 Task: Search one way flight ticket for 1 adult, 6 children, 1 infant in seat and 1 infant on lap in business from Friday Harbor: Friday Harbor Airport to Rock Springs: Southwest Wyoming Regional Airport (rock Springs Sweetwater County Airport) on 8-5-2023. Choice of flights is Alaska. Number of bags: 8 checked bags. Price is upto 45000. Outbound departure time preference is 23:00.
Action: Mouse moved to (376, 355)
Screenshot: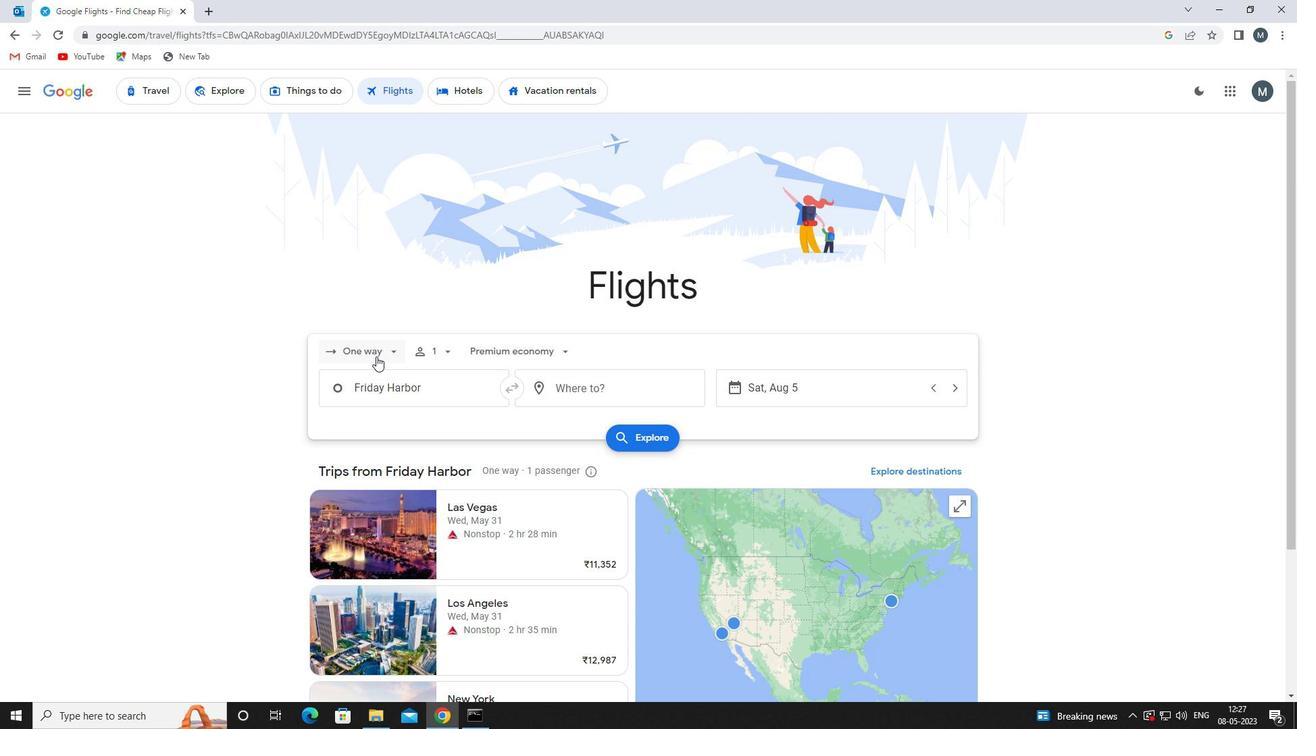 
Action: Mouse pressed left at (376, 355)
Screenshot: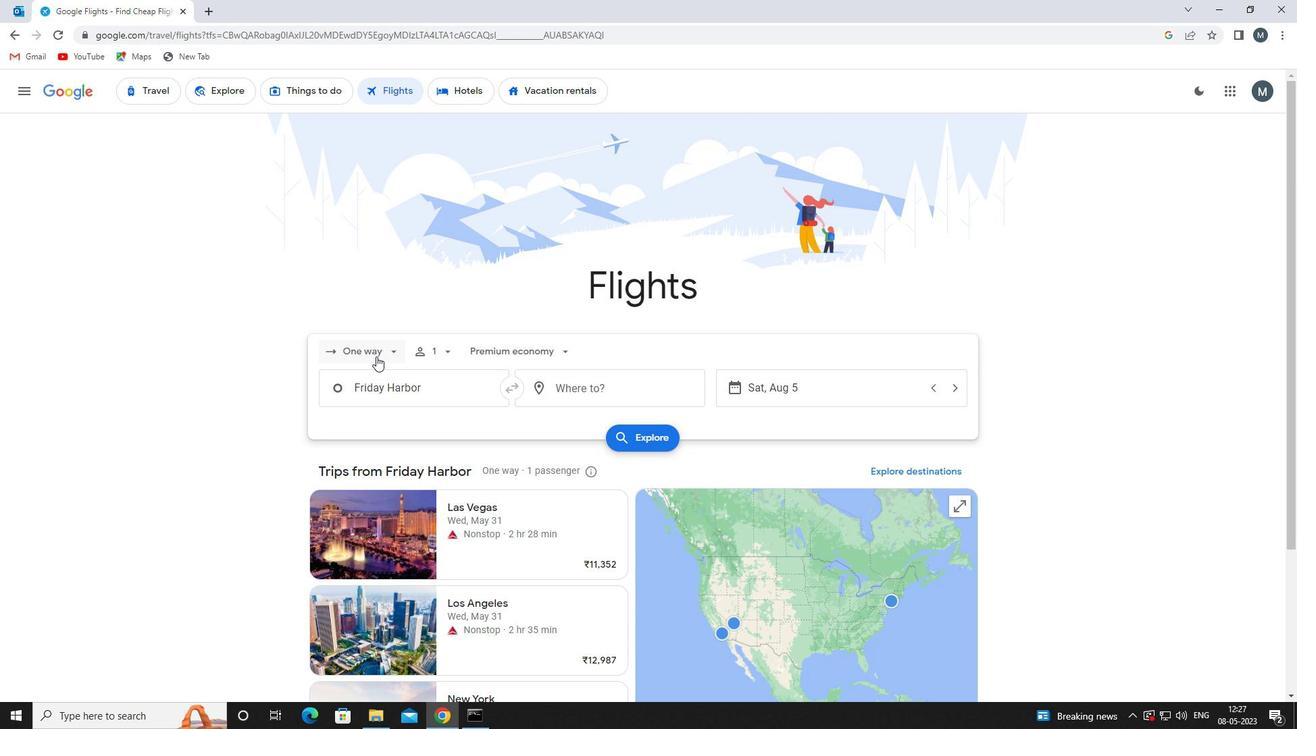 
Action: Mouse moved to (381, 414)
Screenshot: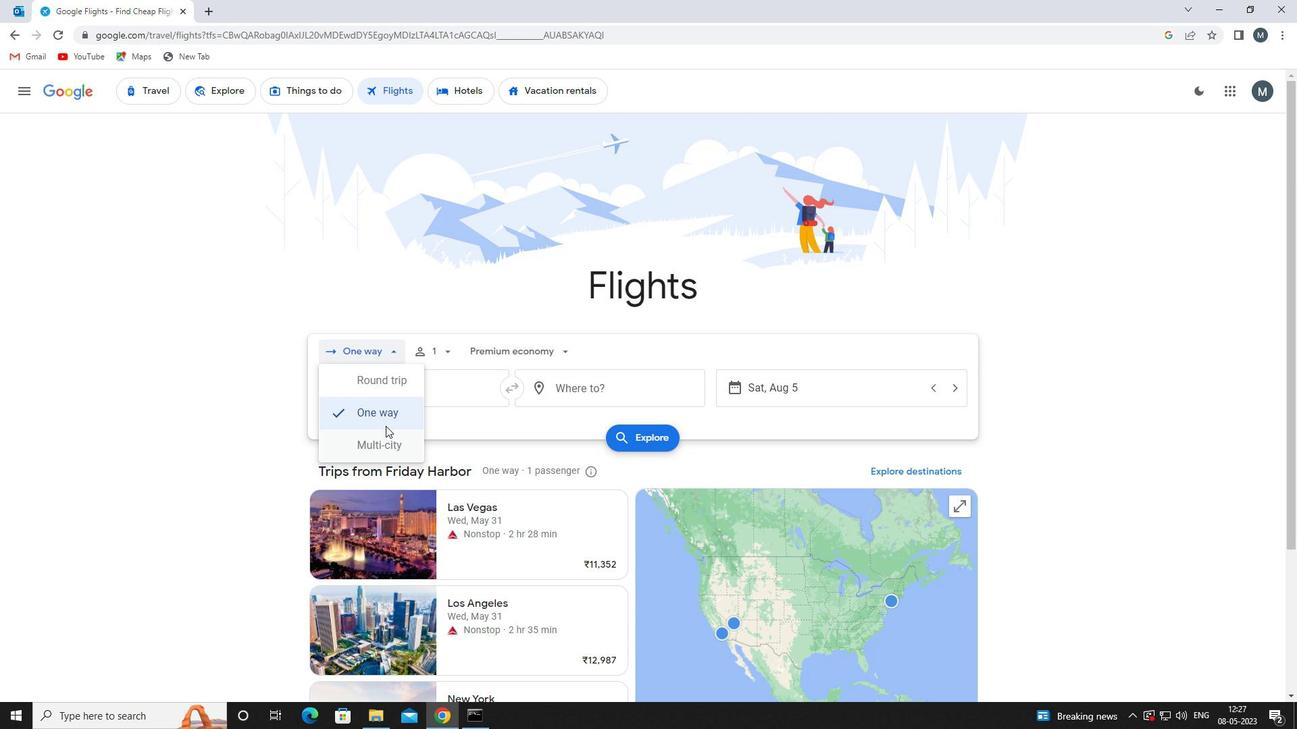 
Action: Mouse pressed left at (381, 414)
Screenshot: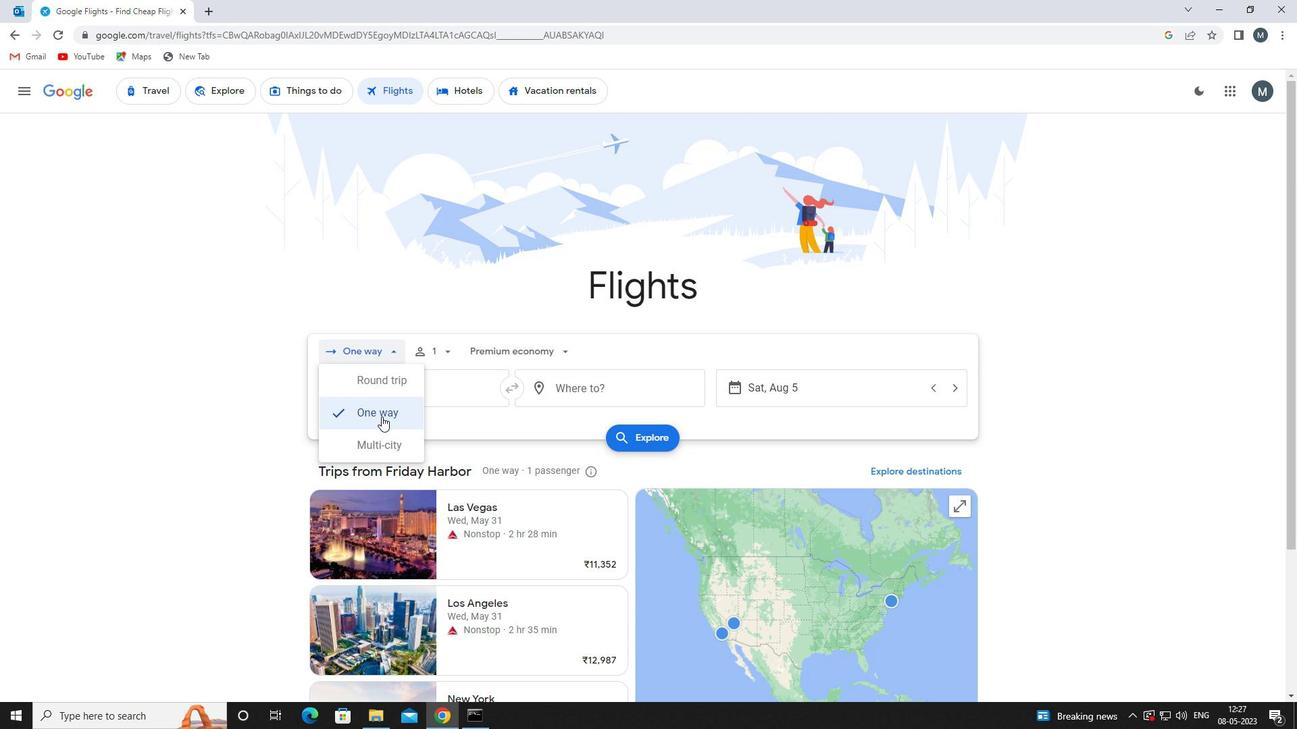 
Action: Mouse moved to (434, 345)
Screenshot: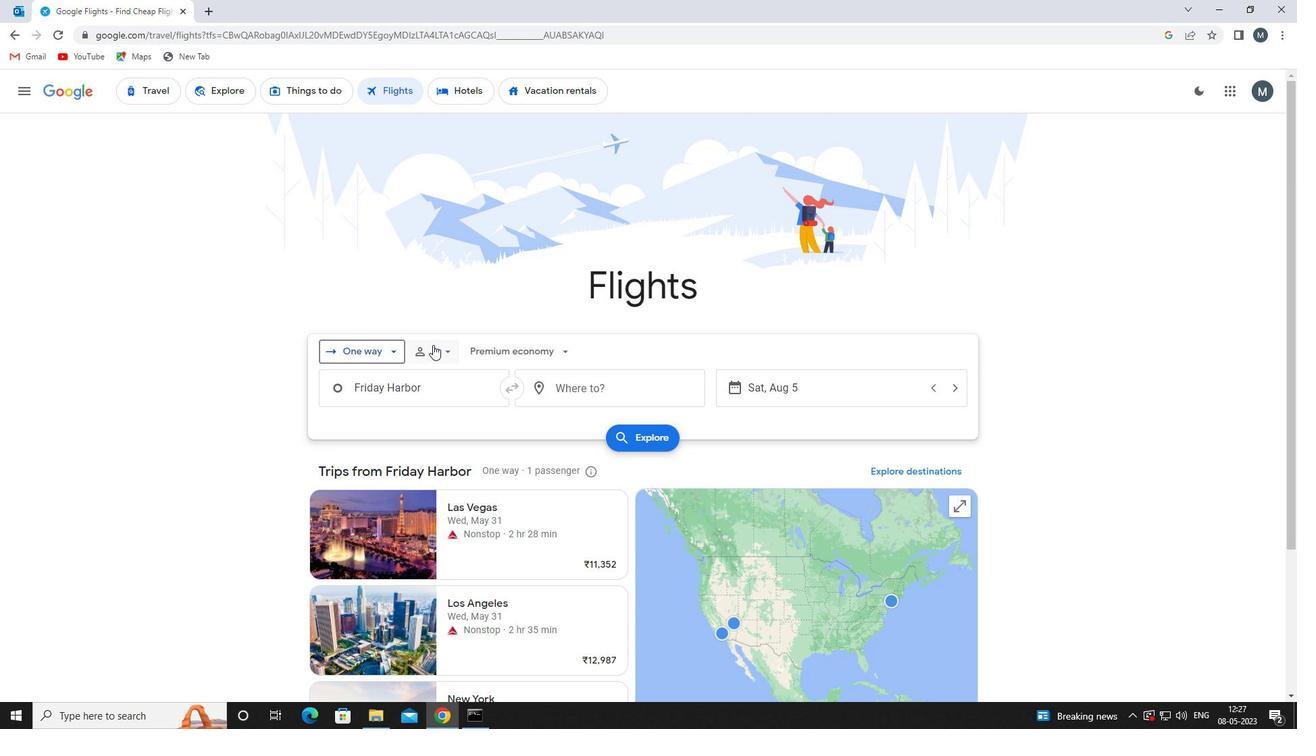 
Action: Mouse pressed left at (434, 345)
Screenshot: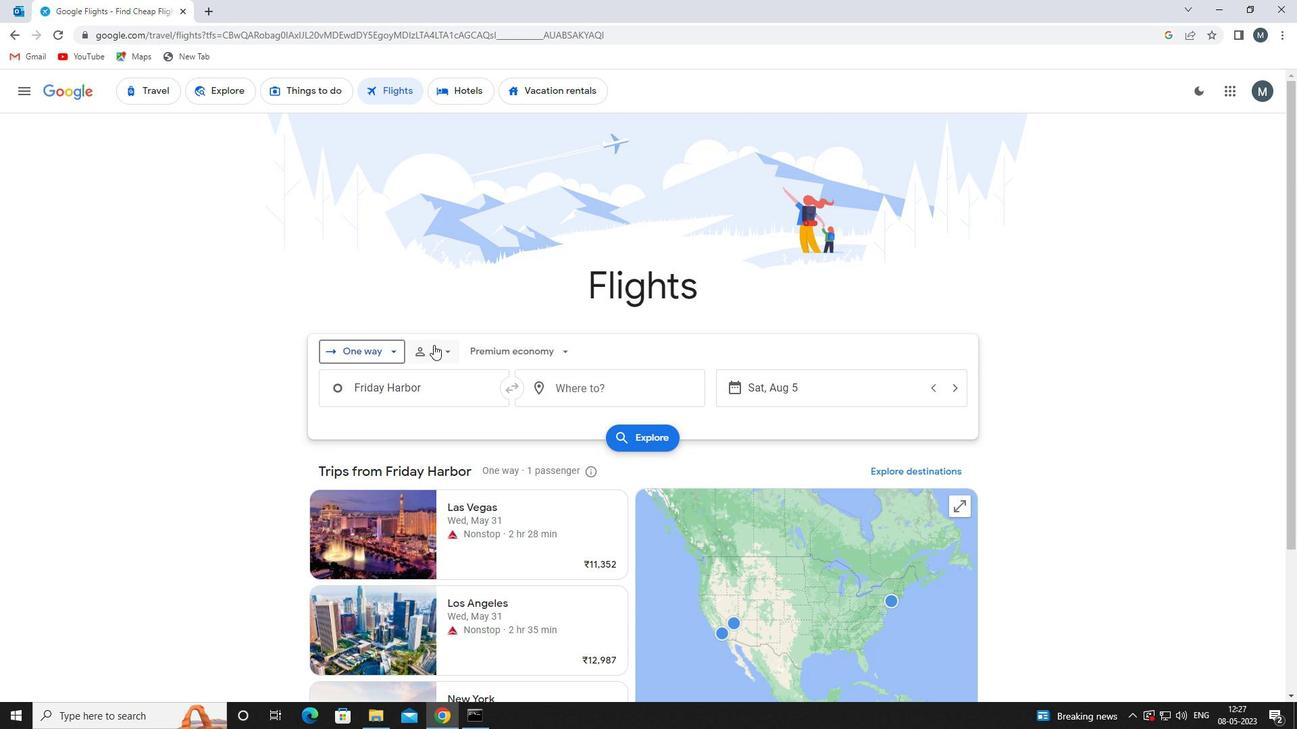
Action: Mouse moved to (558, 418)
Screenshot: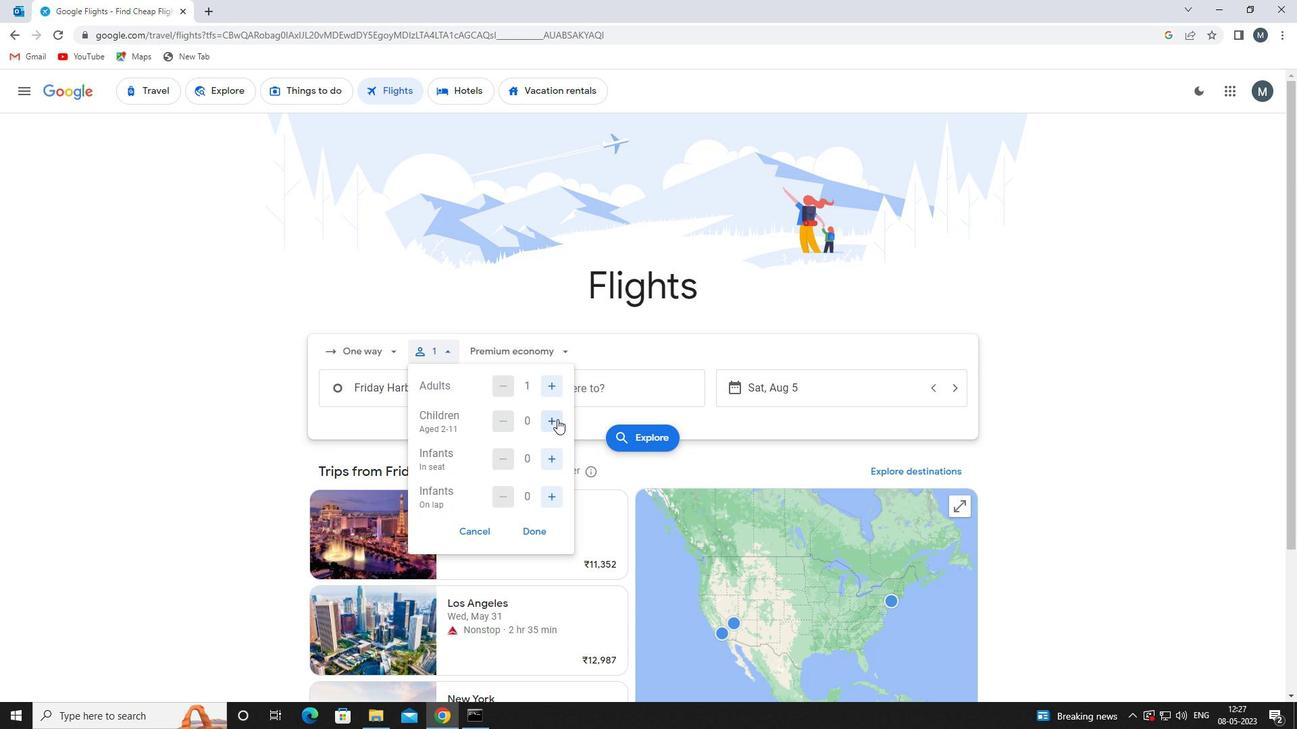
Action: Mouse pressed left at (558, 418)
Screenshot: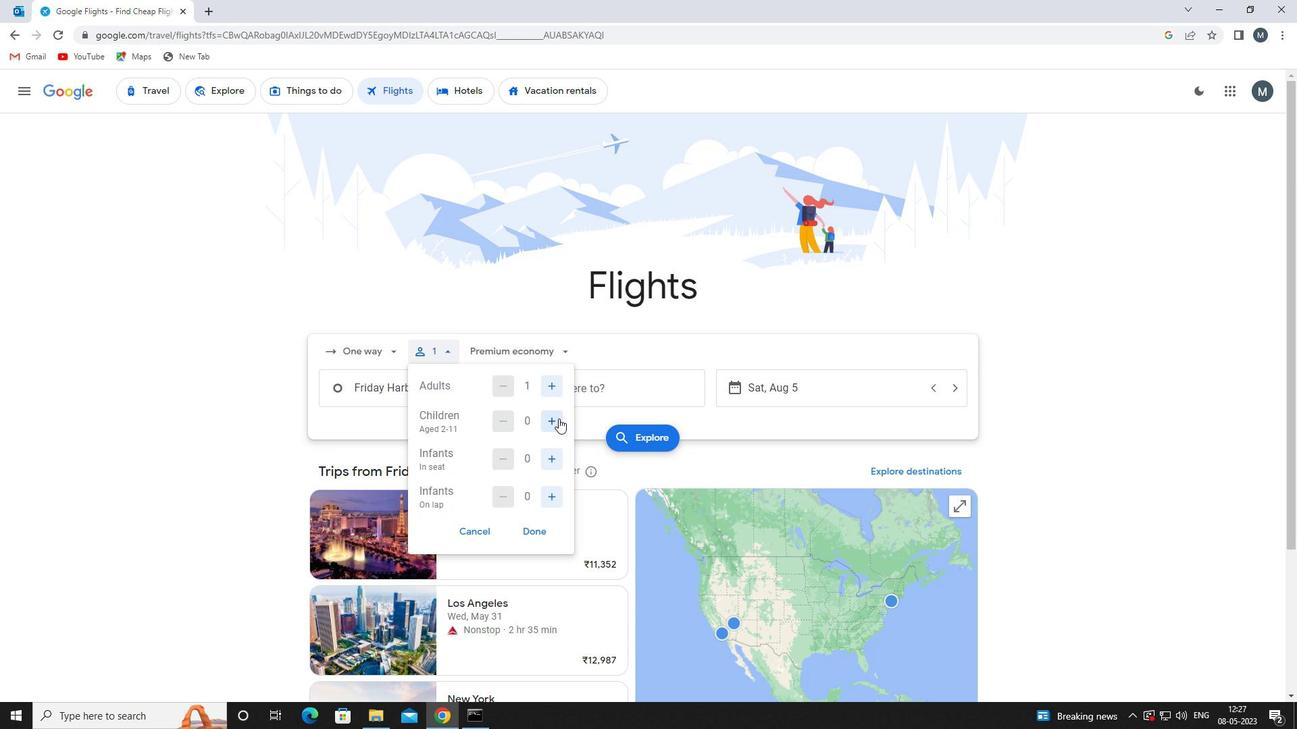 
Action: Mouse pressed left at (558, 418)
Screenshot: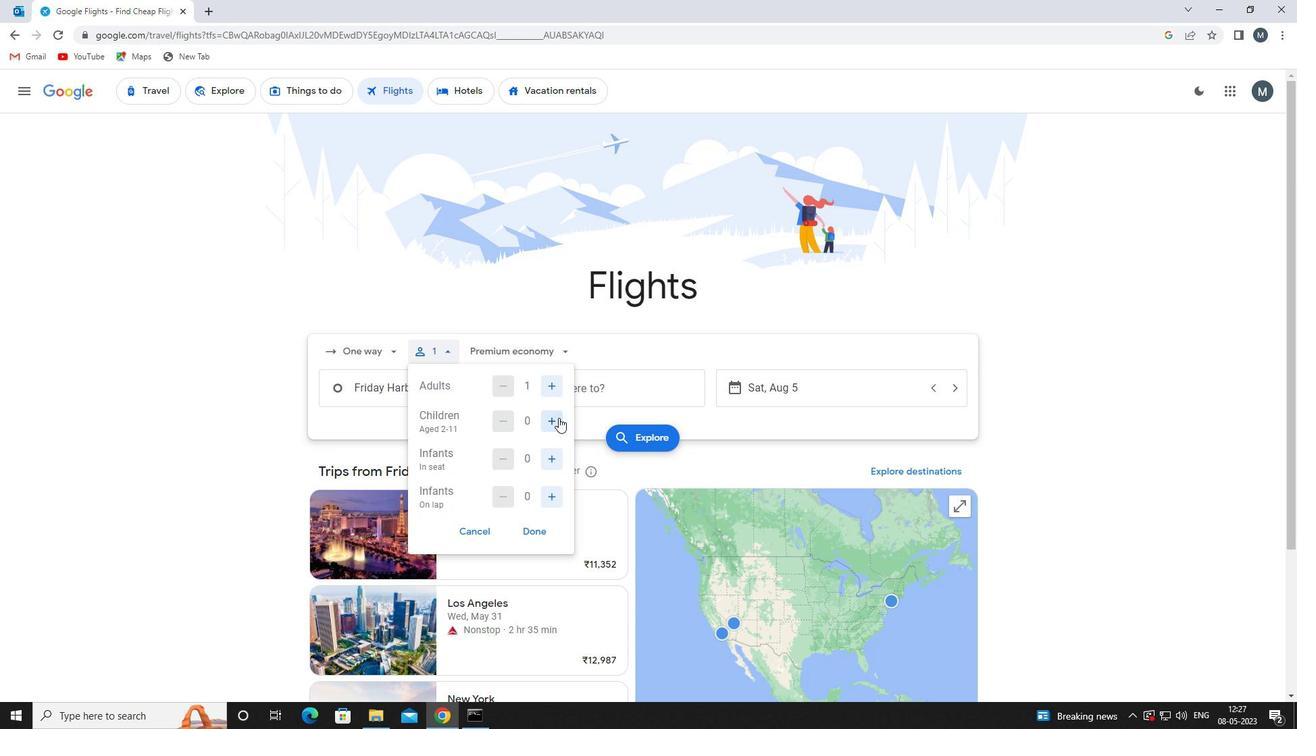 
Action: Mouse pressed left at (558, 418)
Screenshot: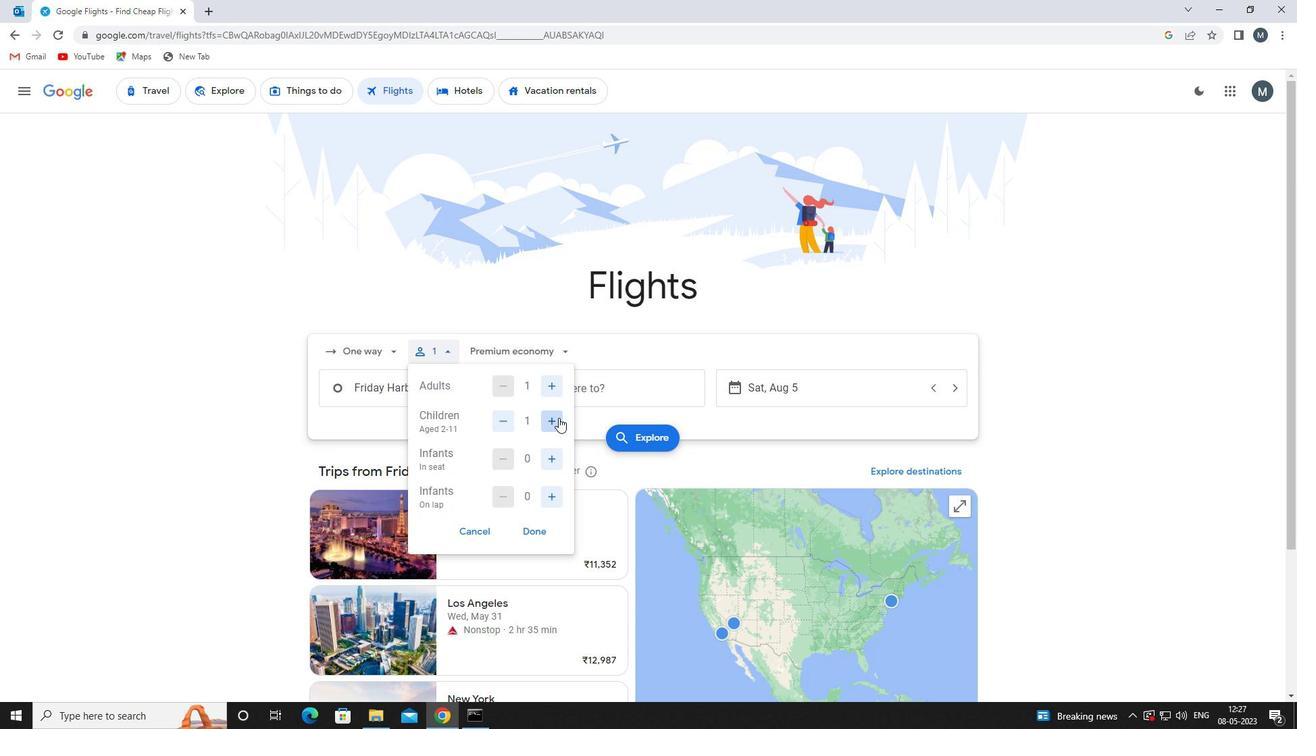 
Action: Mouse pressed left at (558, 418)
Screenshot: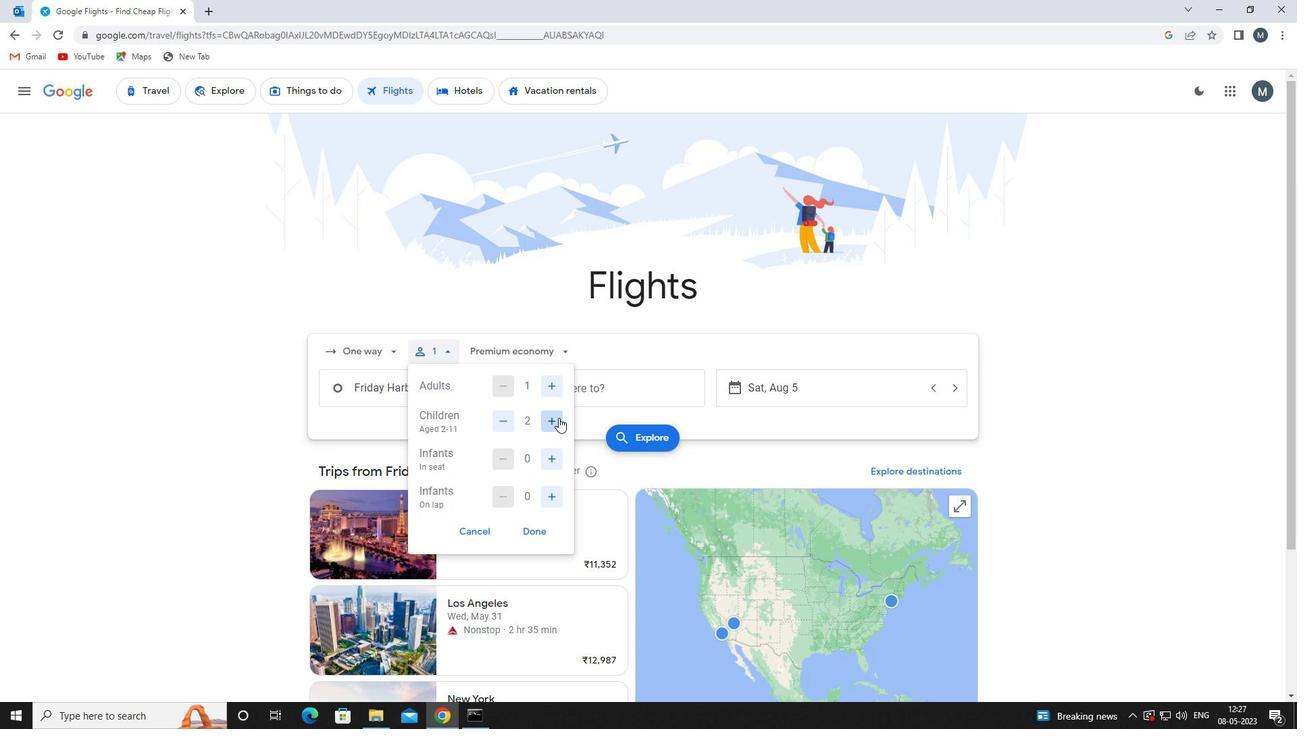 
Action: Mouse pressed left at (558, 418)
Screenshot: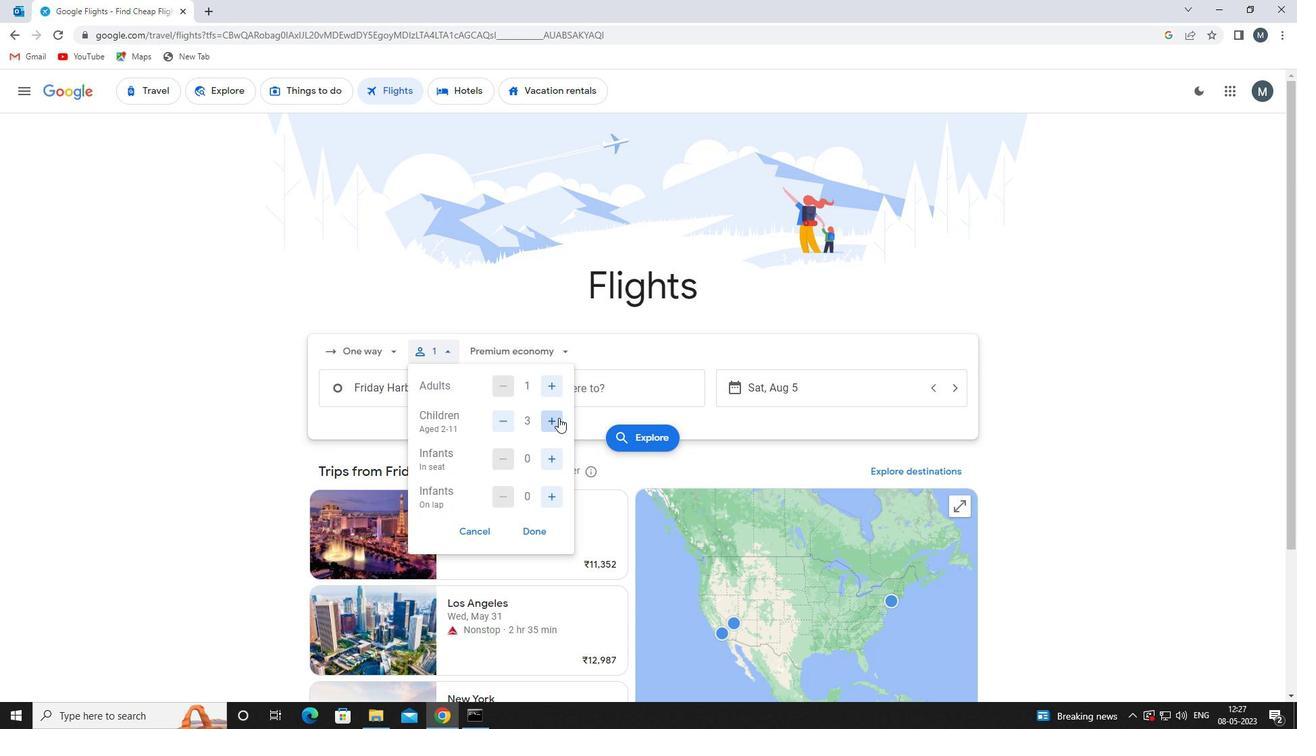 
Action: Mouse pressed left at (558, 418)
Screenshot: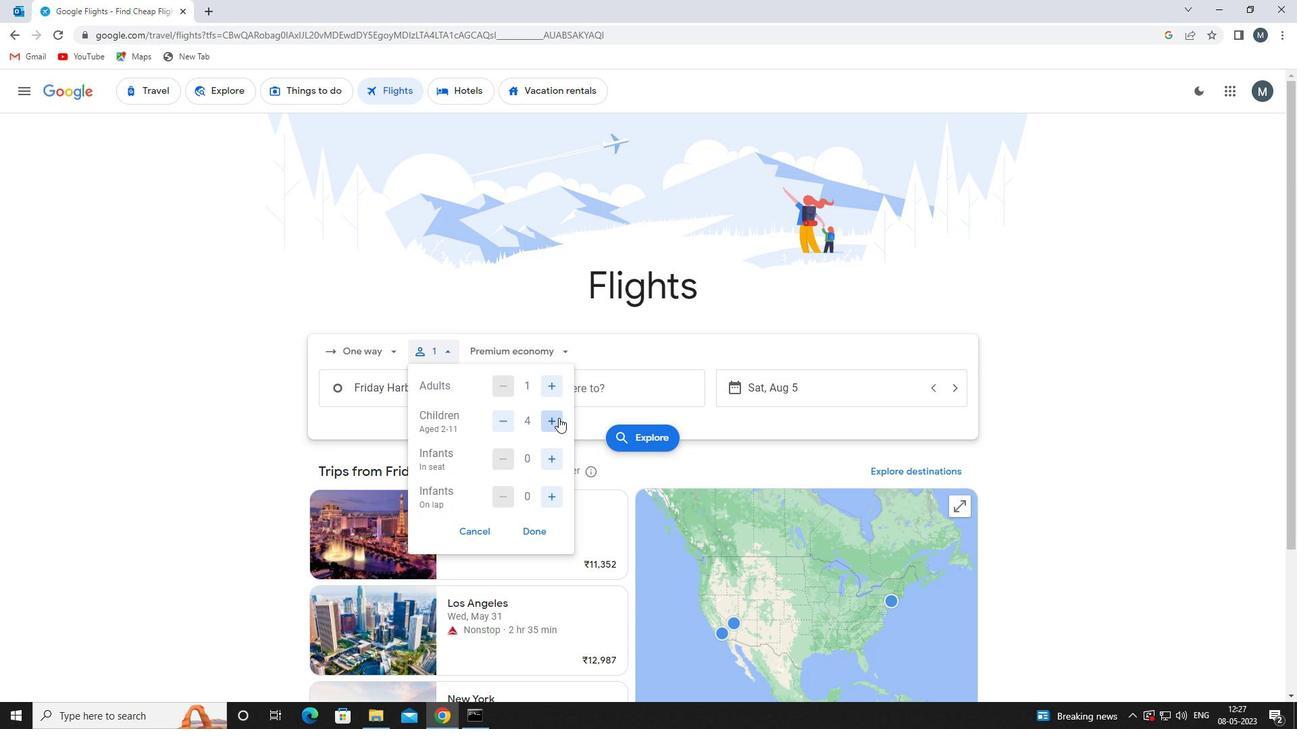 
Action: Mouse moved to (559, 460)
Screenshot: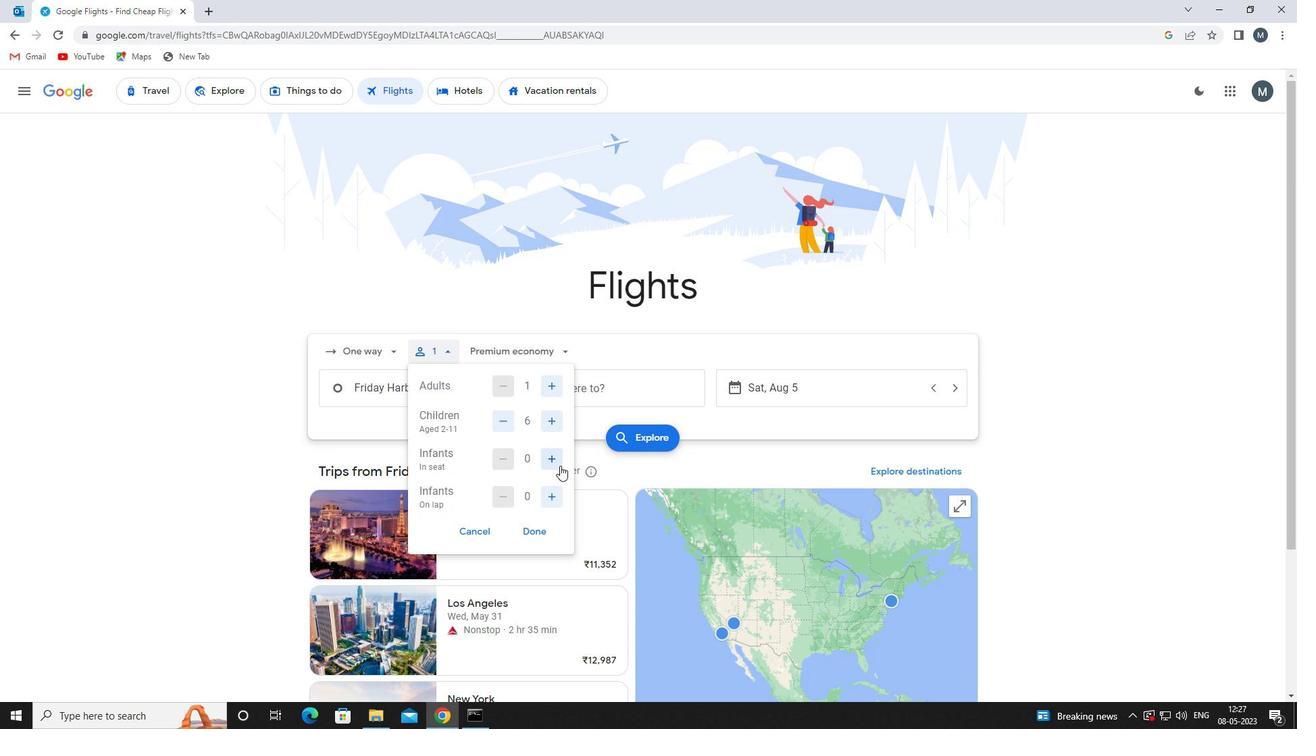 
Action: Mouse pressed left at (559, 460)
Screenshot: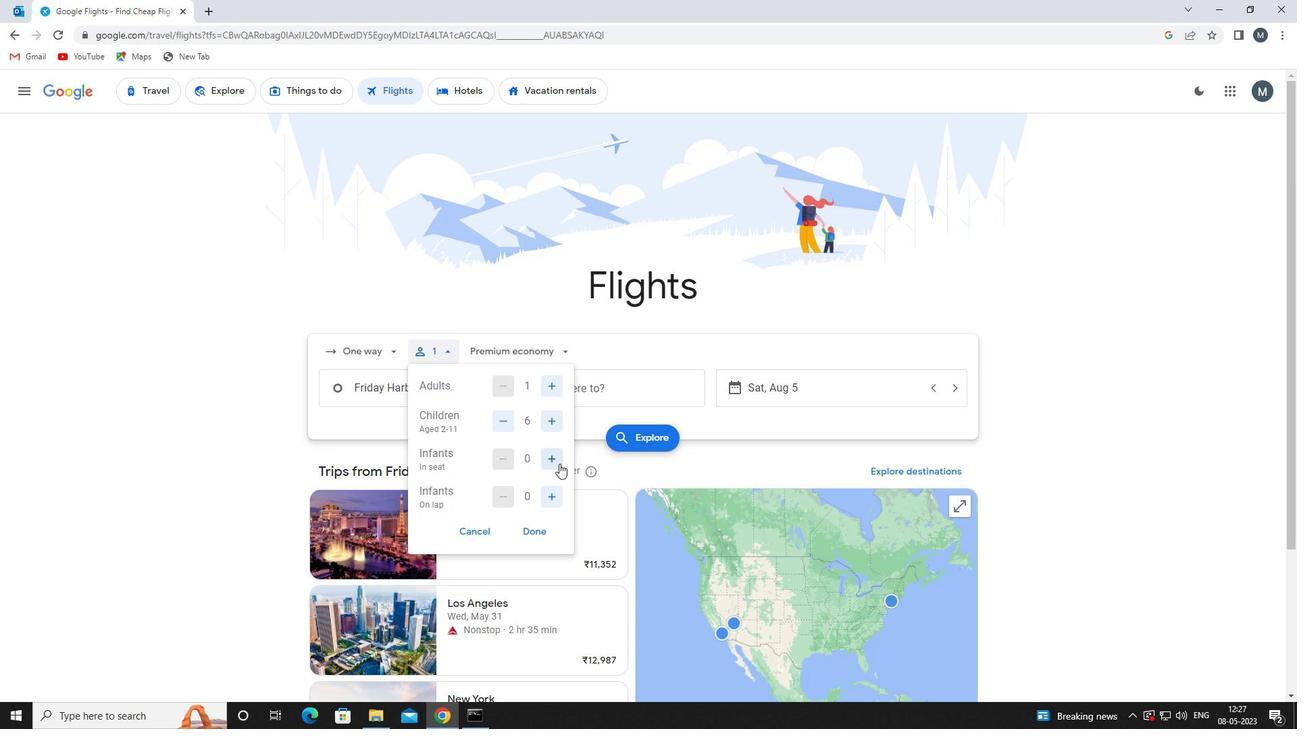
Action: Mouse moved to (555, 506)
Screenshot: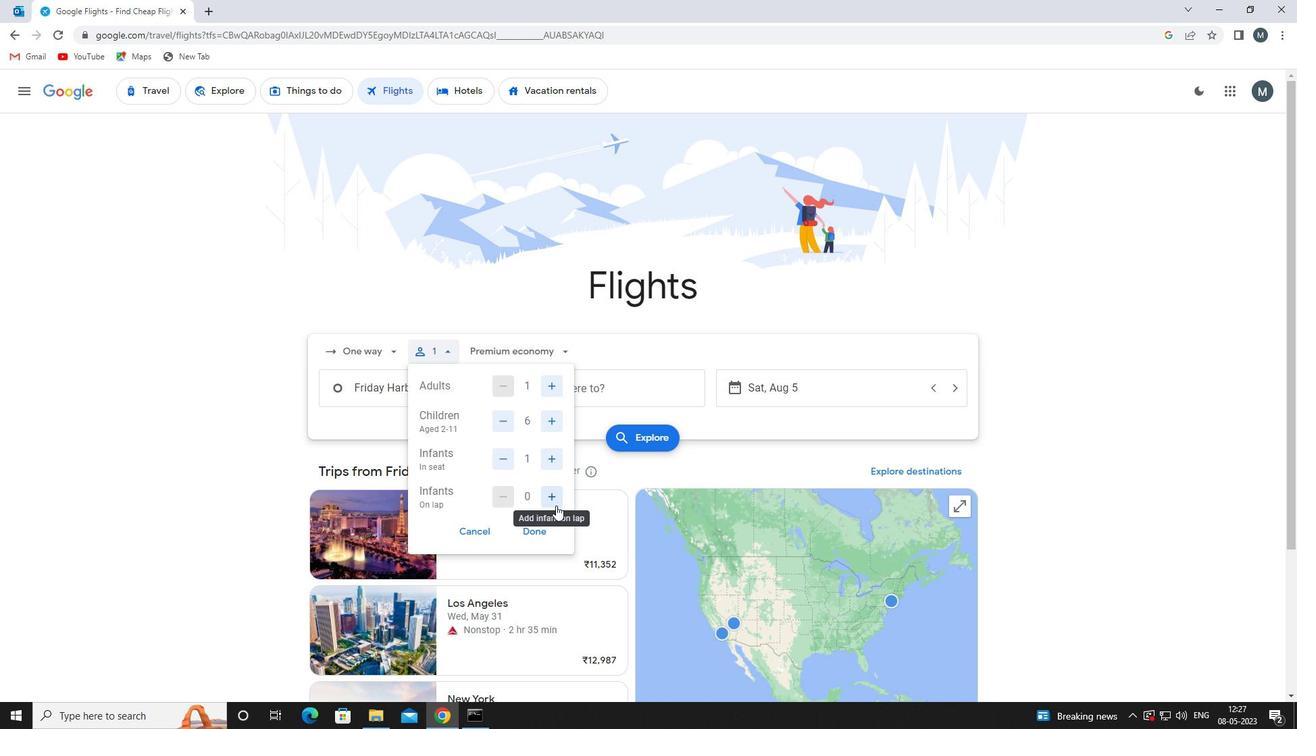 
Action: Mouse pressed left at (555, 506)
Screenshot: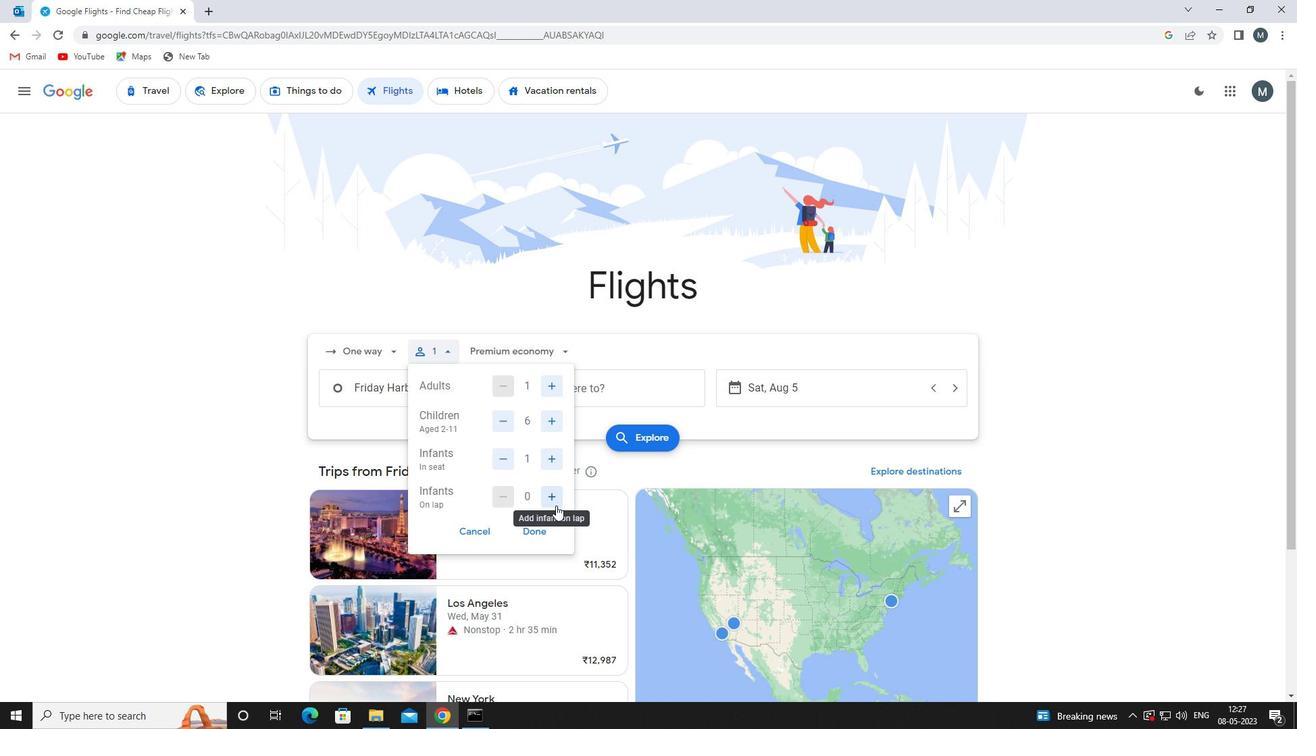 
Action: Mouse moved to (543, 532)
Screenshot: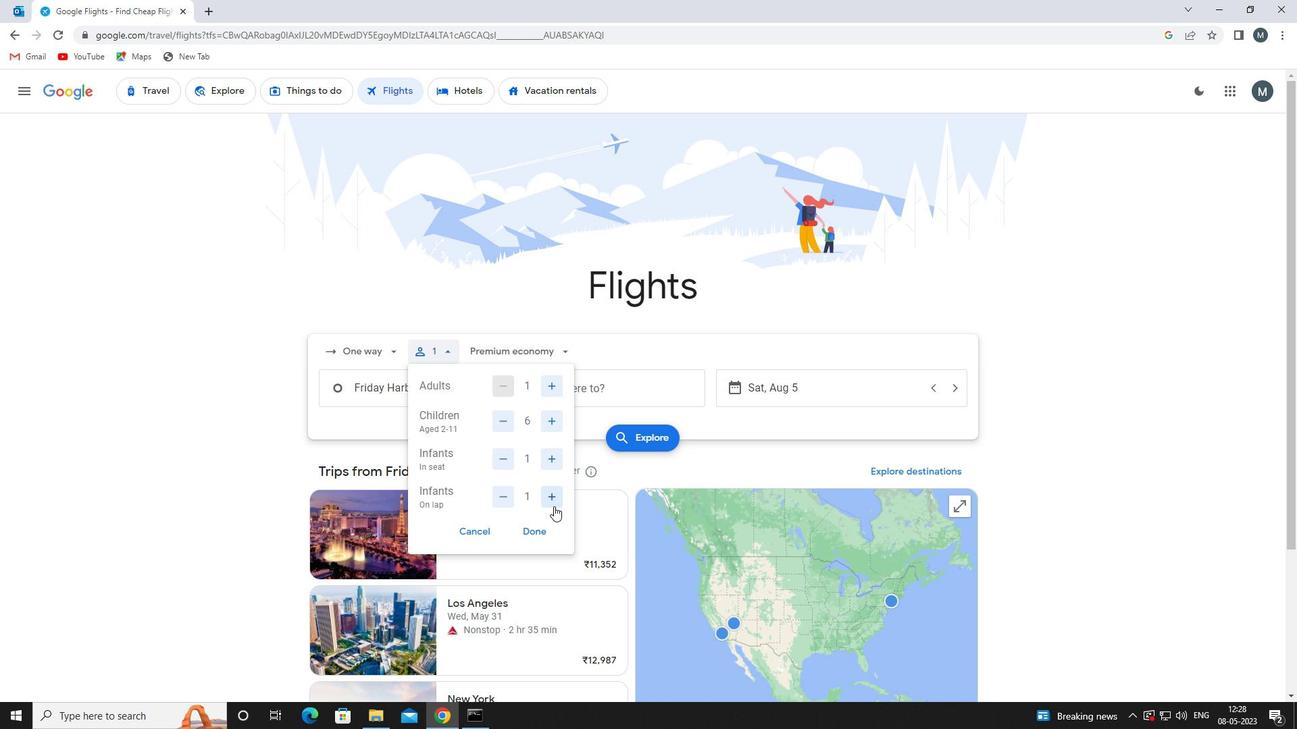 
Action: Mouse pressed left at (543, 532)
Screenshot: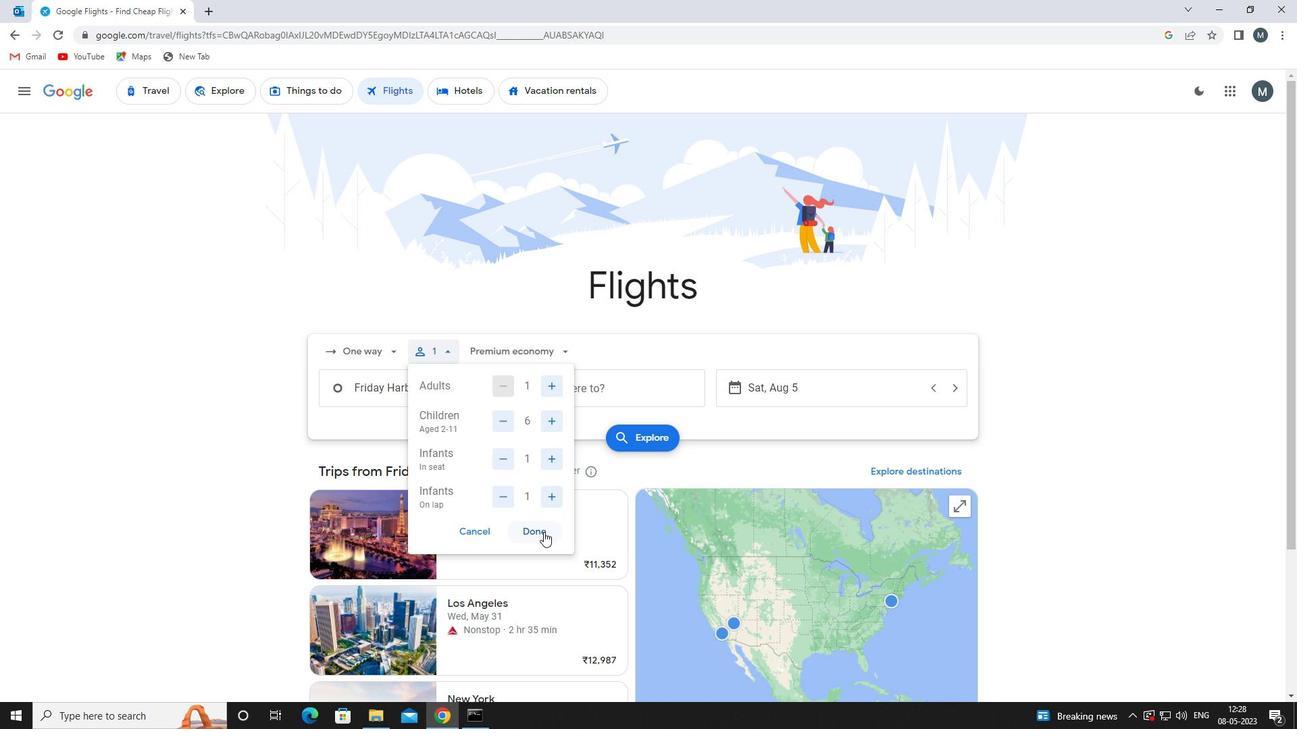 
Action: Mouse moved to (507, 352)
Screenshot: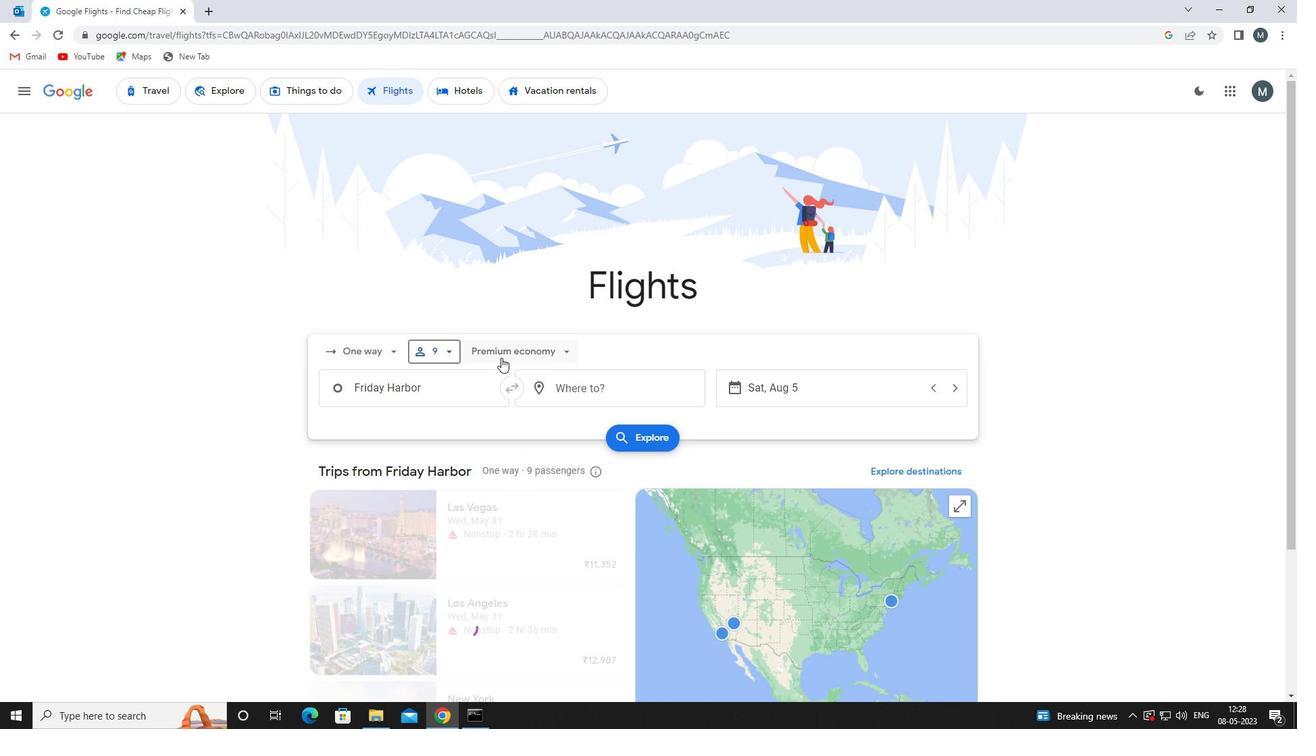 
Action: Mouse pressed left at (507, 352)
Screenshot: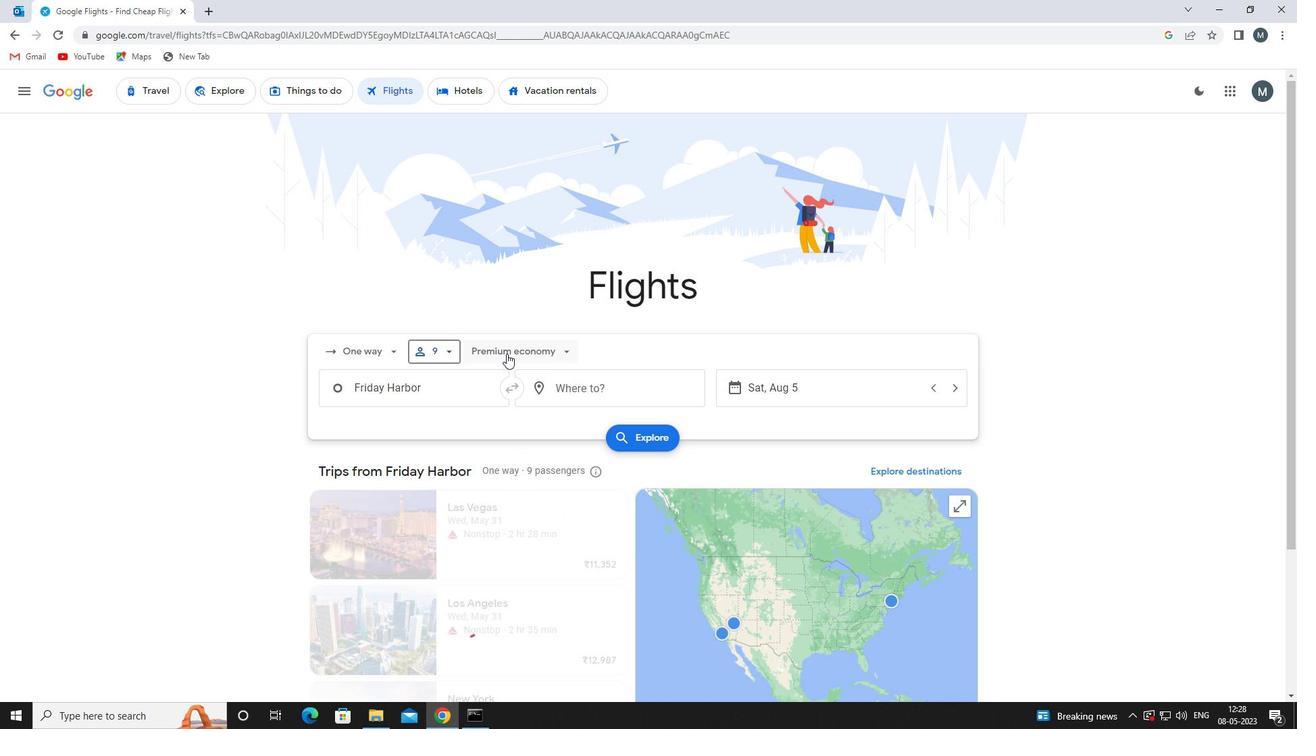 
Action: Mouse moved to (518, 440)
Screenshot: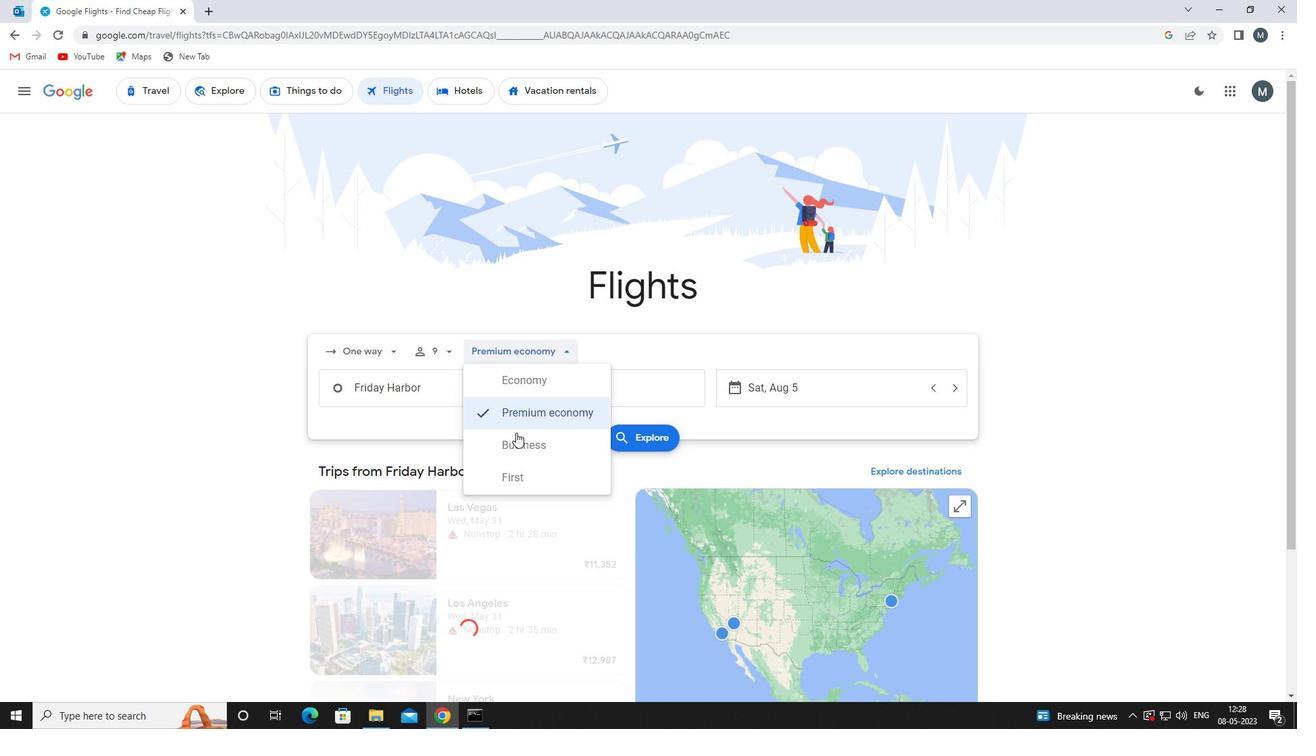 
Action: Mouse pressed left at (518, 440)
Screenshot: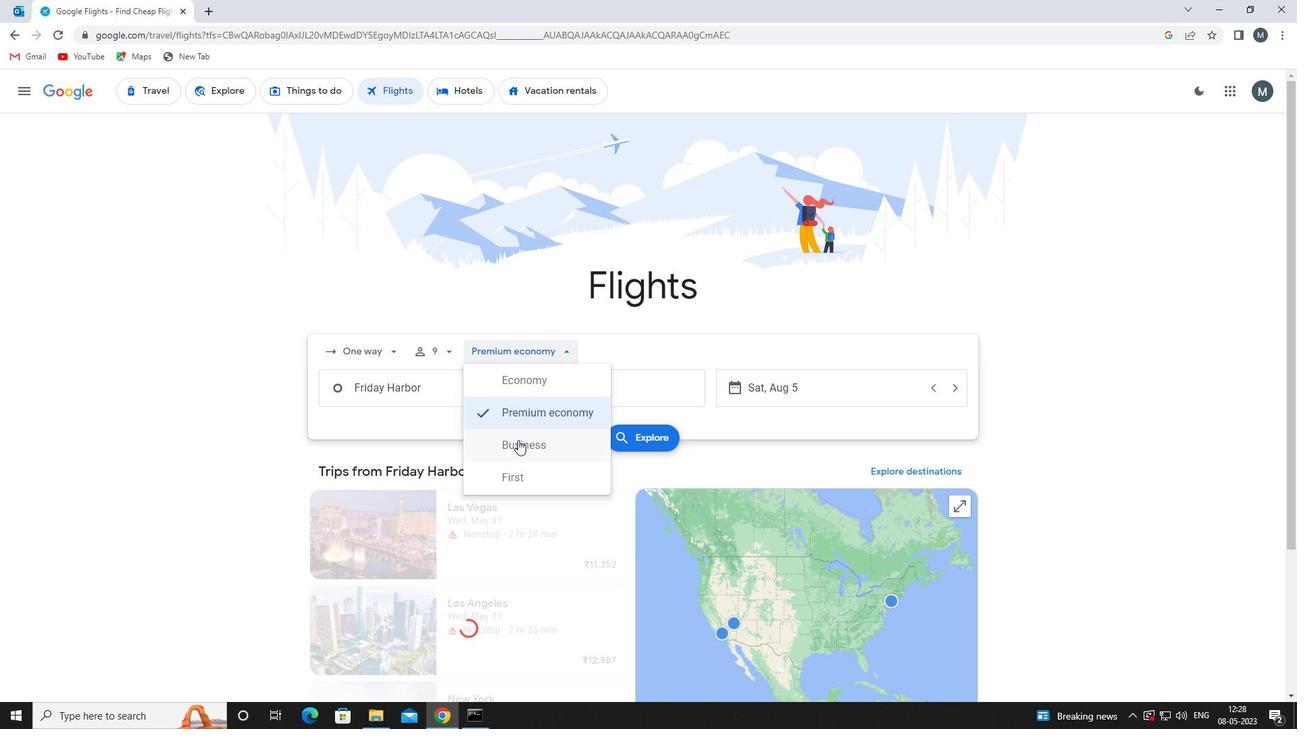 
Action: Mouse moved to (433, 390)
Screenshot: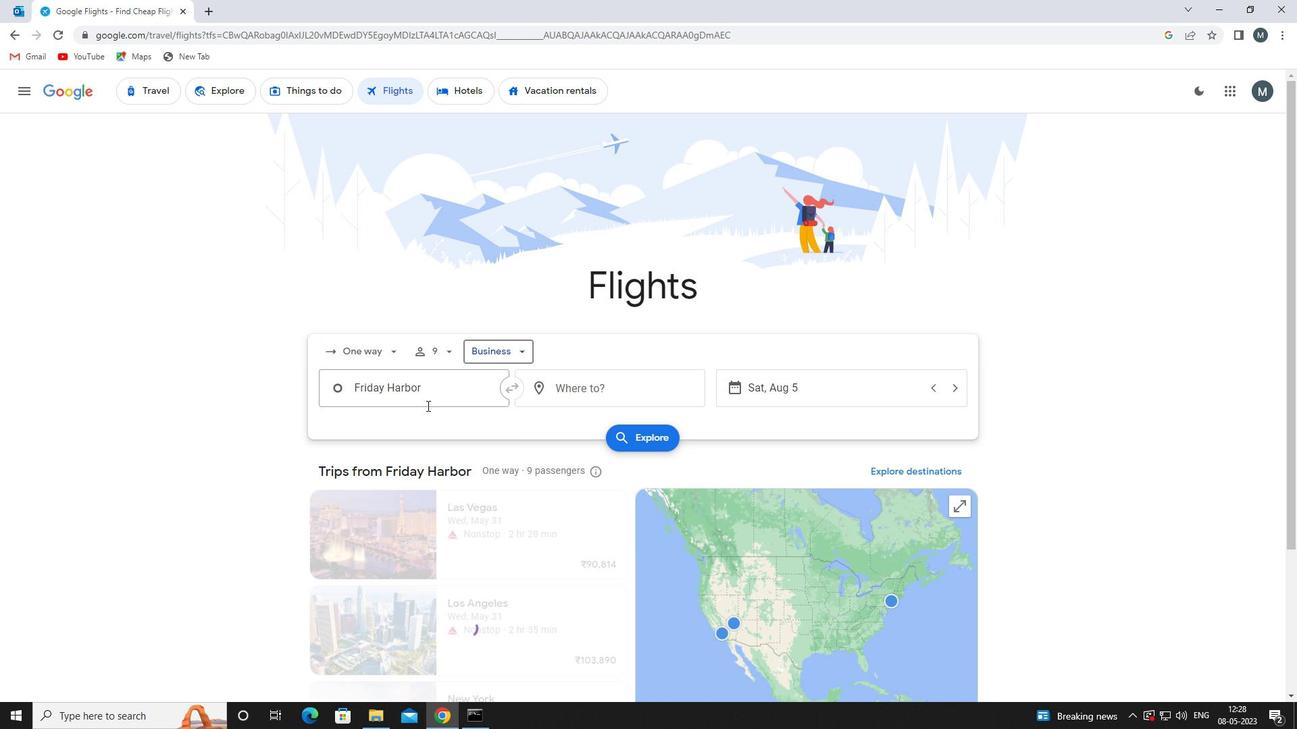 
Action: Mouse pressed left at (433, 390)
Screenshot: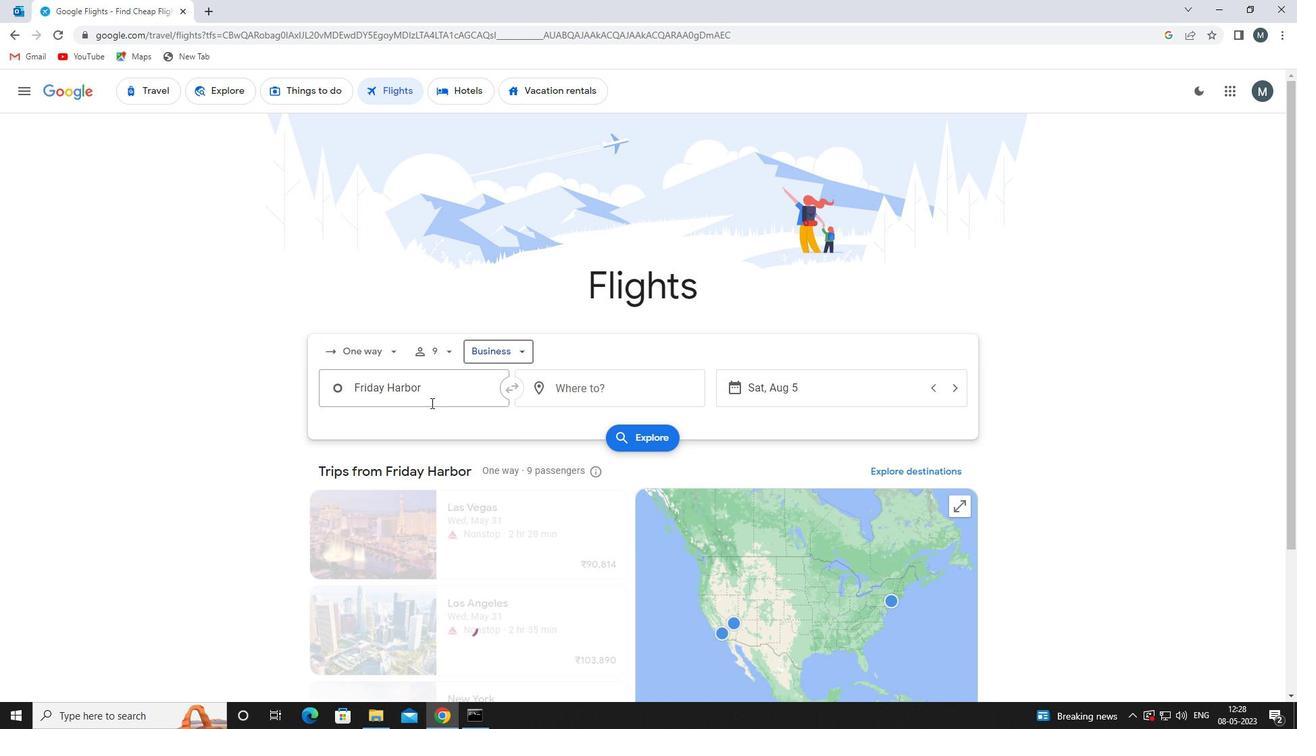 
Action: Mouse moved to (450, 424)
Screenshot: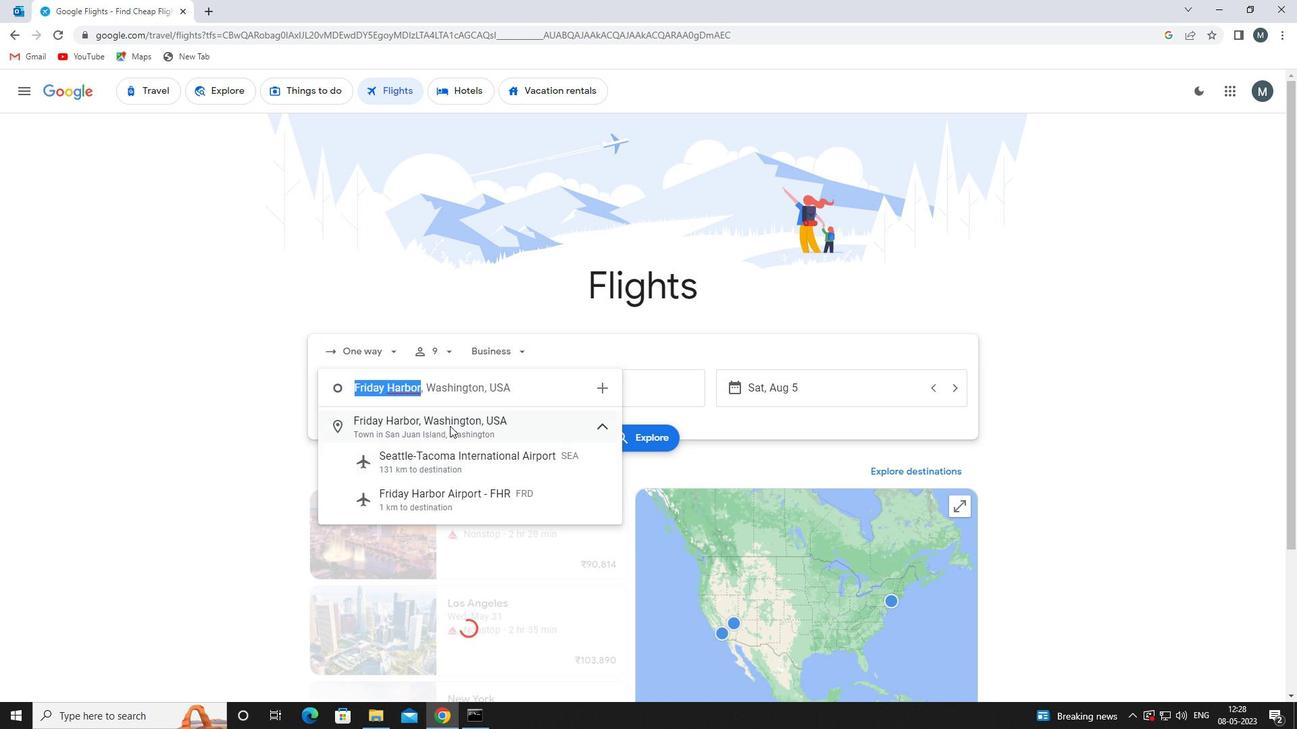 
Action: Mouse pressed left at (450, 424)
Screenshot: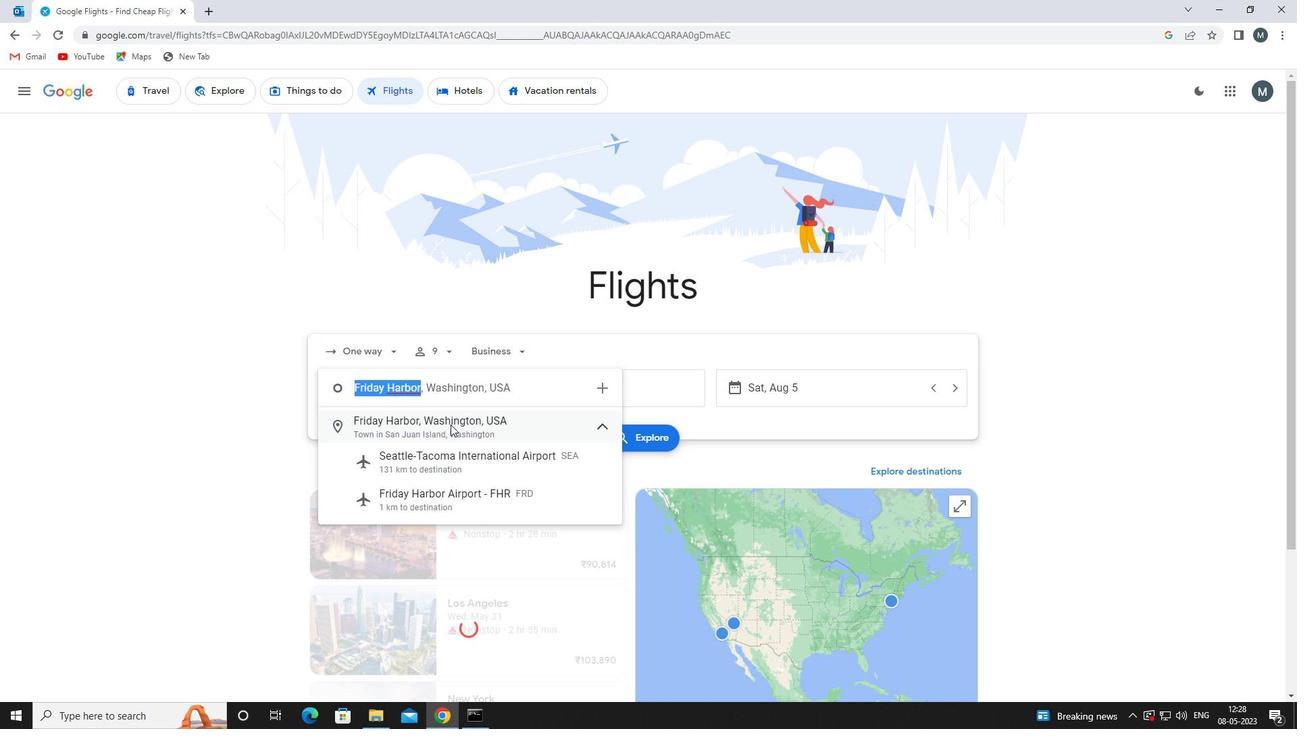 
Action: Mouse moved to (566, 381)
Screenshot: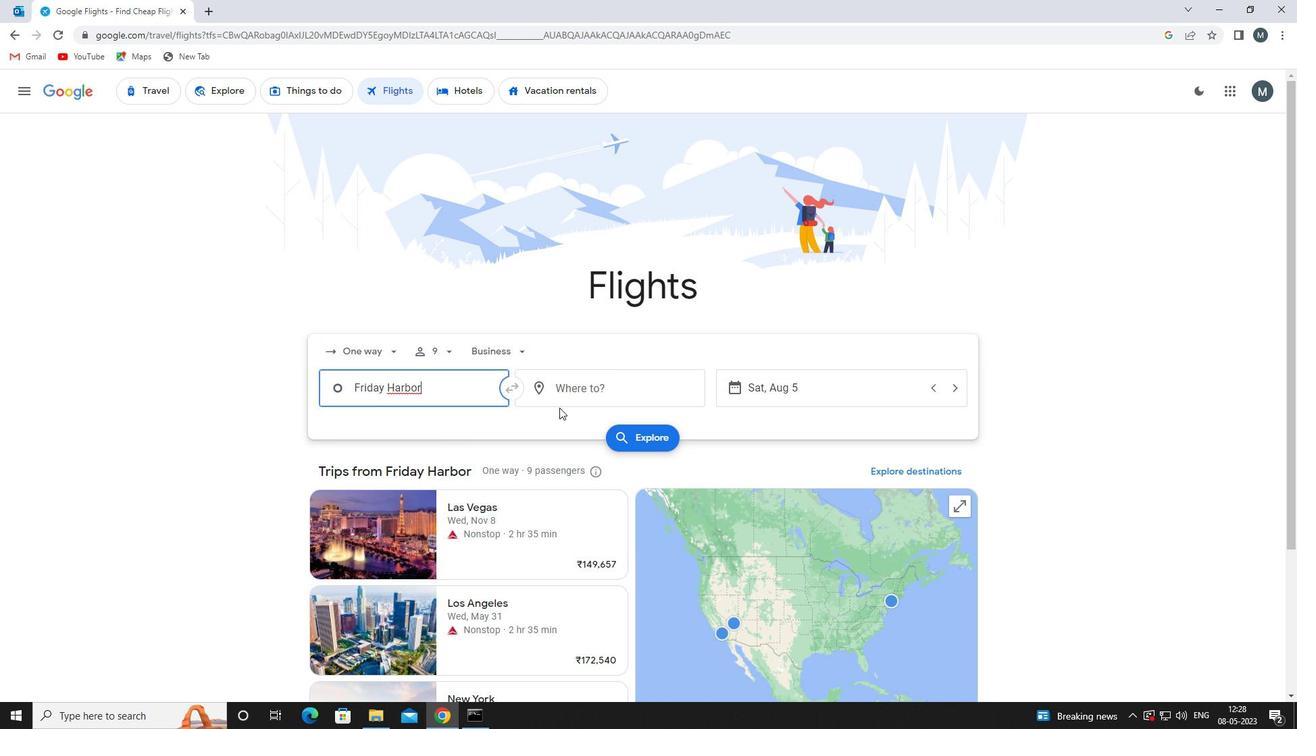 
Action: Mouse pressed left at (566, 381)
Screenshot: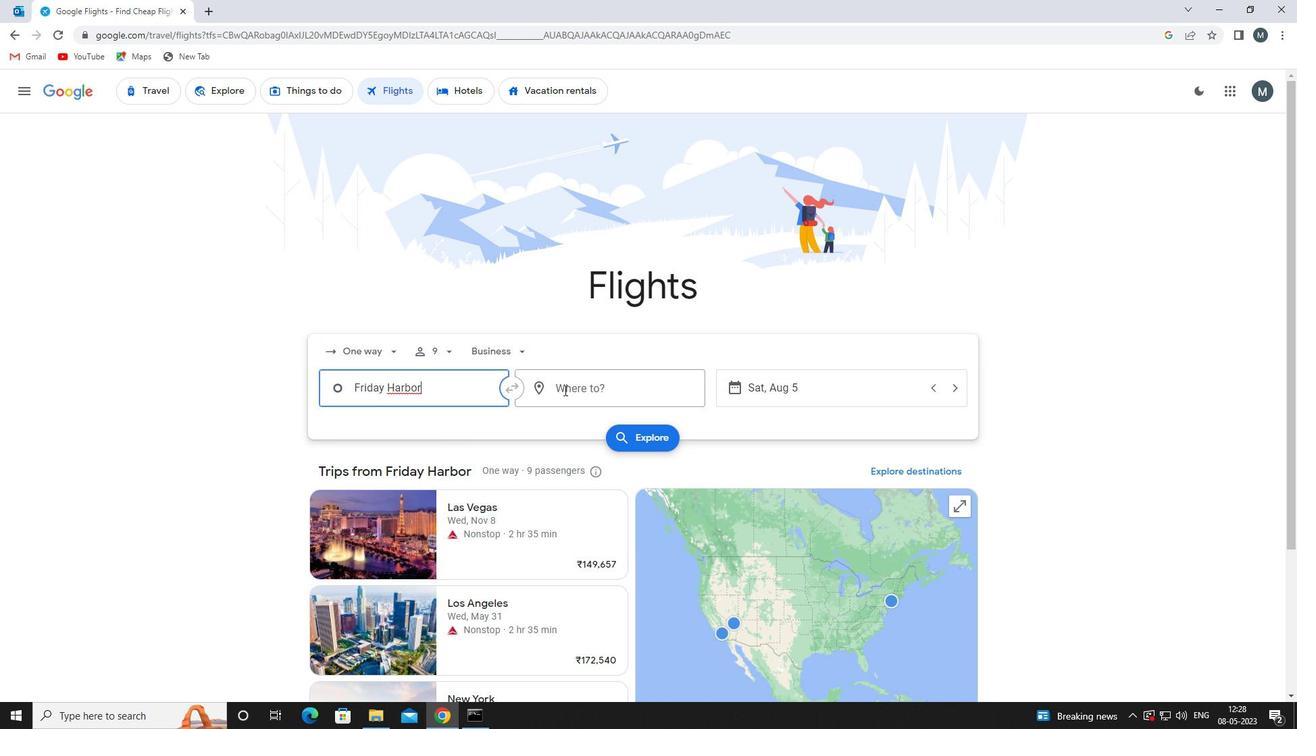 
Action: Mouse moved to (564, 387)
Screenshot: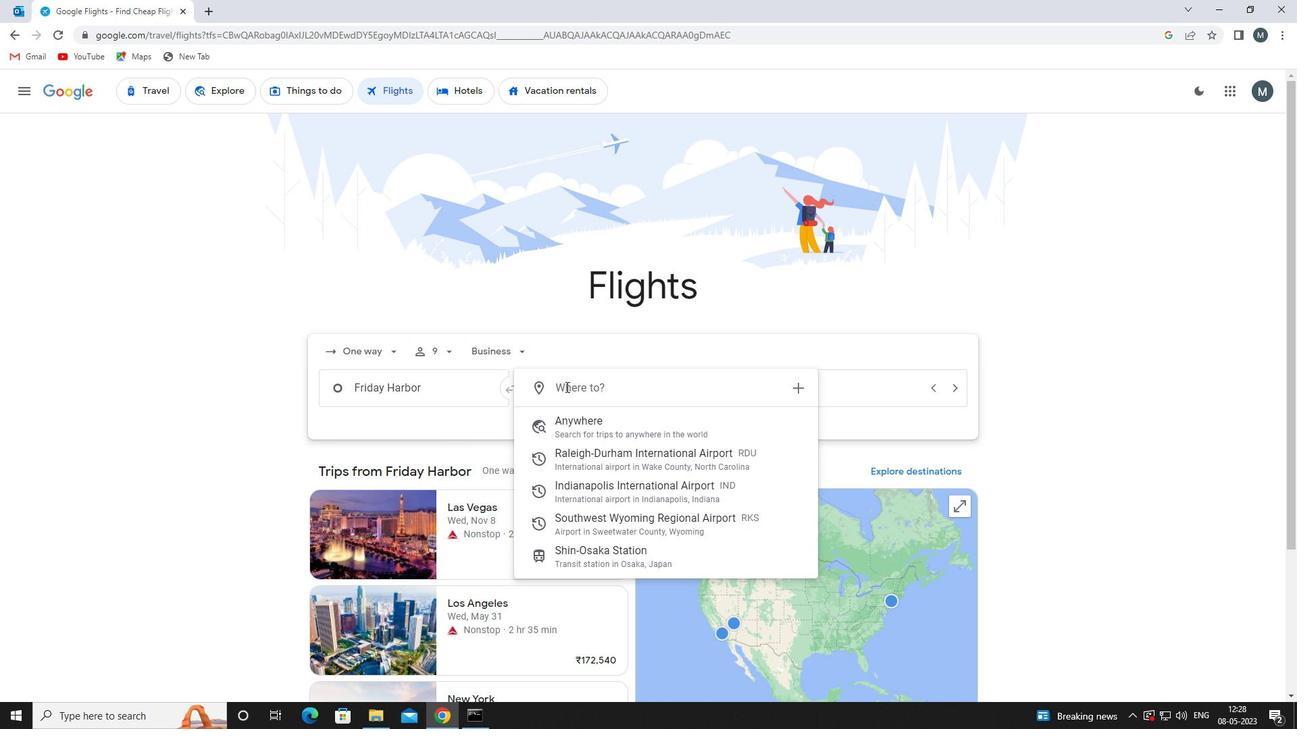 
Action: Key pressed r
Screenshot: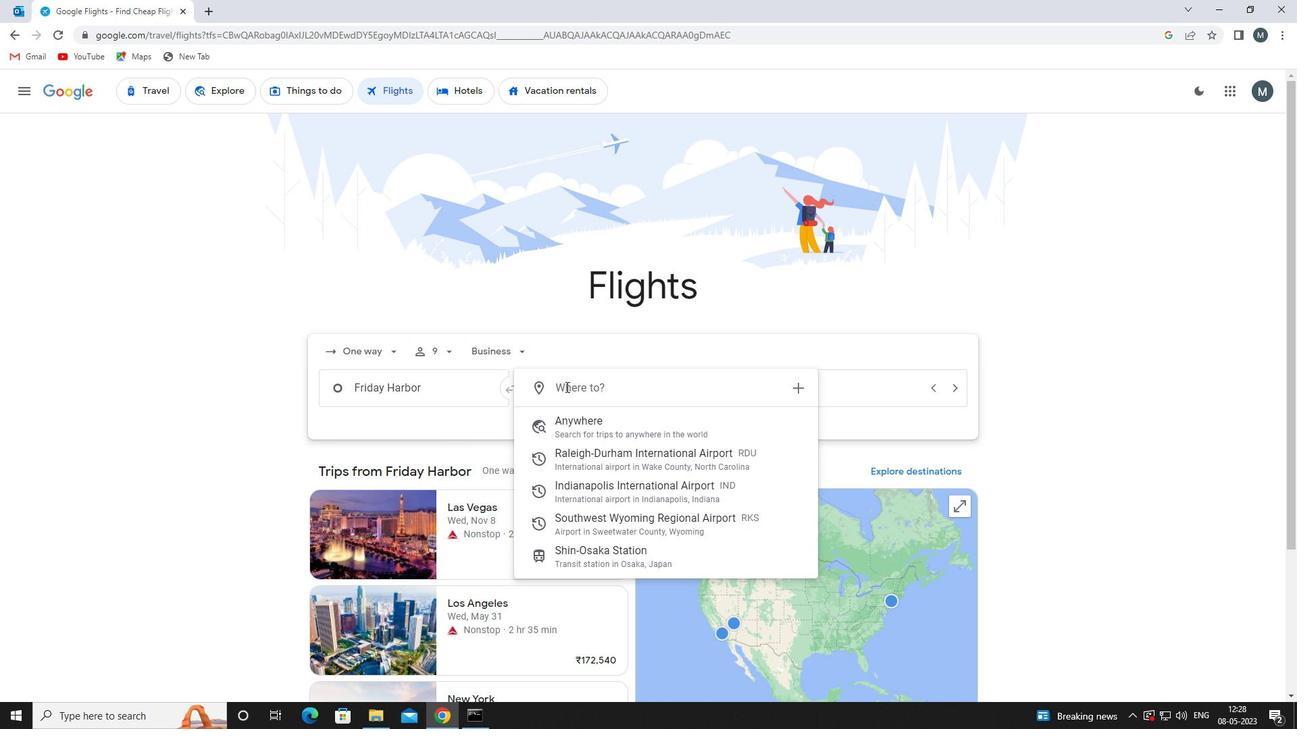 
Action: Mouse moved to (562, 389)
Screenshot: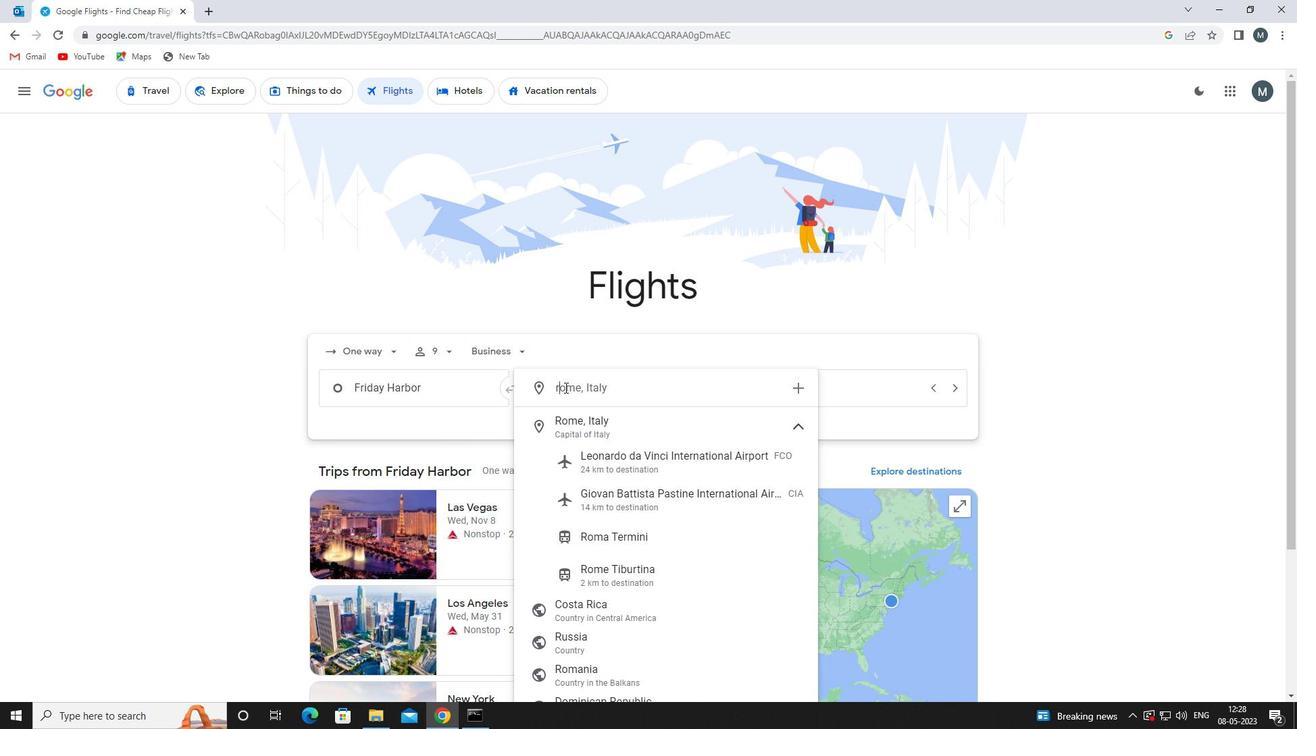 
Action: Key pressed k
Screenshot: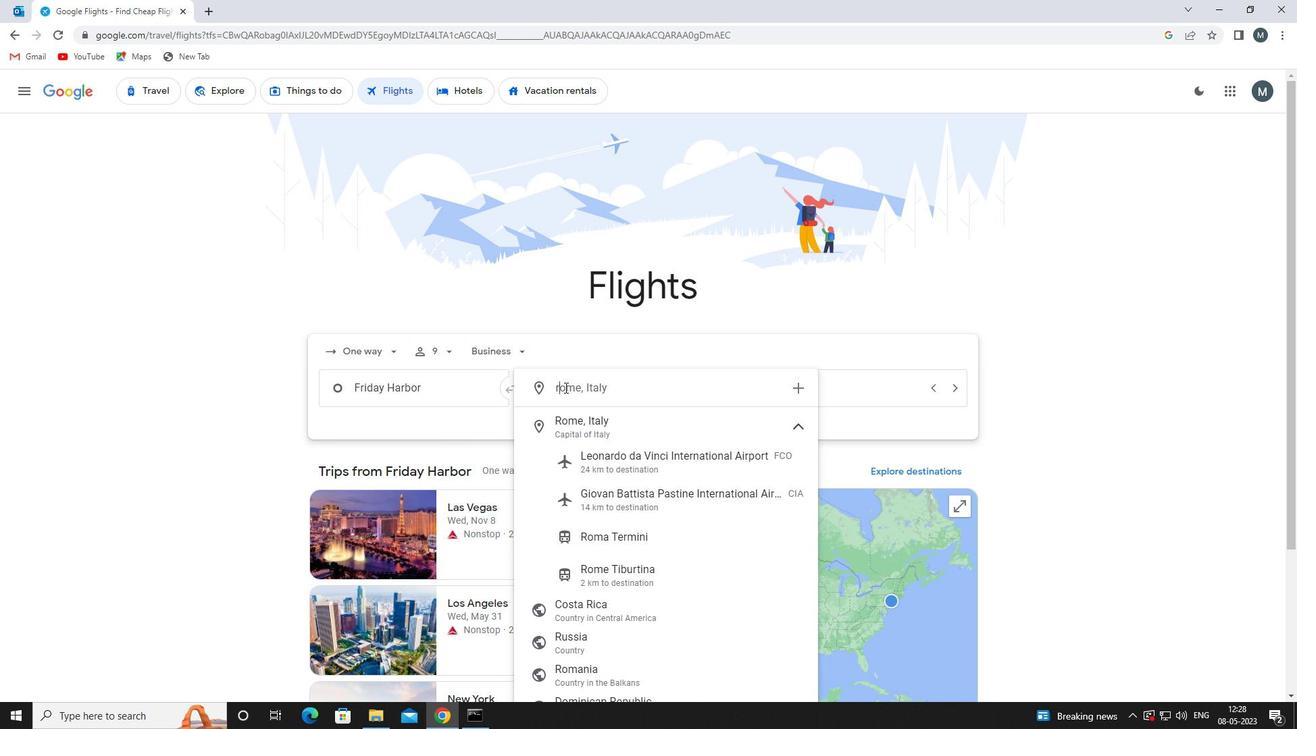 
Action: Mouse moved to (562, 389)
Screenshot: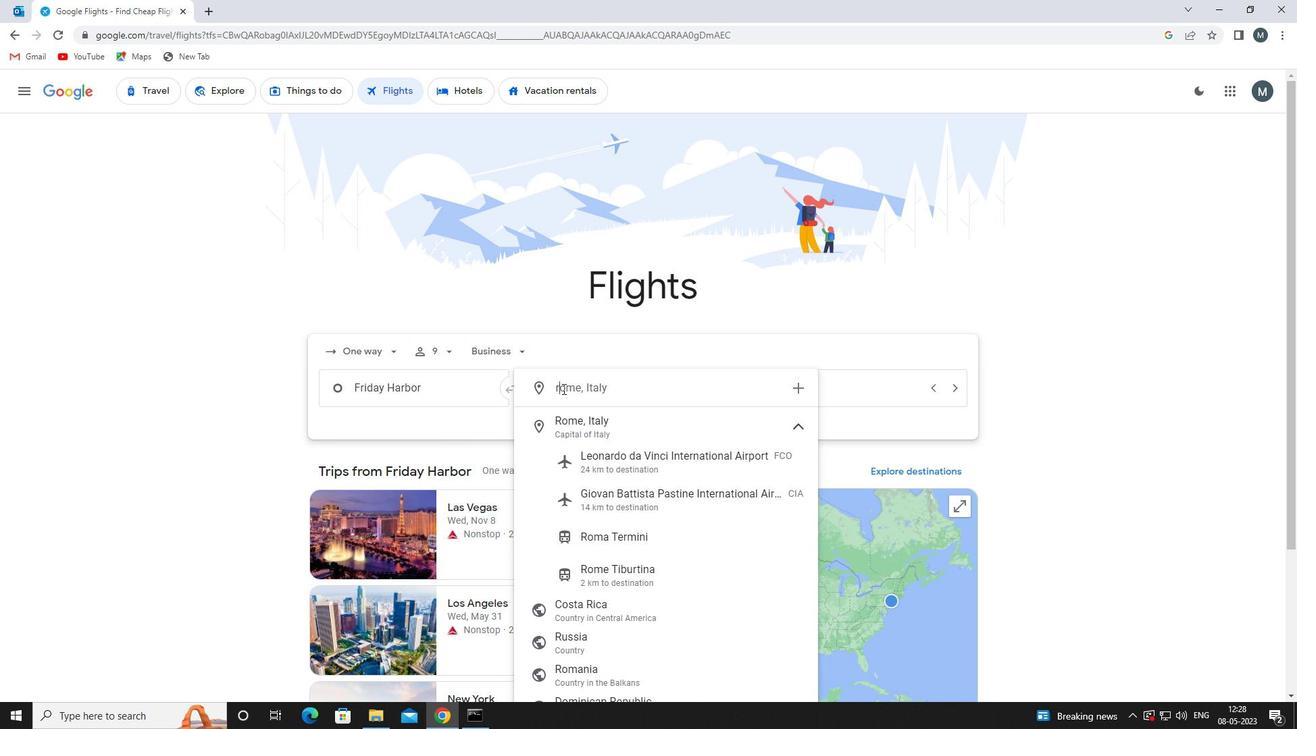 
Action: Key pressed s
Screenshot: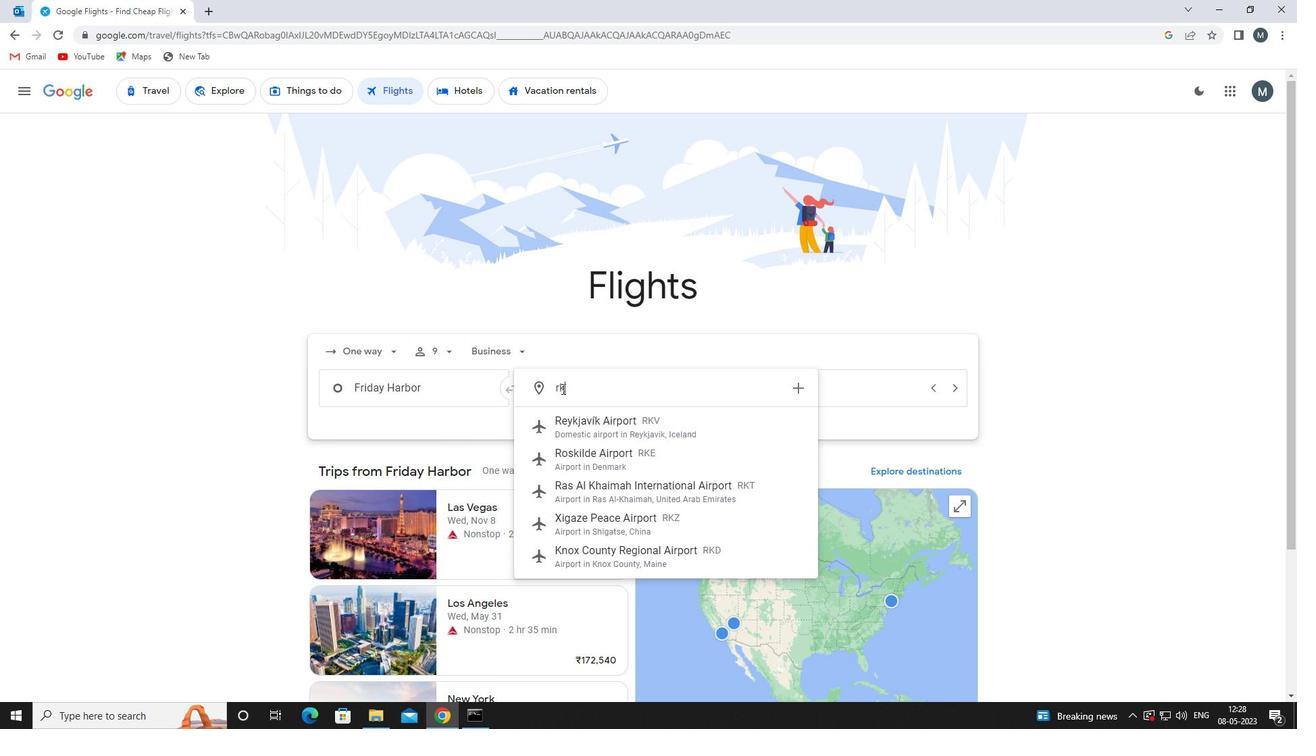 
Action: Mouse moved to (583, 422)
Screenshot: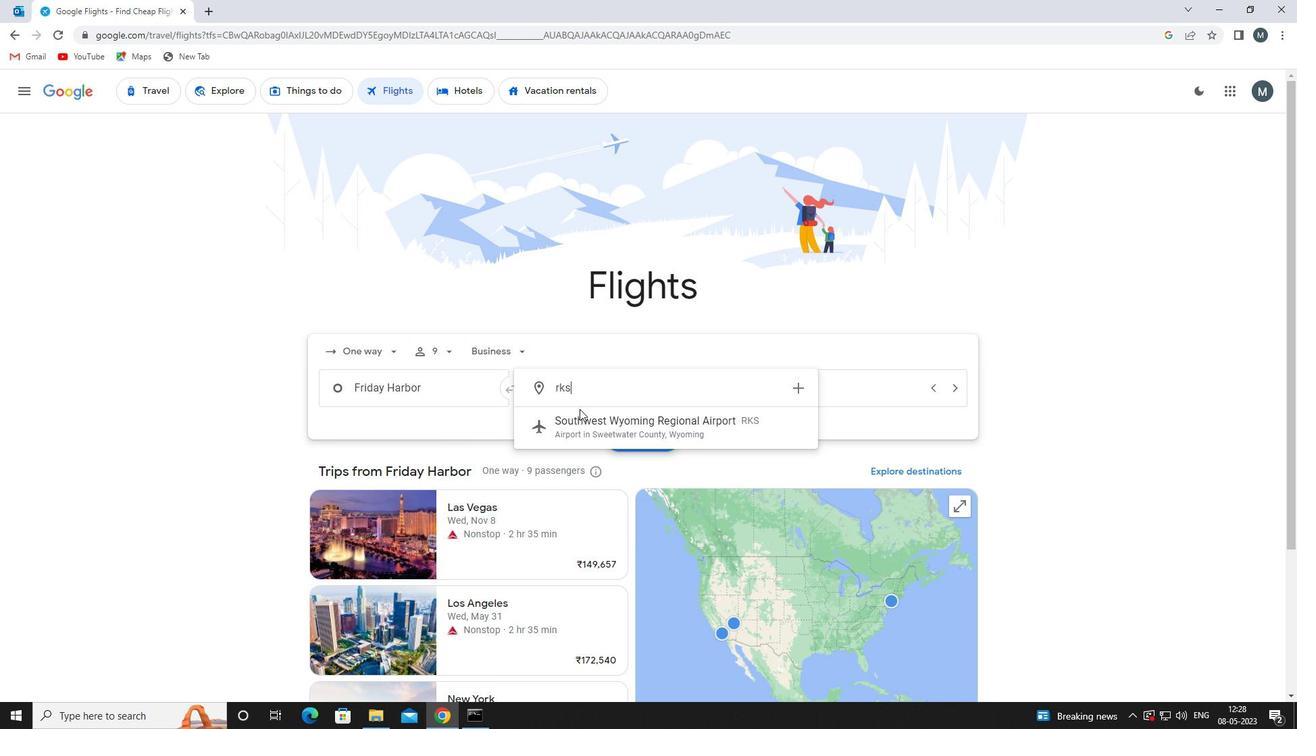 
Action: Mouse pressed left at (583, 422)
Screenshot: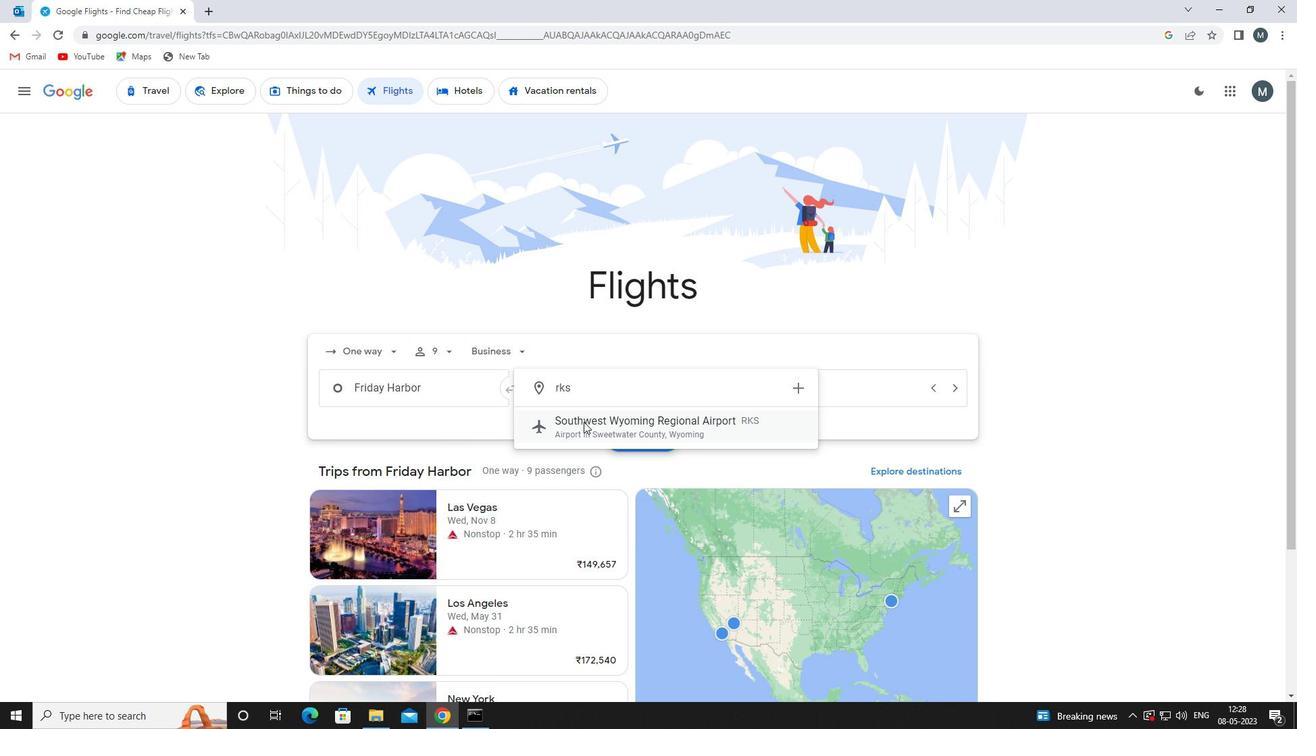 
Action: Mouse moved to (747, 385)
Screenshot: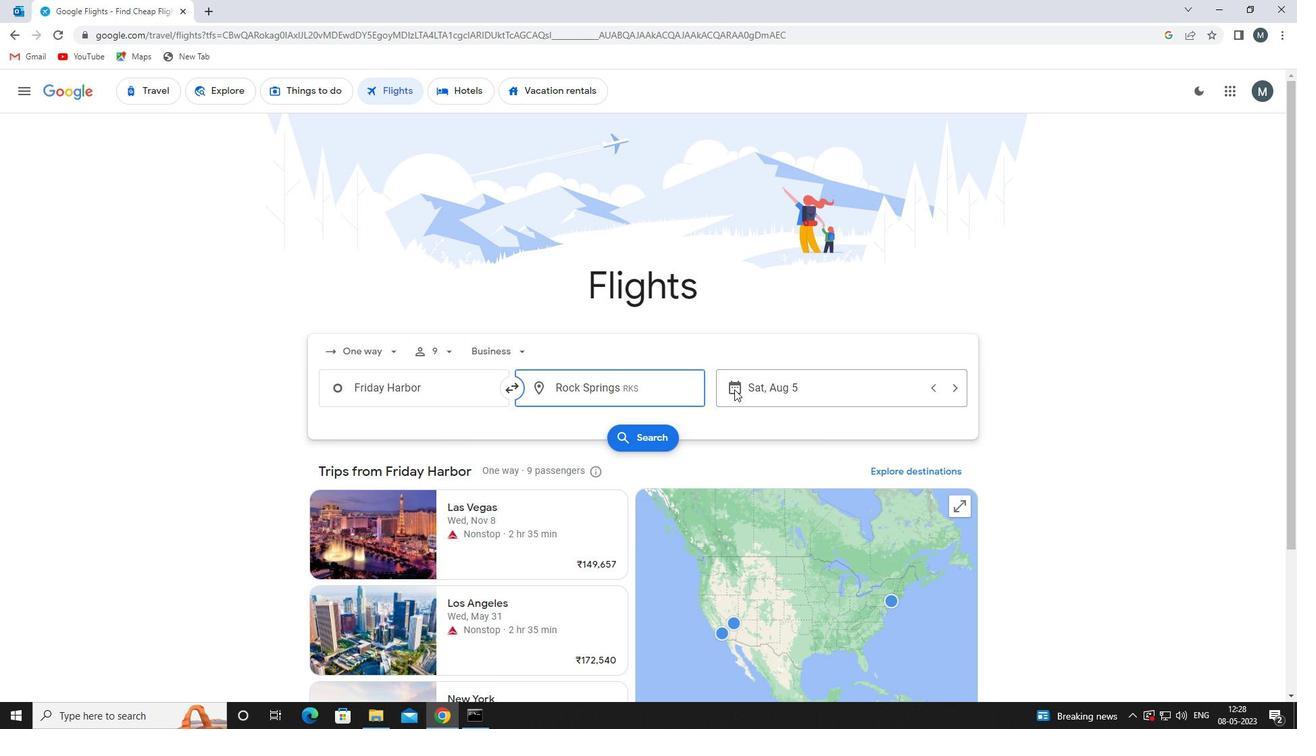 
Action: Mouse pressed left at (747, 385)
Screenshot: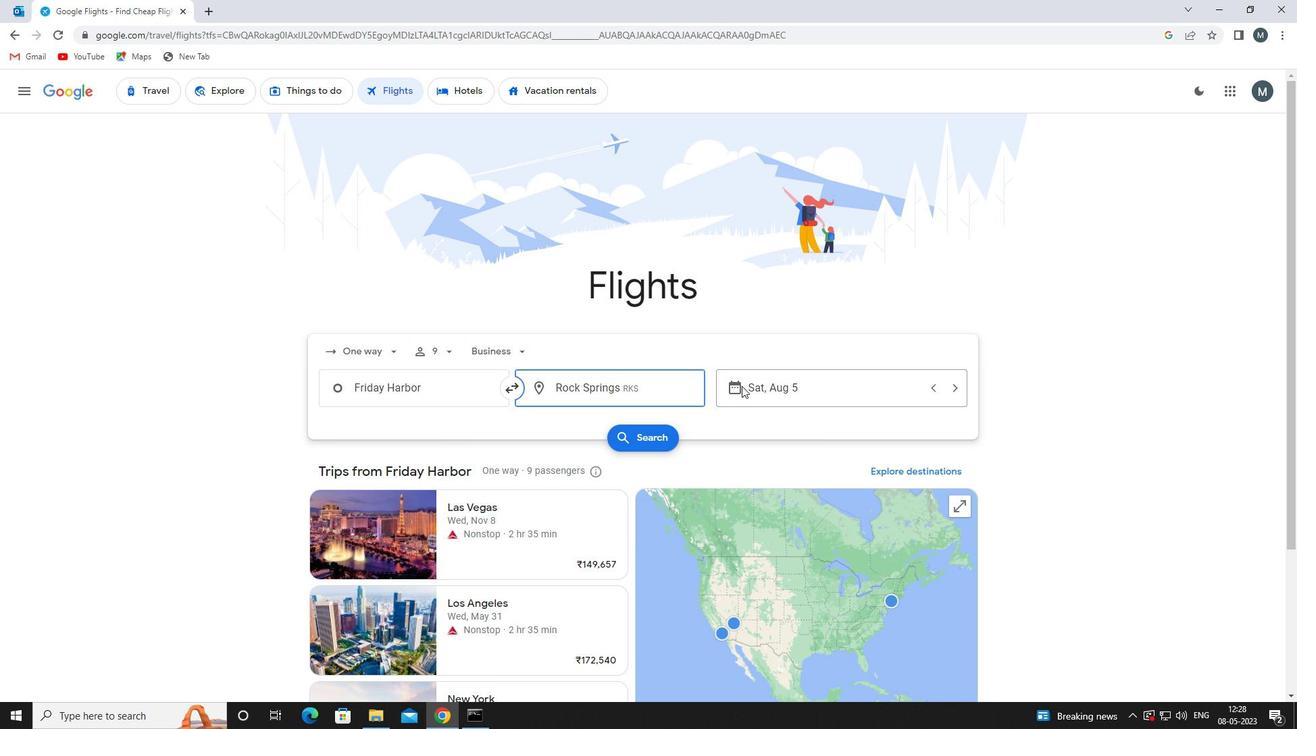 
Action: Mouse moved to (691, 462)
Screenshot: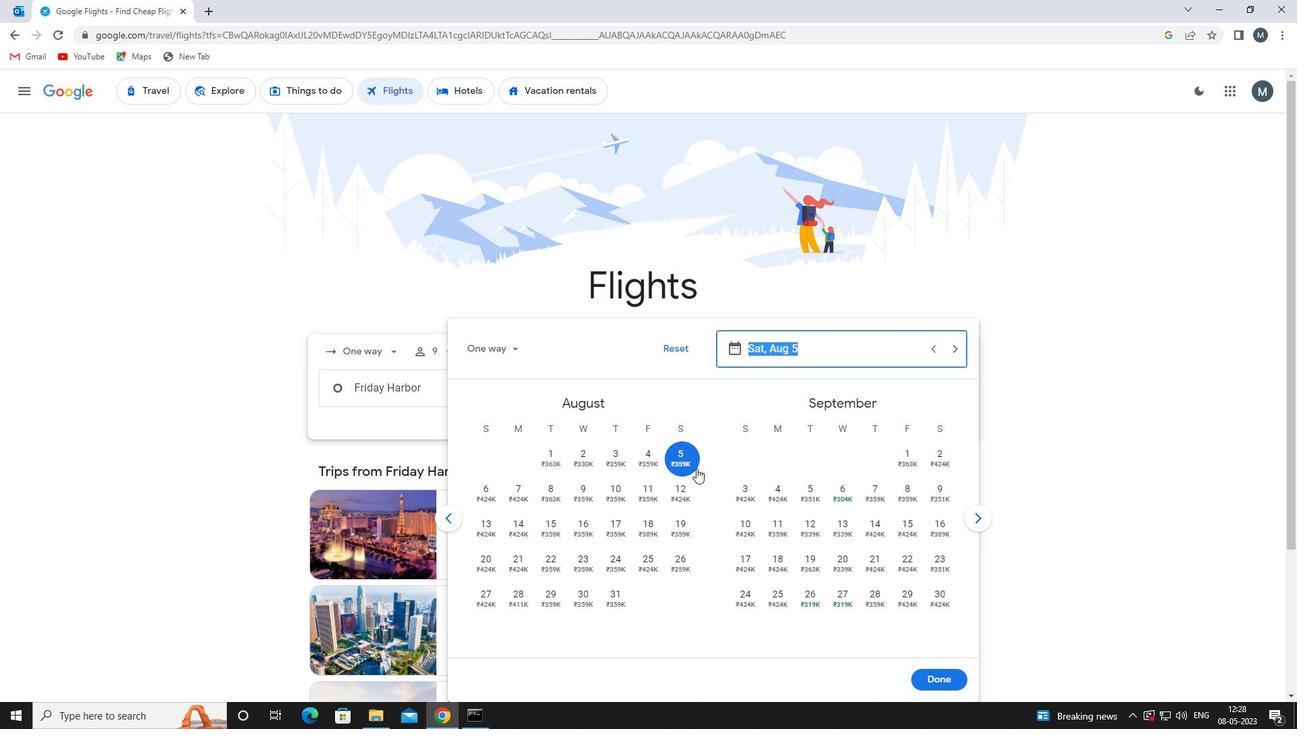 
Action: Mouse pressed left at (691, 462)
Screenshot: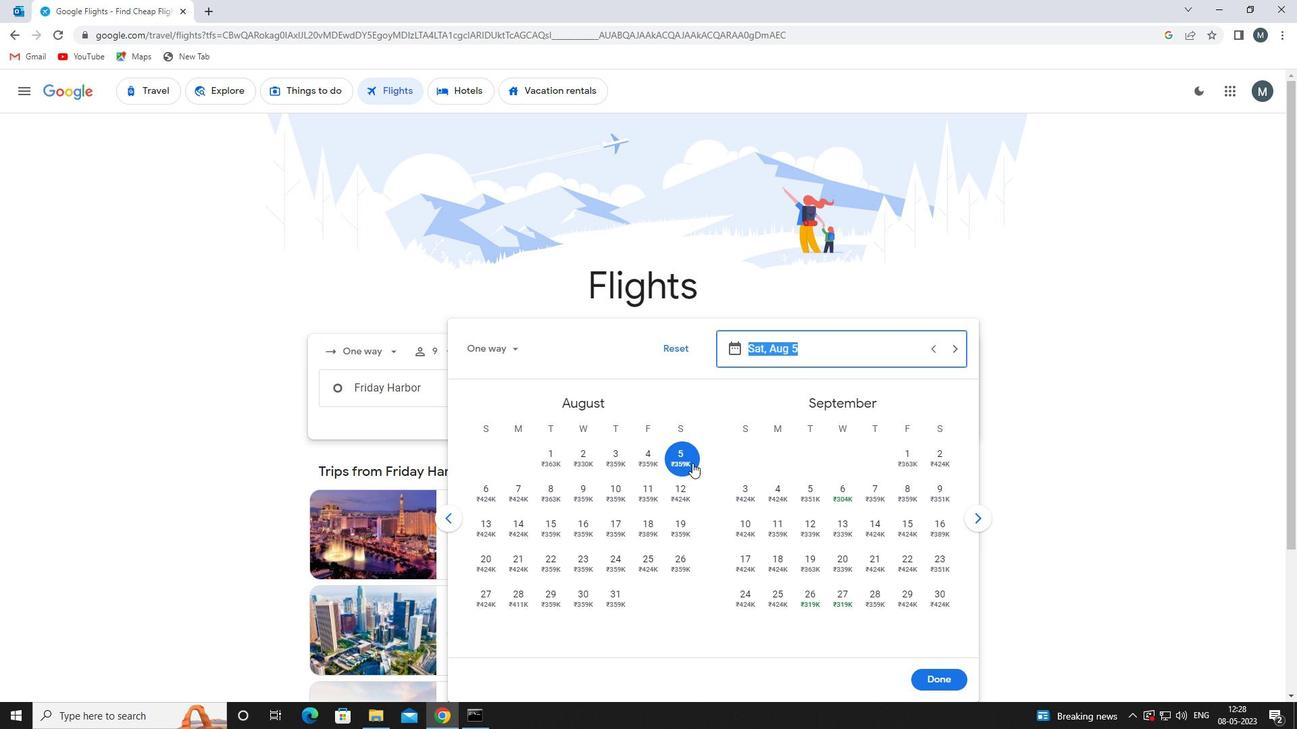 
Action: Mouse moved to (939, 682)
Screenshot: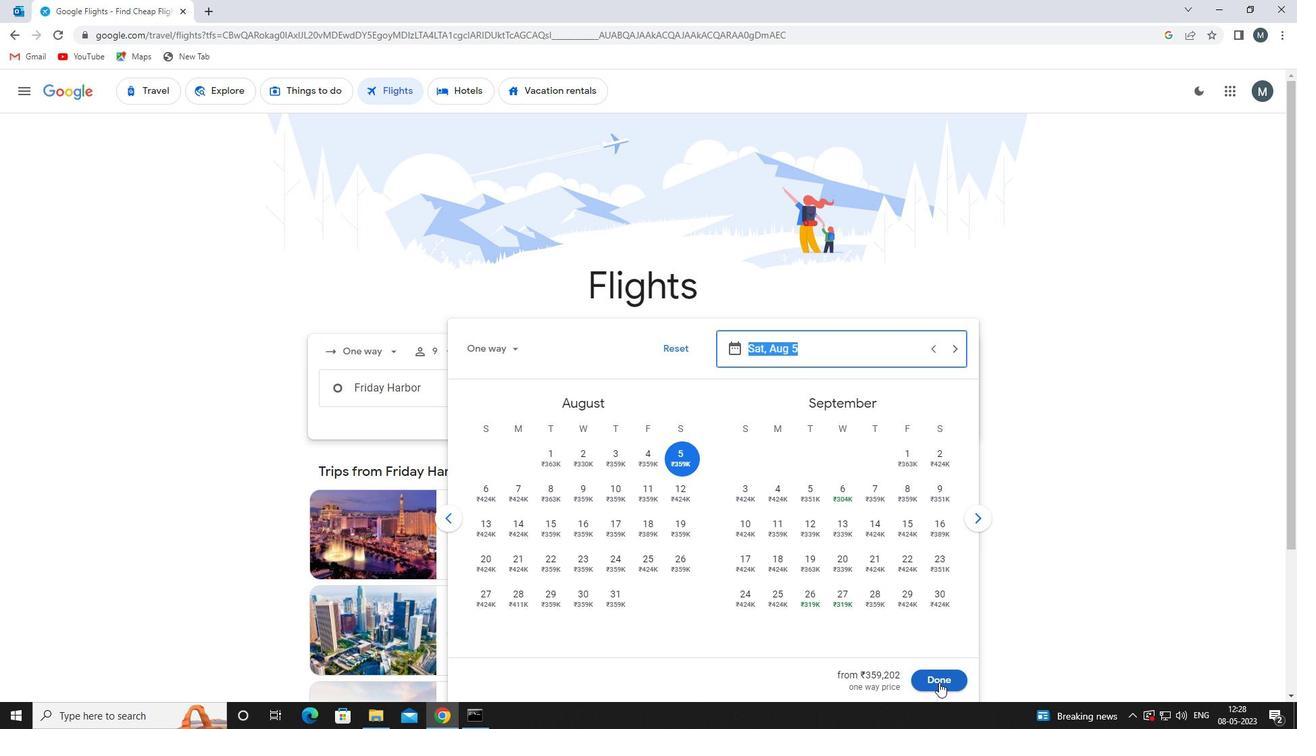 
Action: Mouse pressed left at (939, 682)
Screenshot: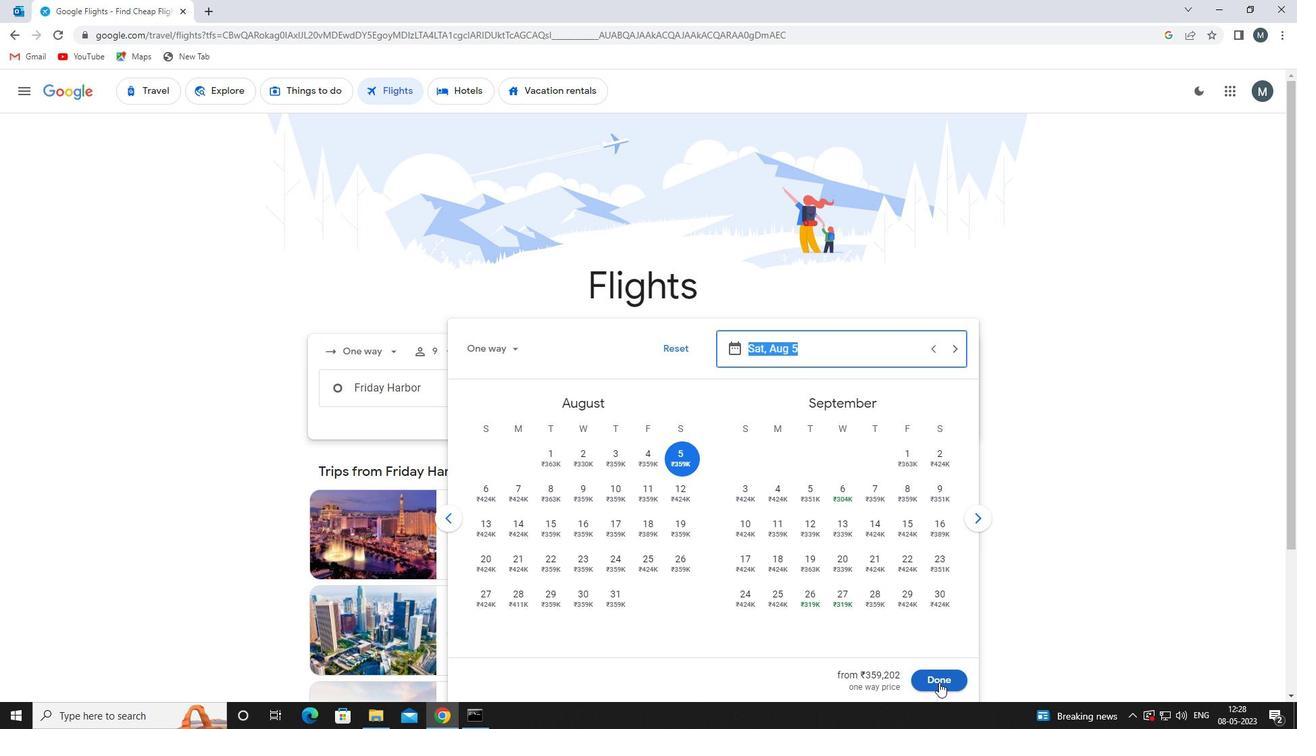 
Action: Mouse moved to (626, 435)
Screenshot: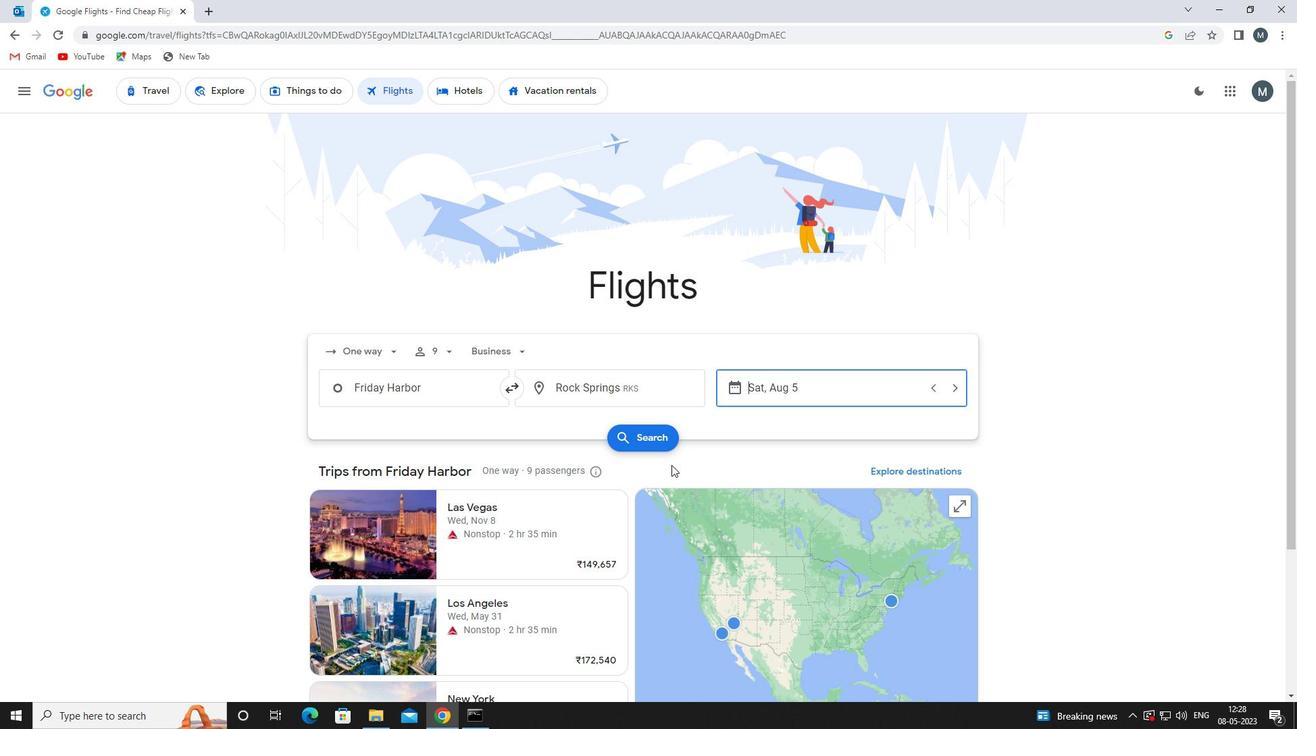 
Action: Mouse pressed left at (626, 435)
Screenshot: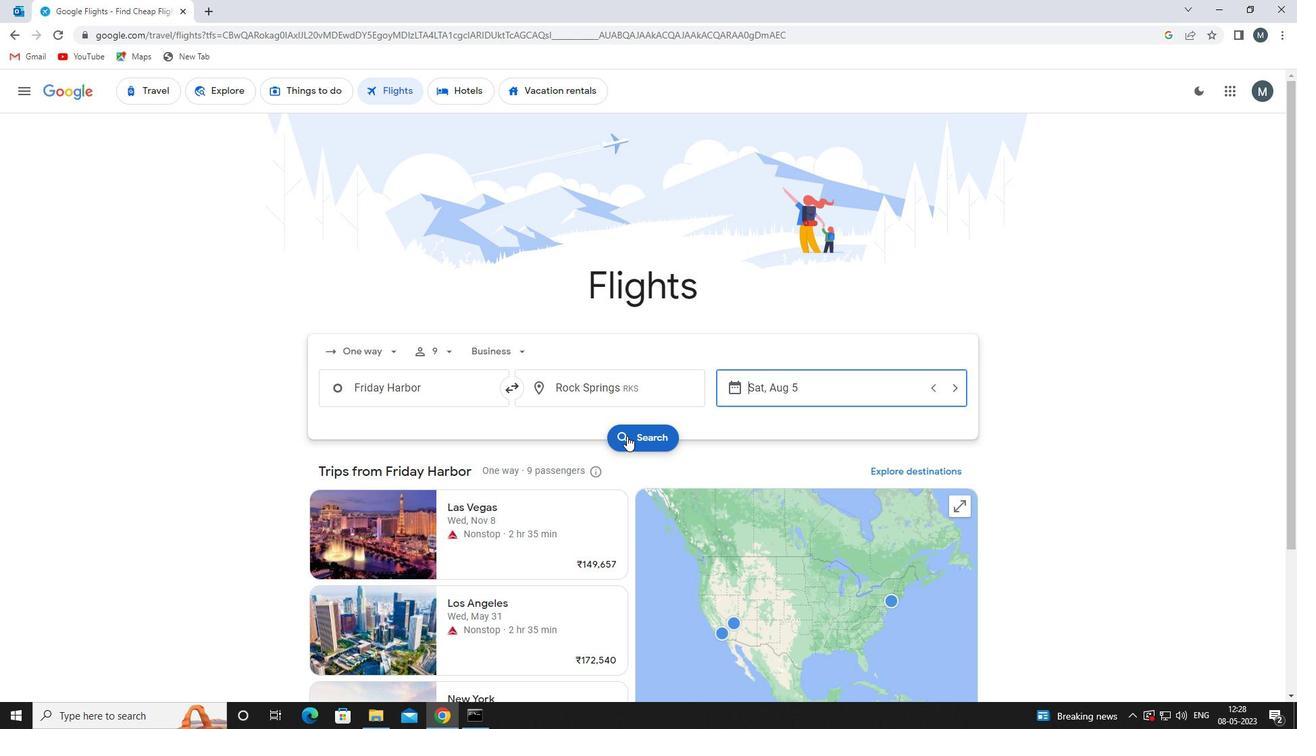 
Action: Mouse moved to (339, 210)
Screenshot: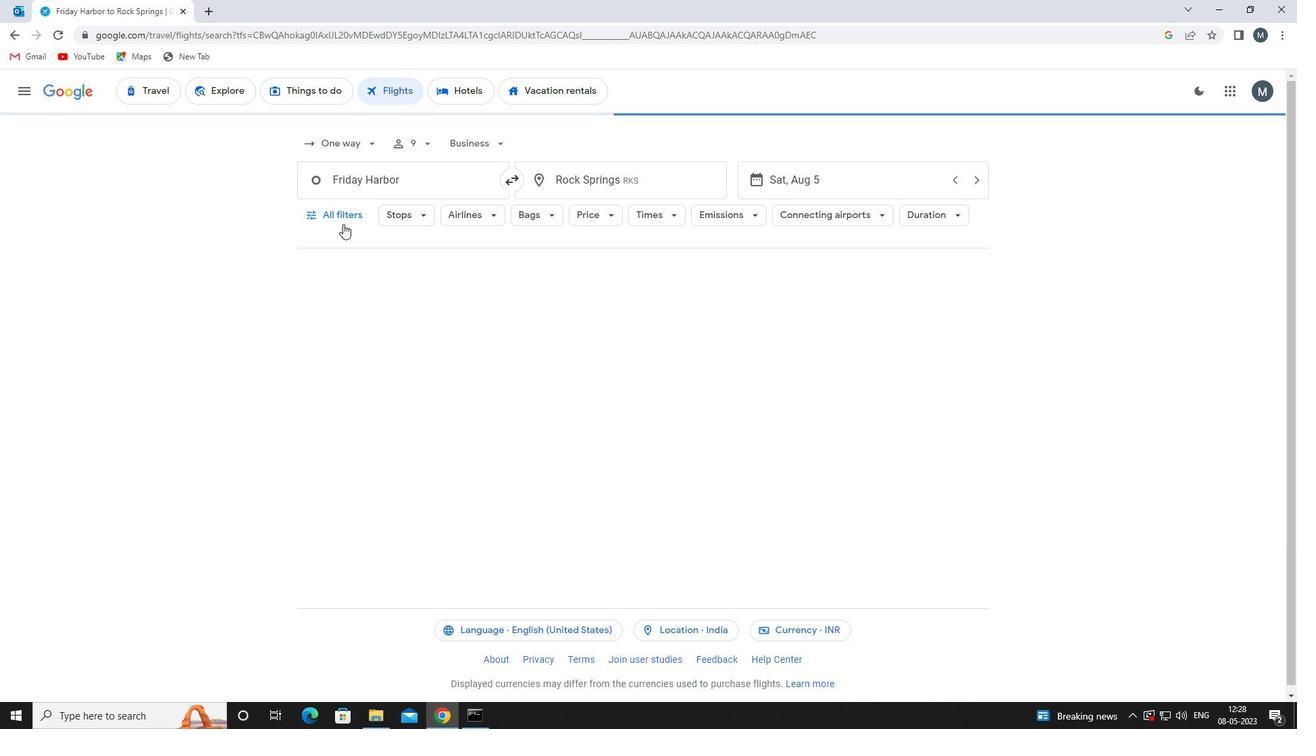 
Action: Mouse pressed left at (339, 210)
Screenshot: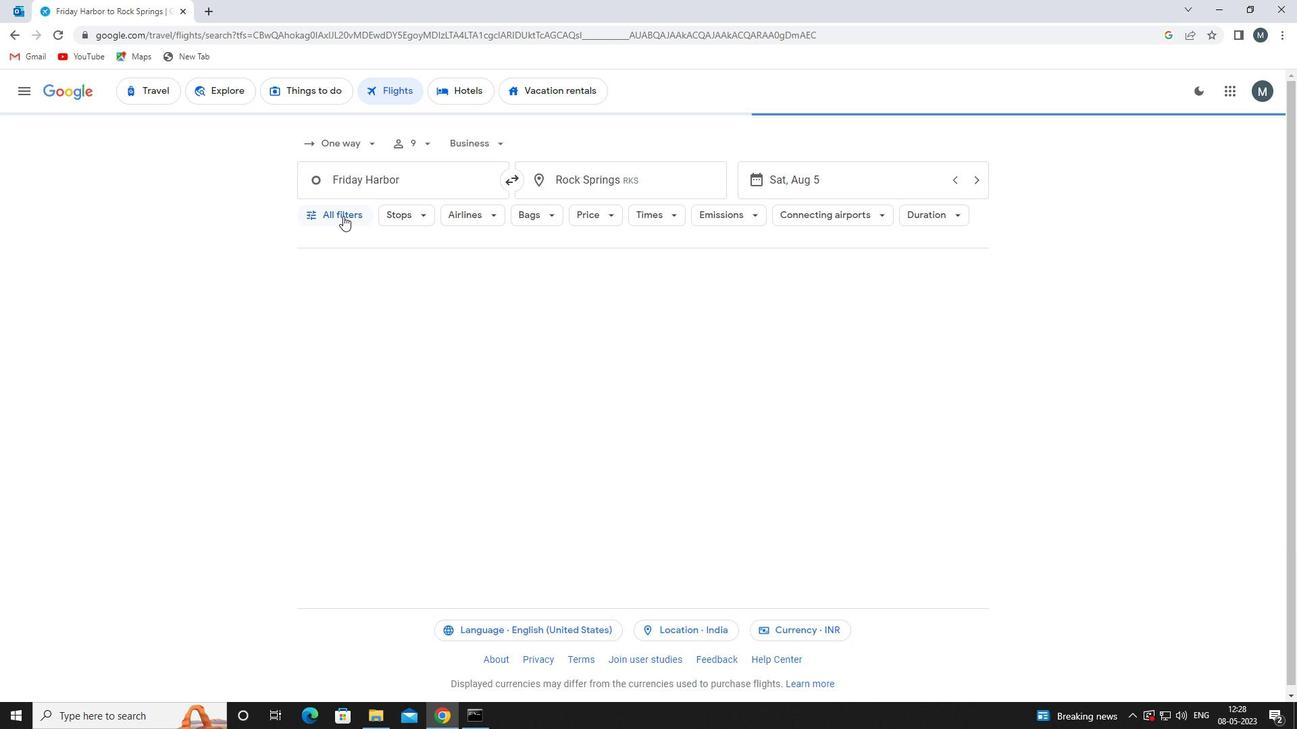 
Action: Mouse moved to (381, 309)
Screenshot: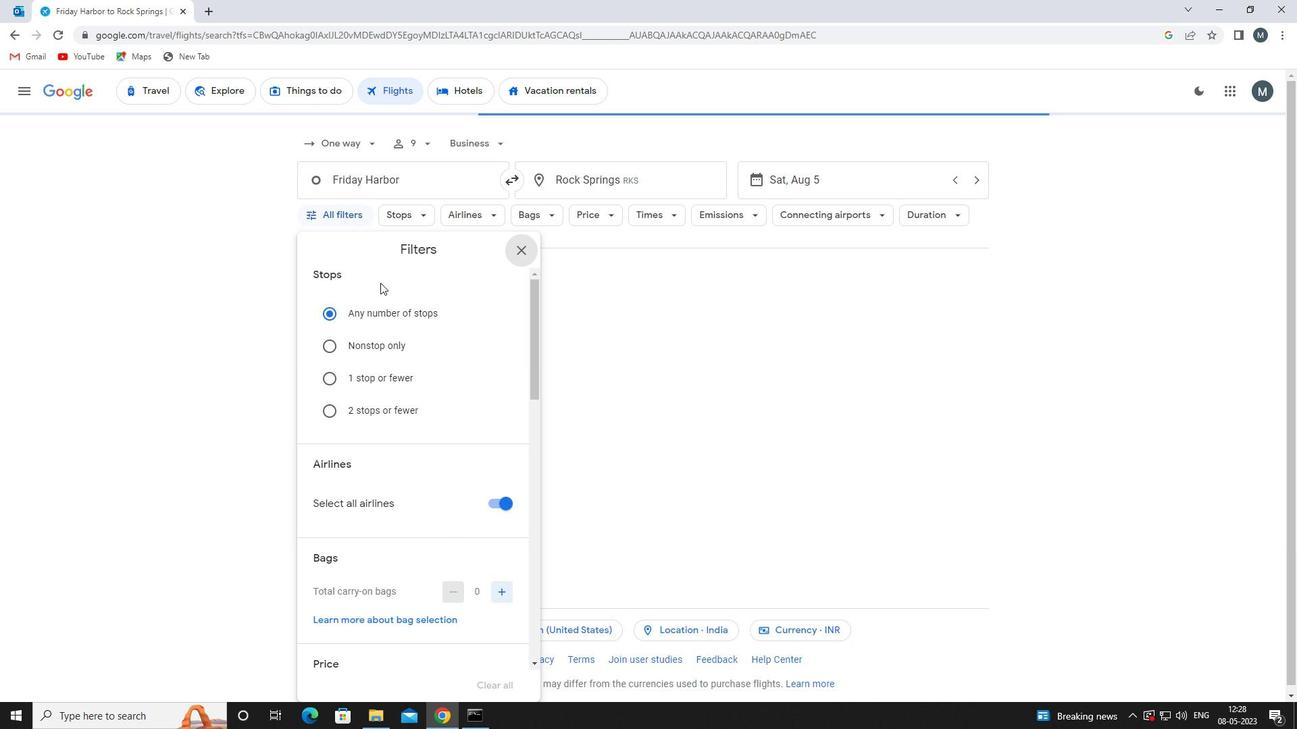 
Action: Mouse scrolled (381, 308) with delta (0, 0)
Screenshot: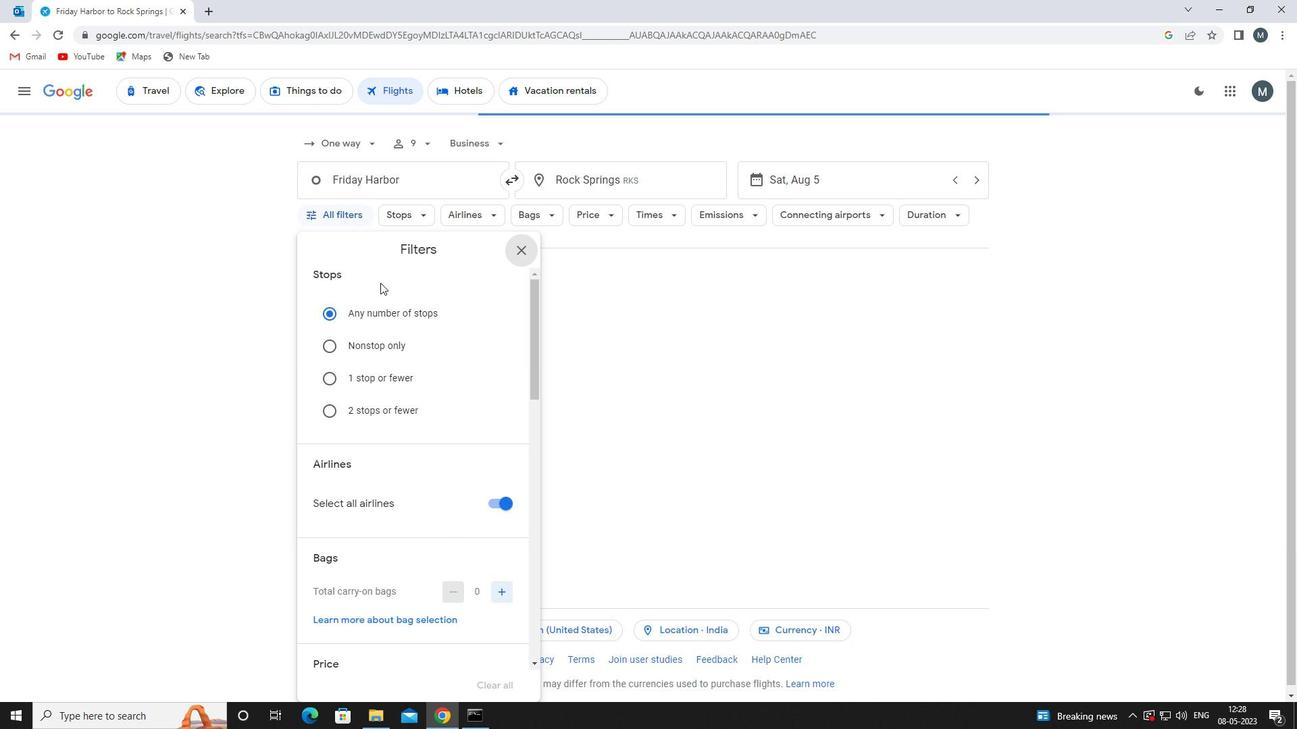 
Action: Mouse moved to (382, 326)
Screenshot: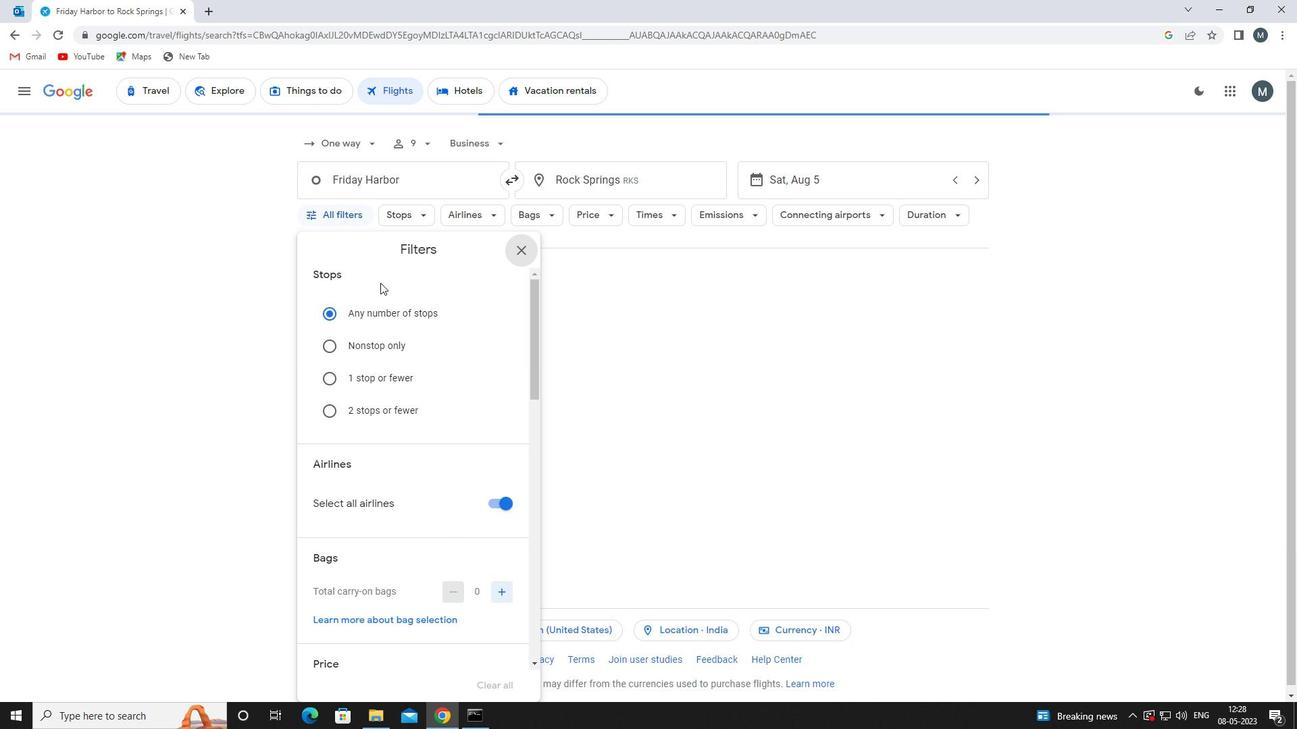 
Action: Mouse scrolled (382, 325) with delta (0, 0)
Screenshot: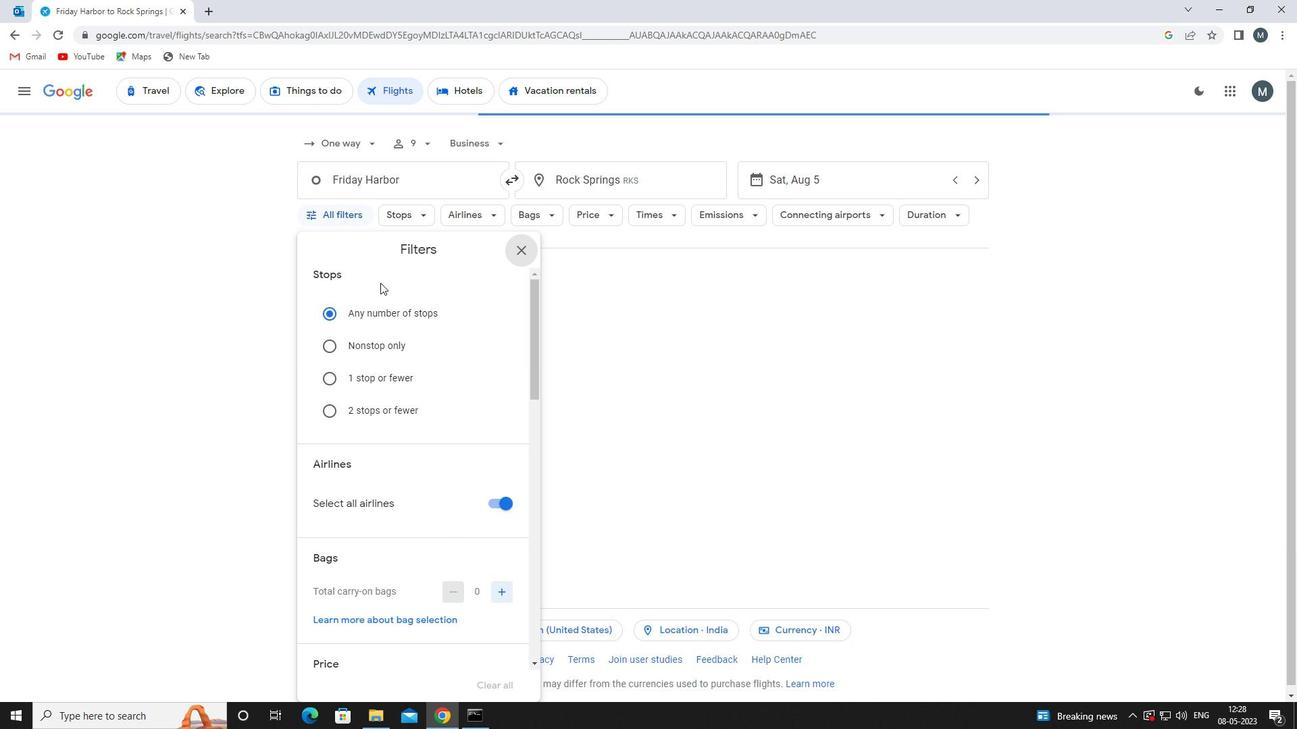 
Action: Mouse moved to (499, 366)
Screenshot: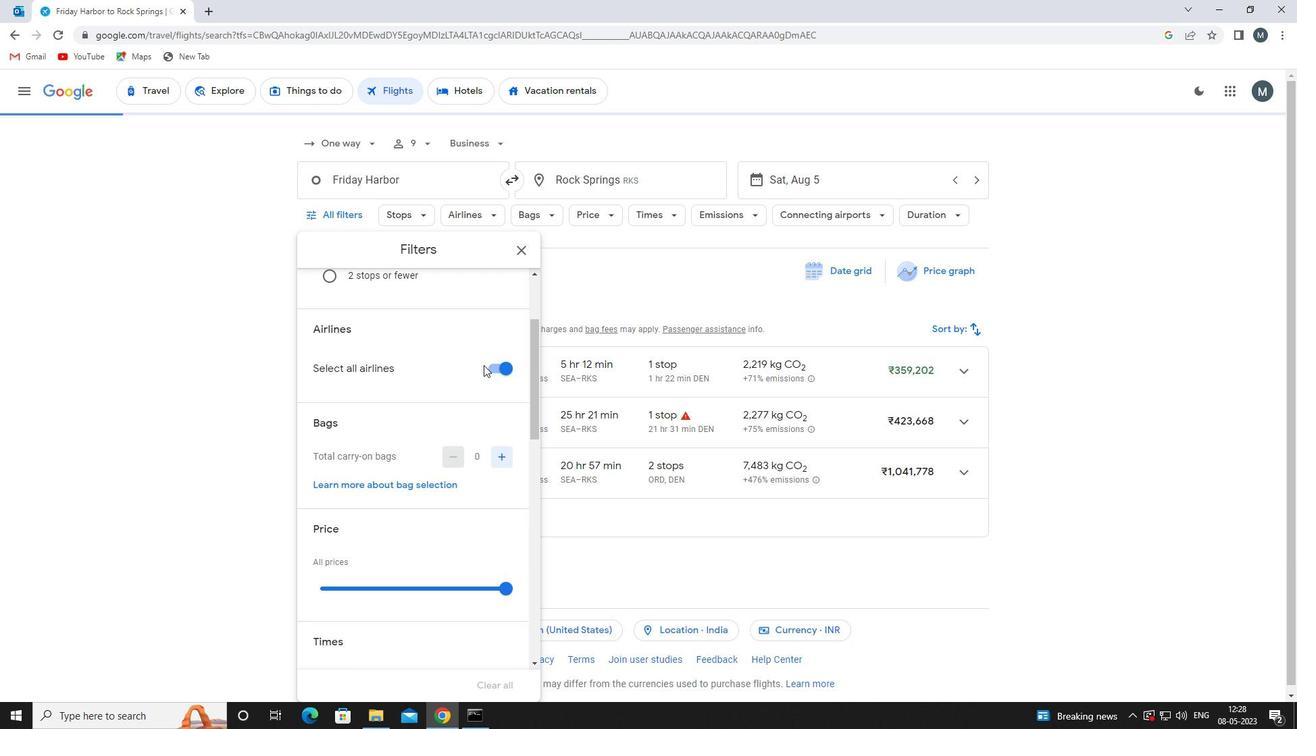 
Action: Mouse pressed left at (499, 366)
Screenshot: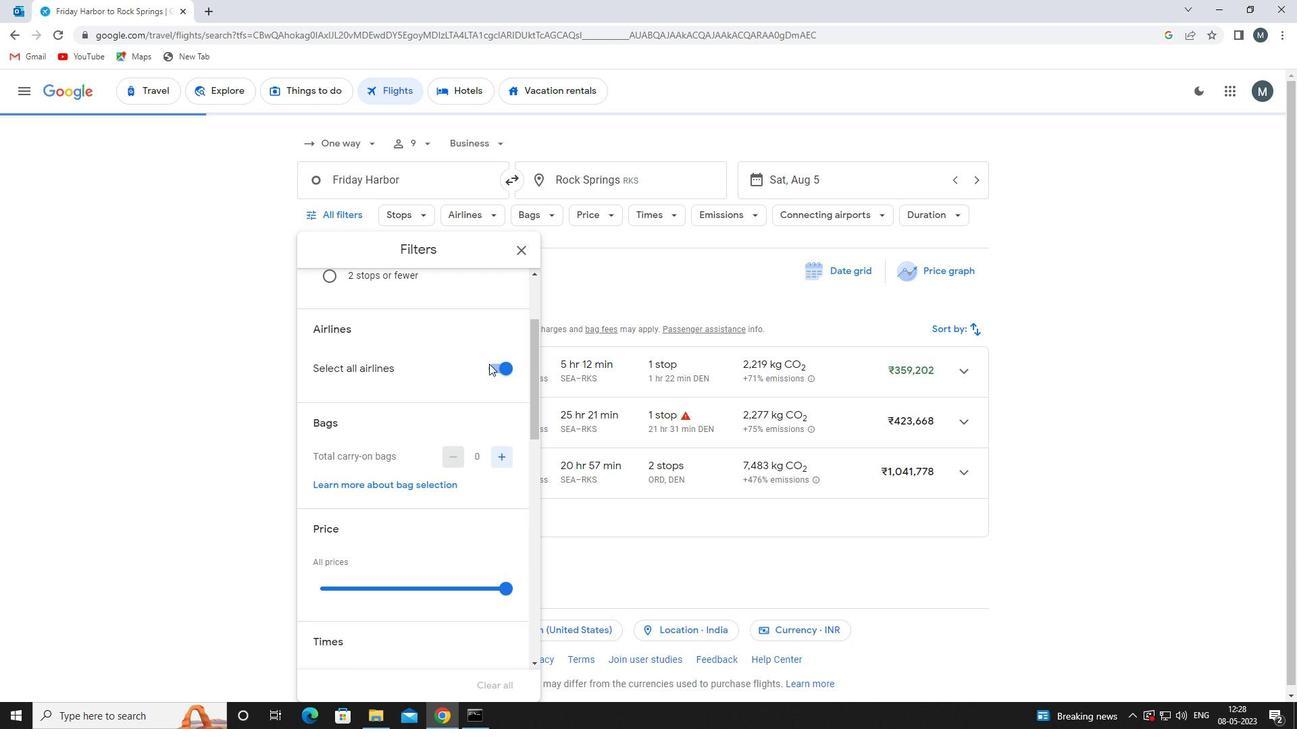 
Action: Mouse moved to (492, 366)
Screenshot: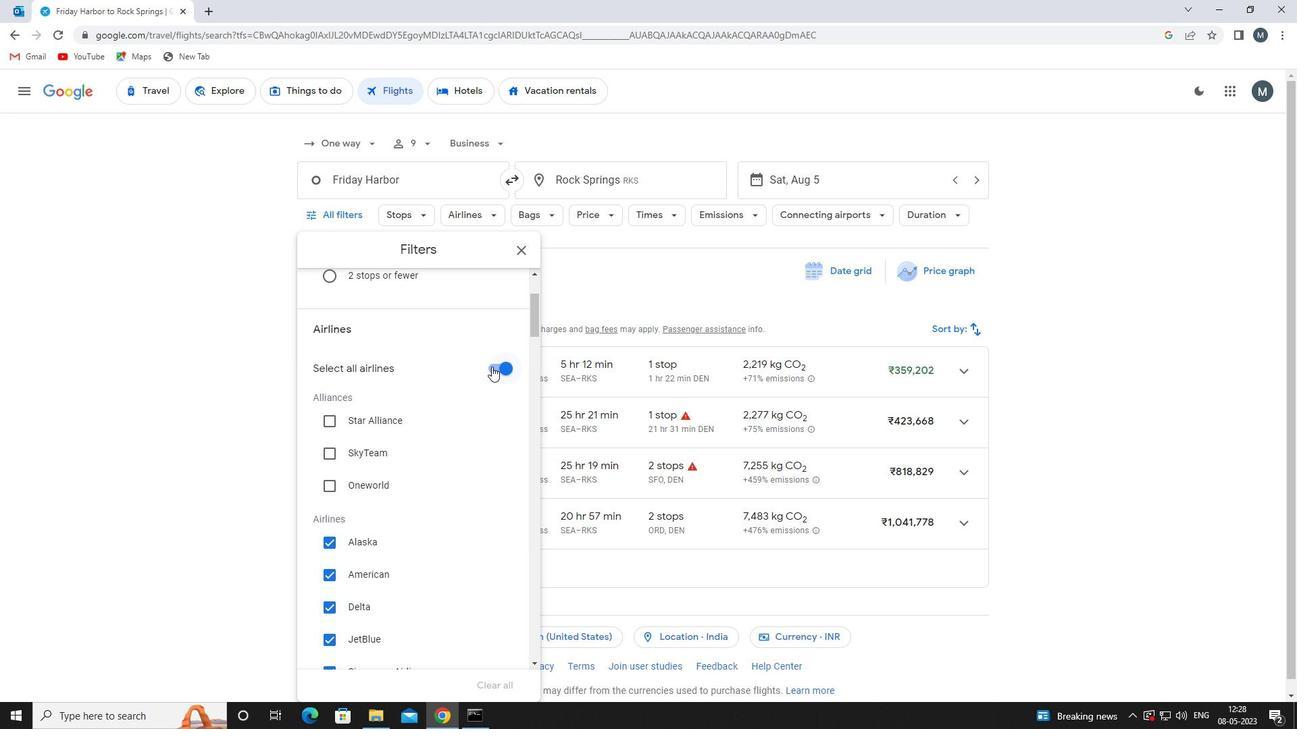 
Action: Mouse pressed left at (492, 366)
Screenshot: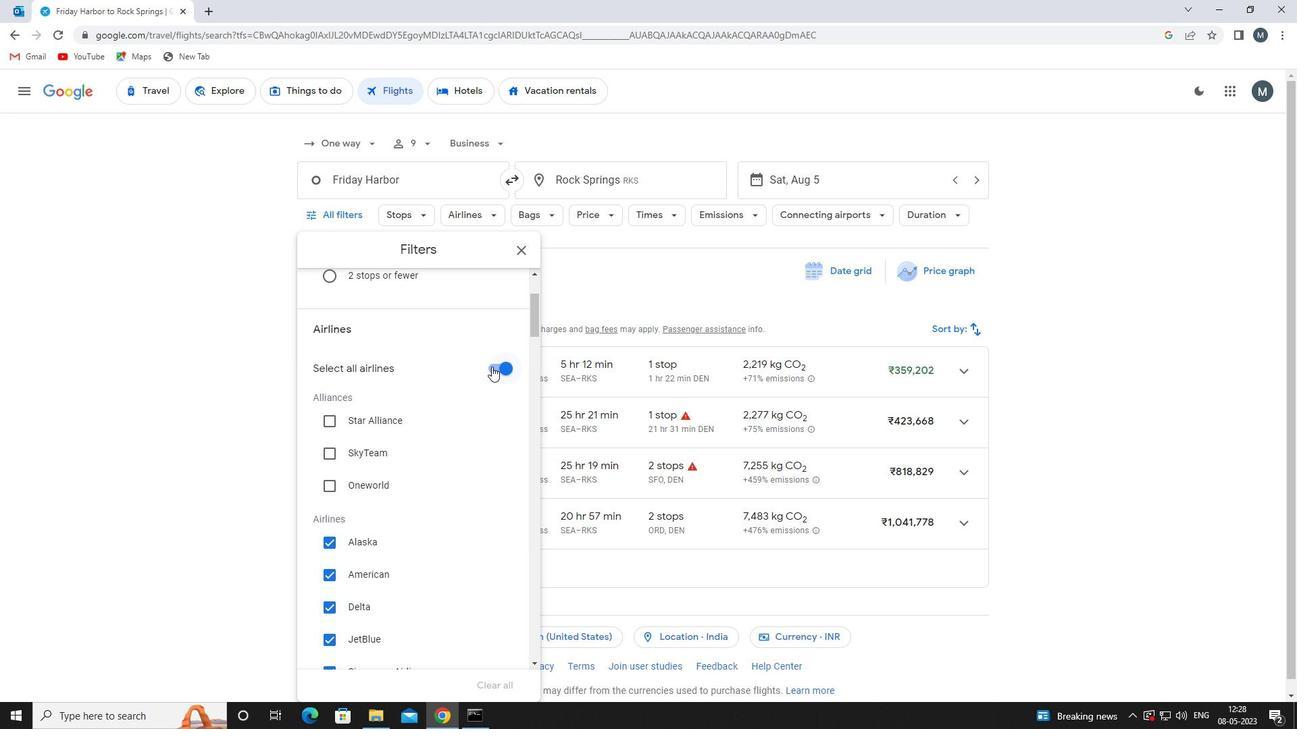
Action: Mouse moved to (389, 423)
Screenshot: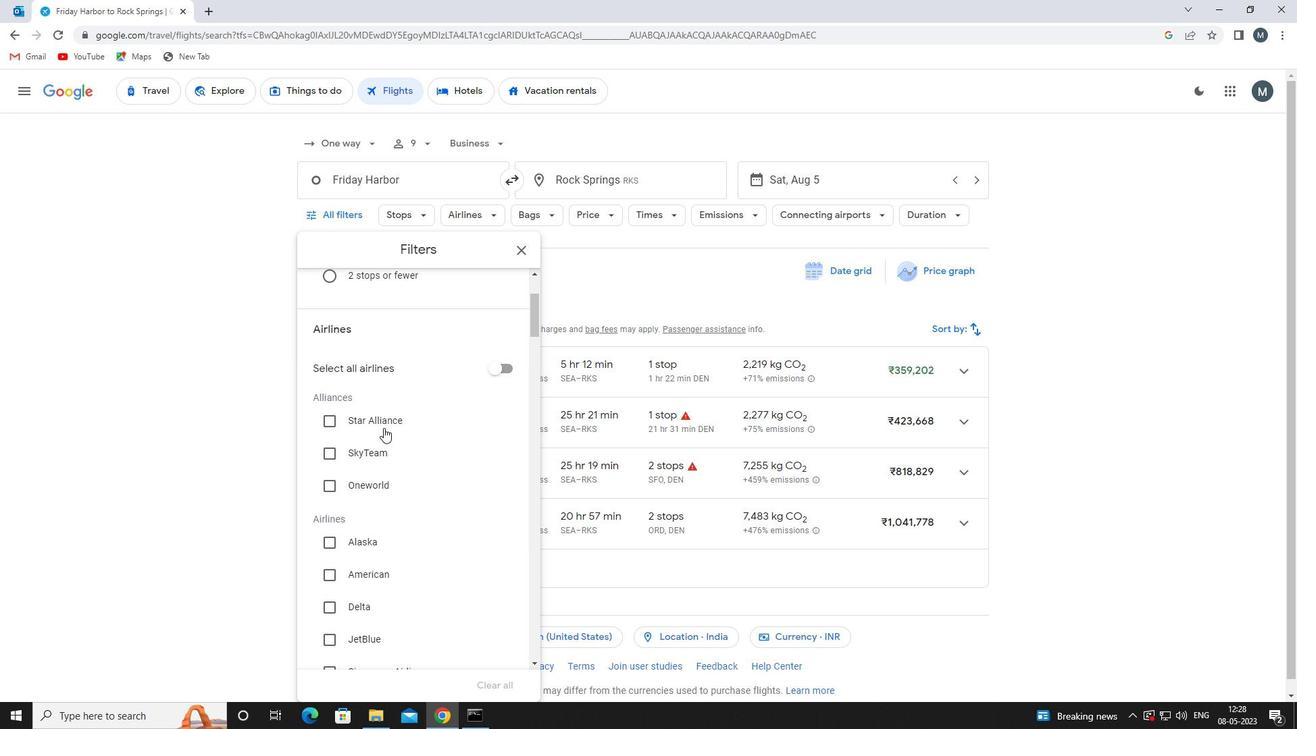 
Action: Mouse scrolled (389, 422) with delta (0, 0)
Screenshot: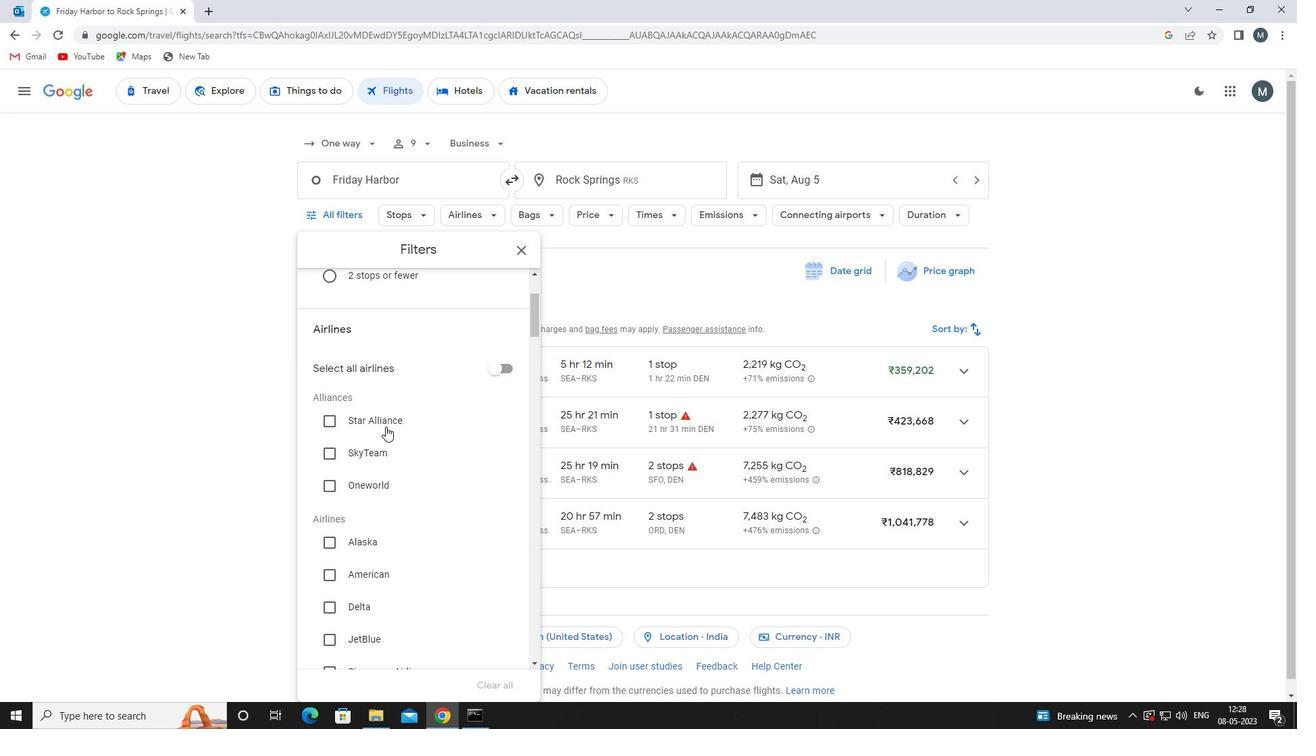 
Action: Mouse moved to (387, 423)
Screenshot: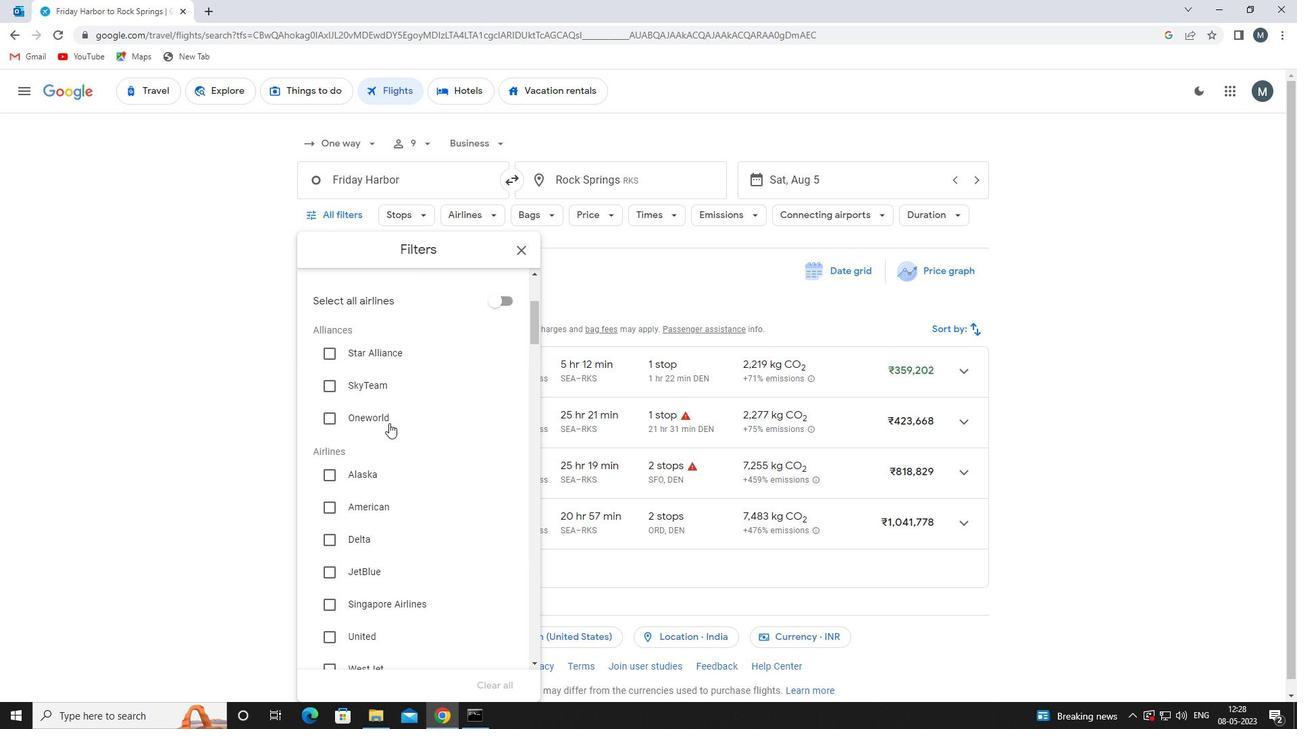 
Action: Mouse scrolled (387, 422) with delta (0, 0)
Screenshot: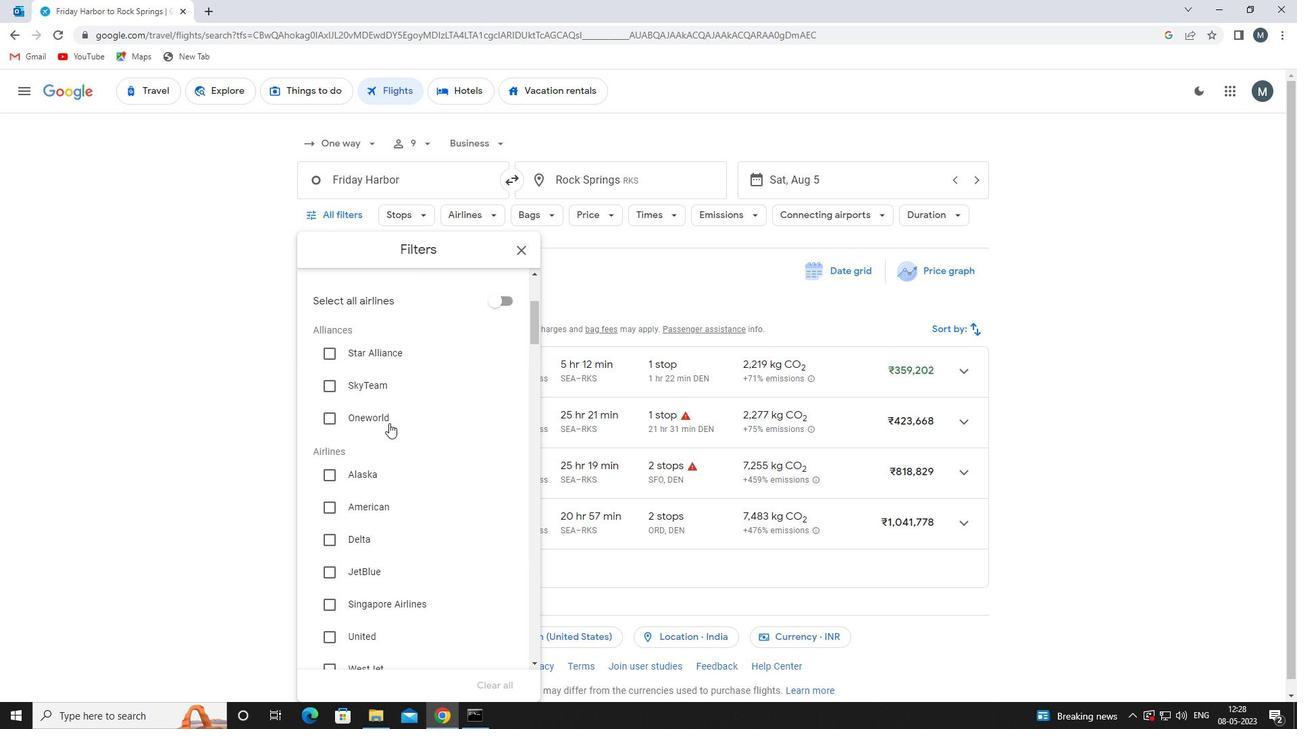 
Action: Mouse moved to (390, 410)
Screenshot: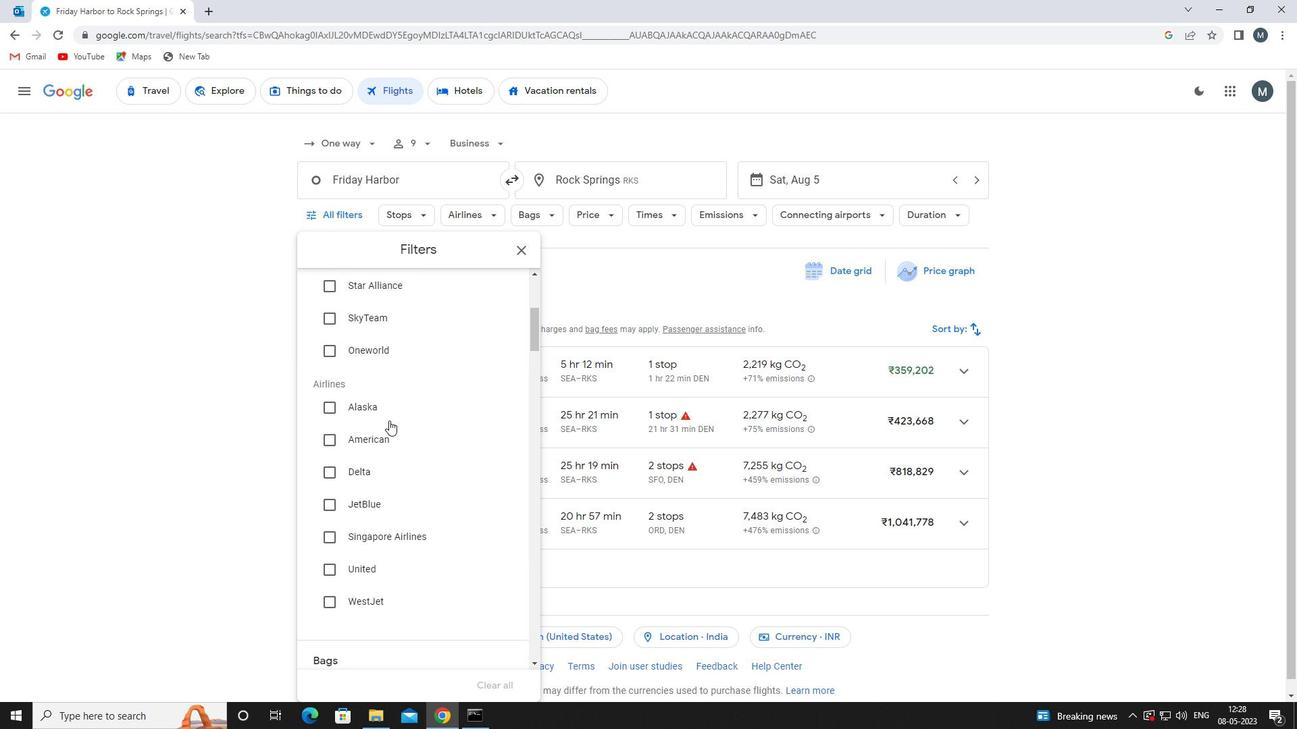
Action: Mouse pressed left at (390, 410)
Screenshot: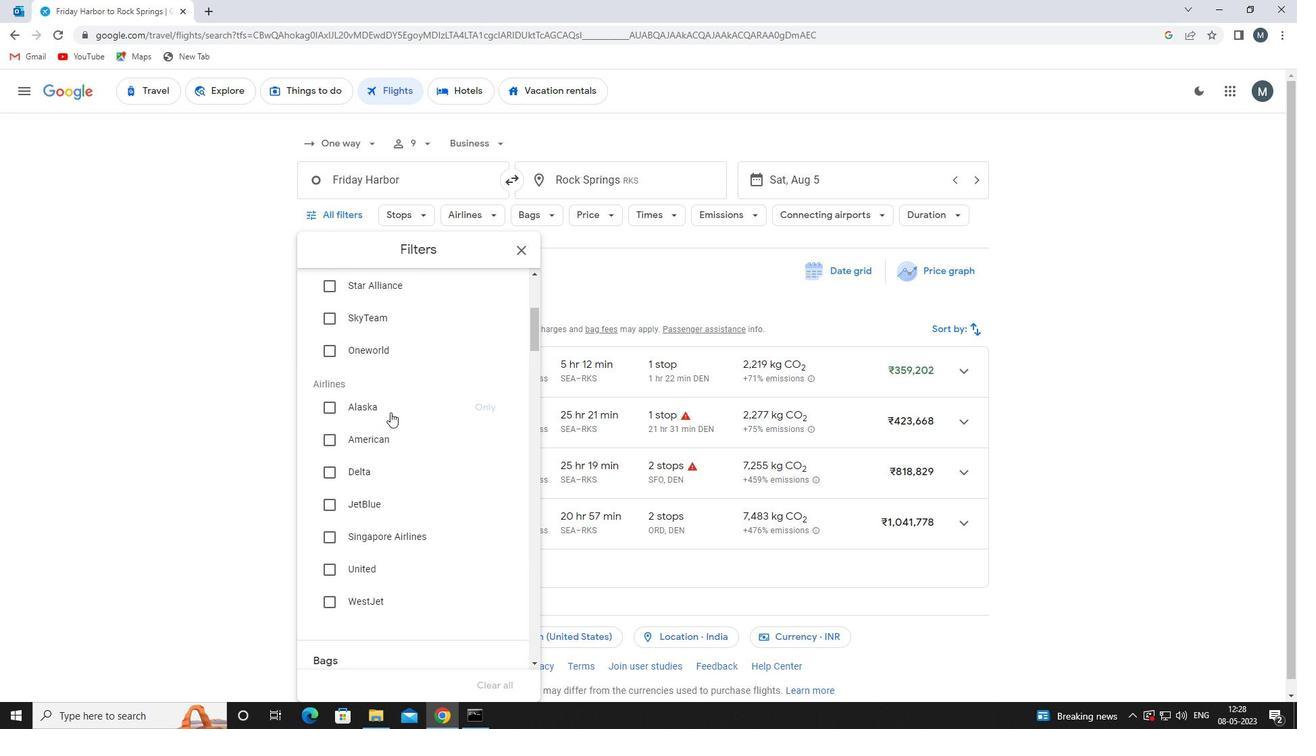 
Action: Mouse moved to (393, 409)
Screenshot: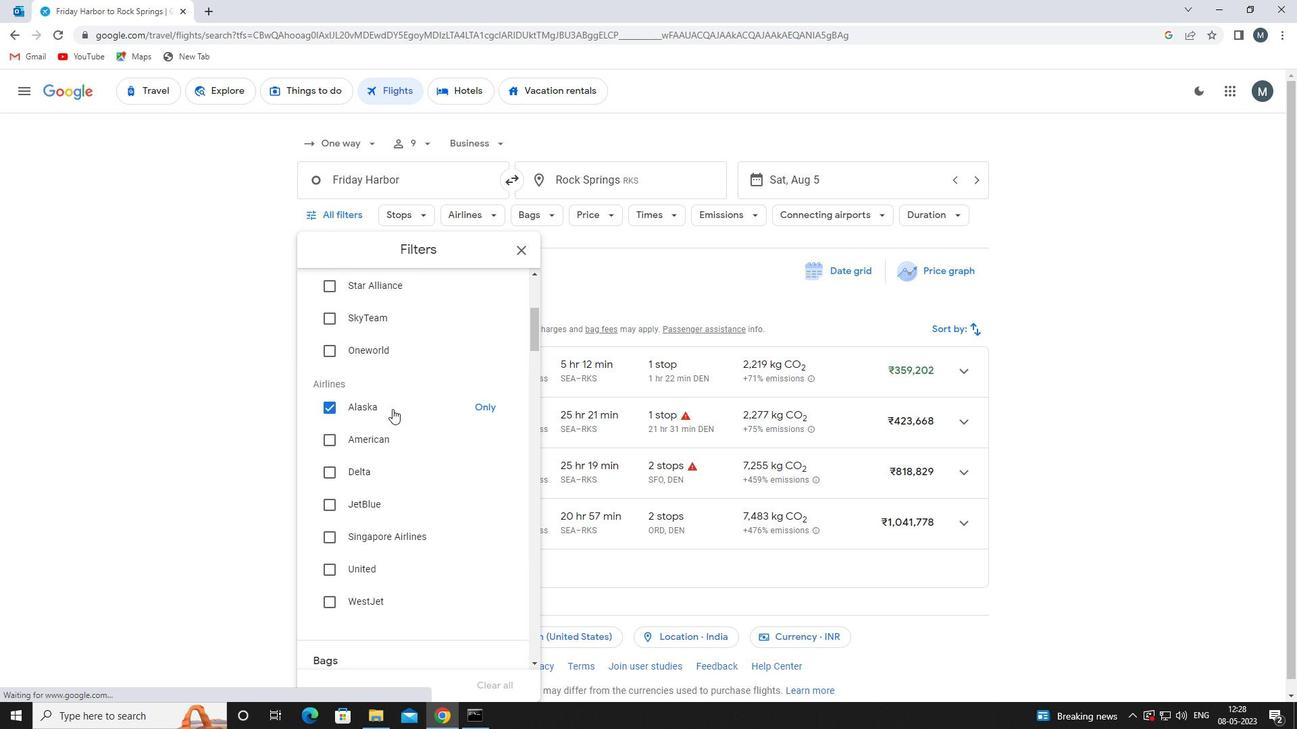 
Action: Mouse scrolled (393, 408) with delta (0, 0)
Screenshot: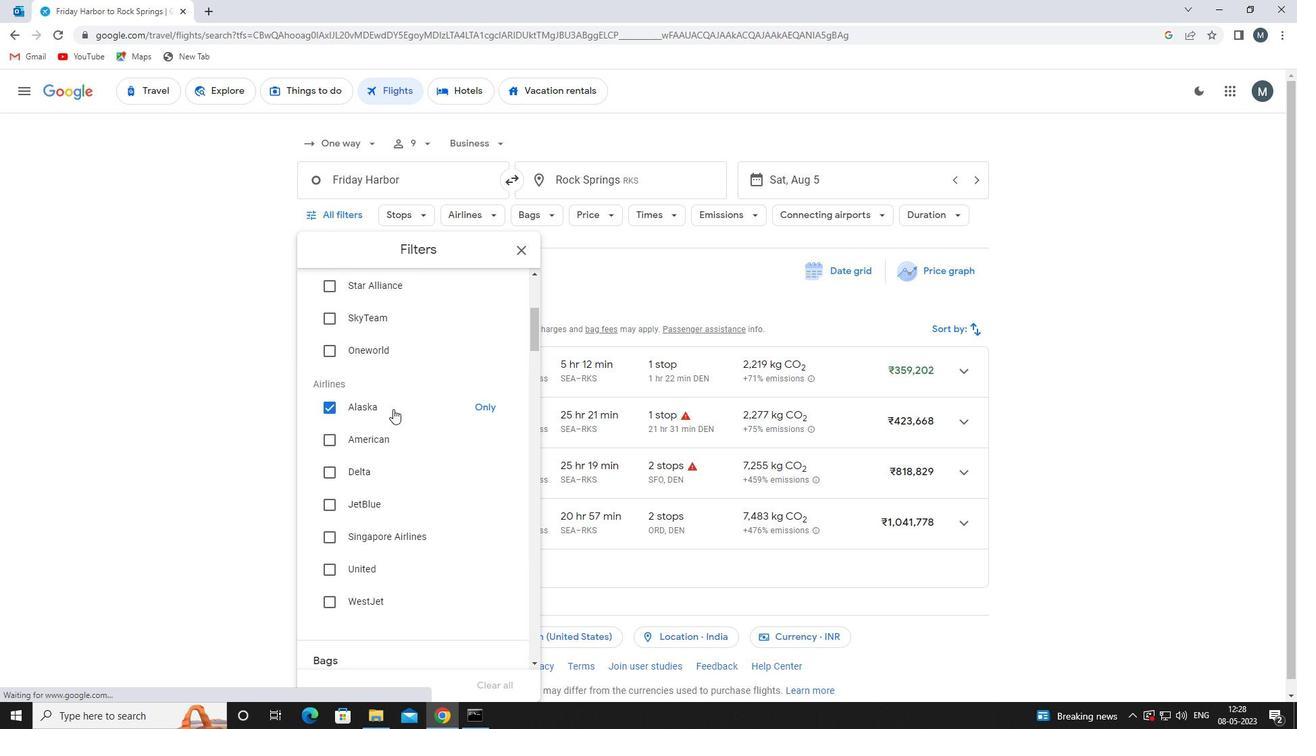 
Action: Mouse moved to (393, 409)
Screenshot: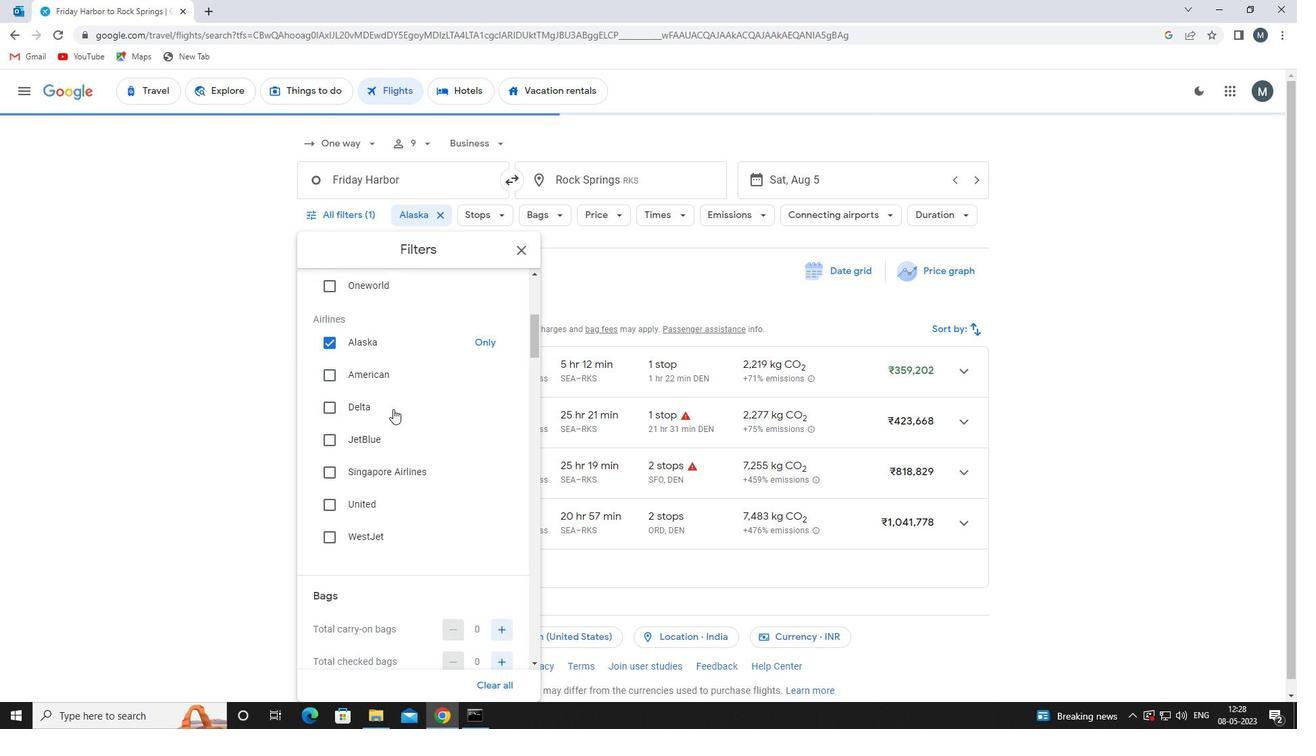 
Action: Mouse scrolled (393, 408) with delta (0, 0)
Screenshot: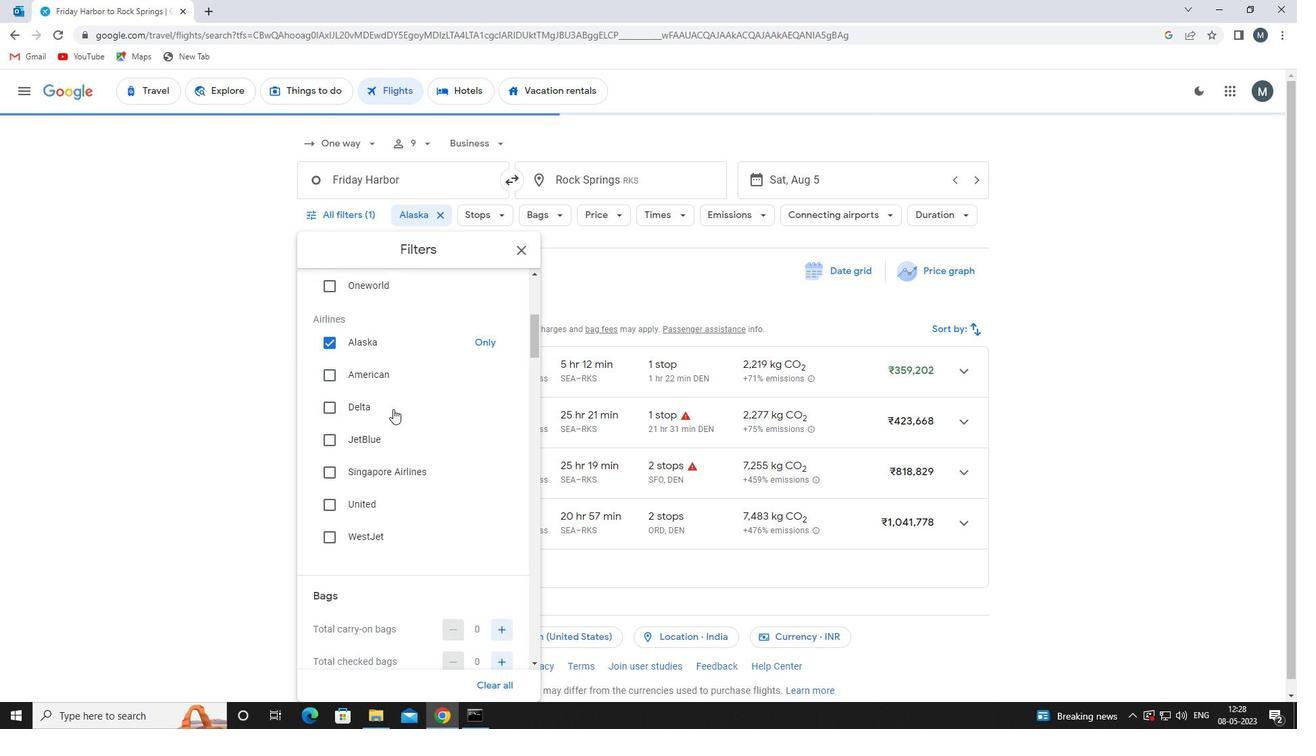 
Action: Mouse scrolled (393, 408) with delta (0, 0)
Screenshot: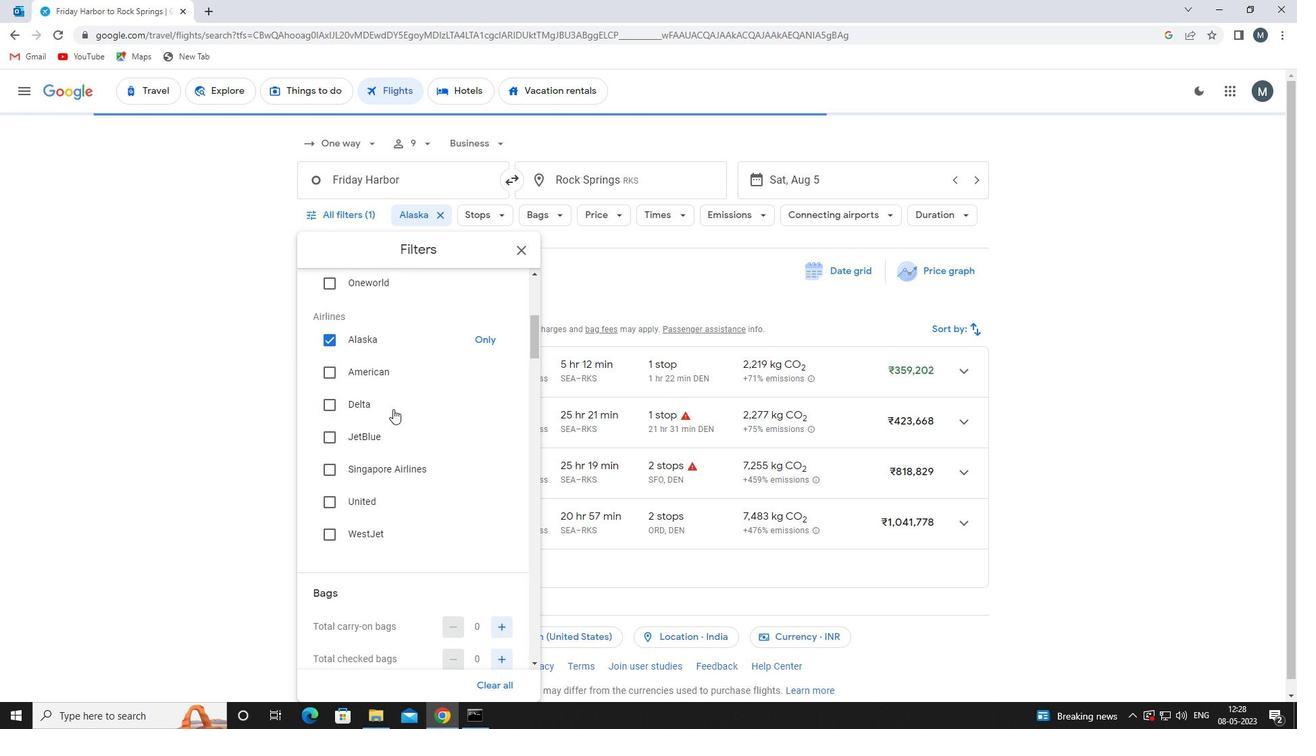 
Action: Mouse moved to (391, 409)
Screenshot: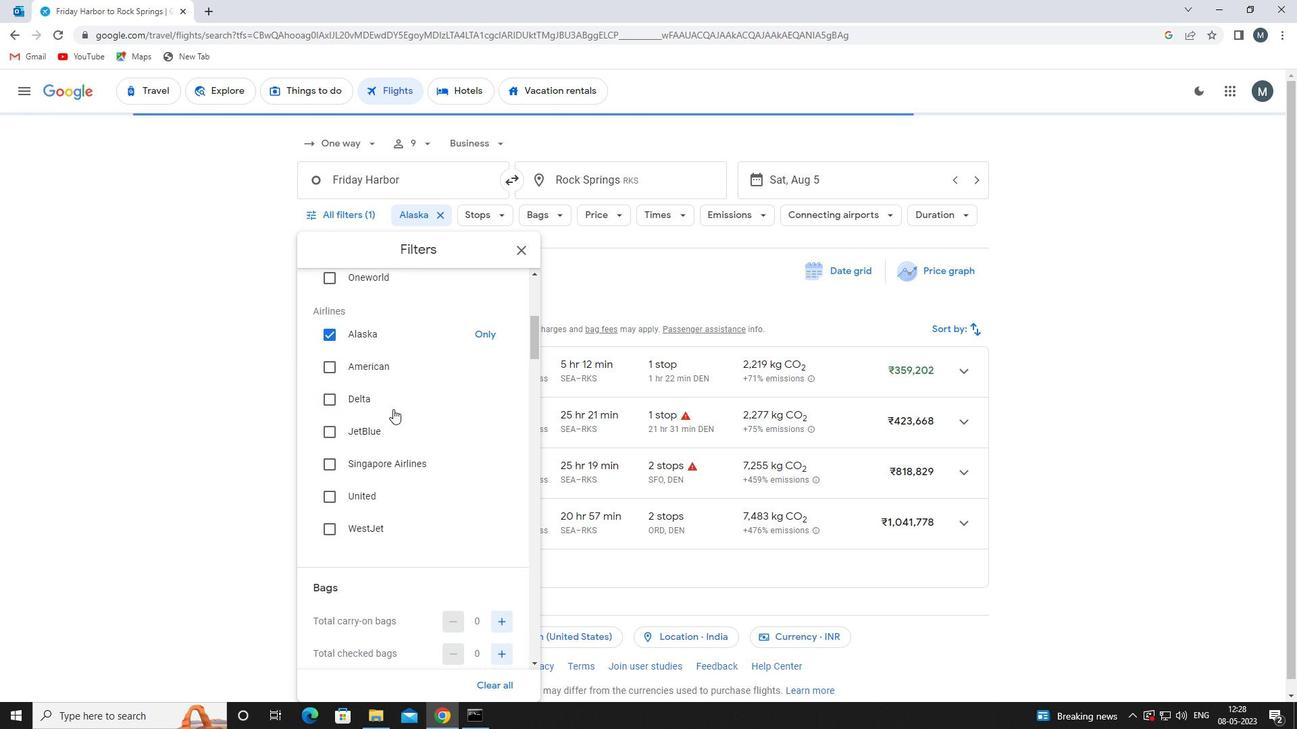 
Action: Mouse scrolled (391, 408) with delta (0, 0)
Screenshot: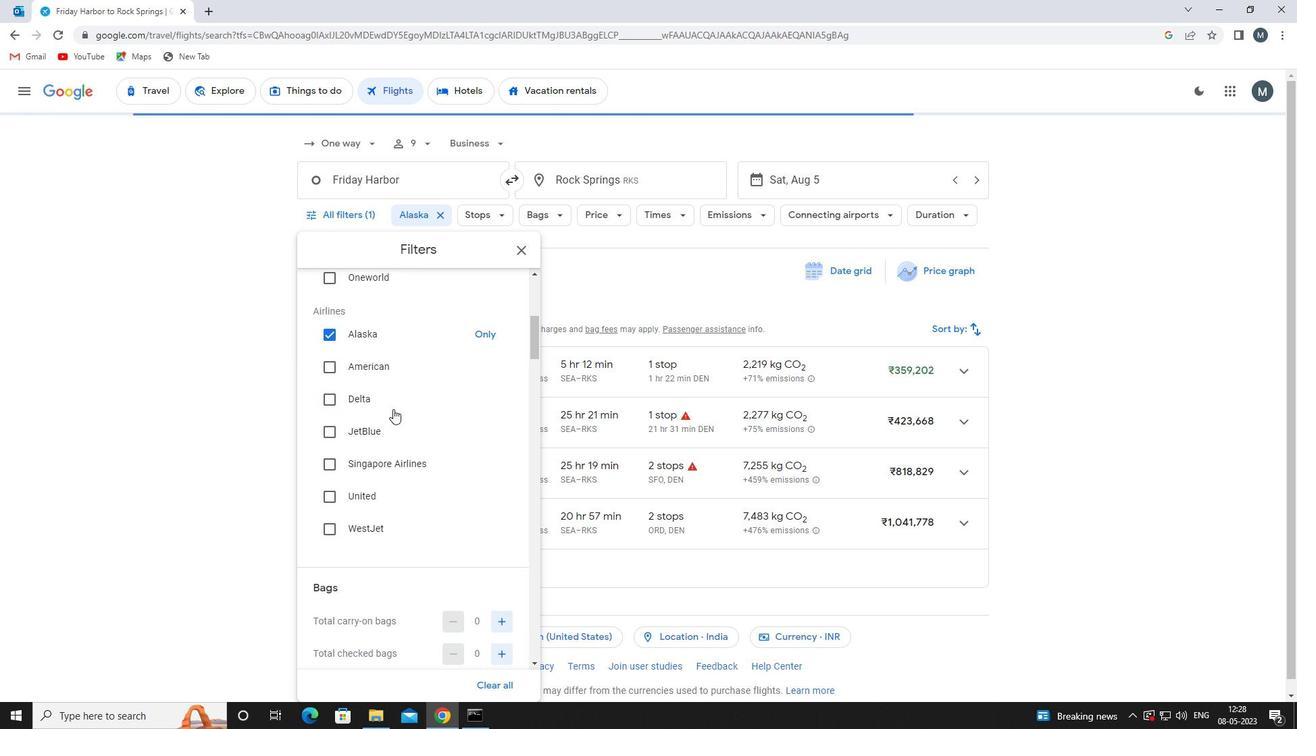 
Action: Mouse moved to (391, 410)
Screenshot: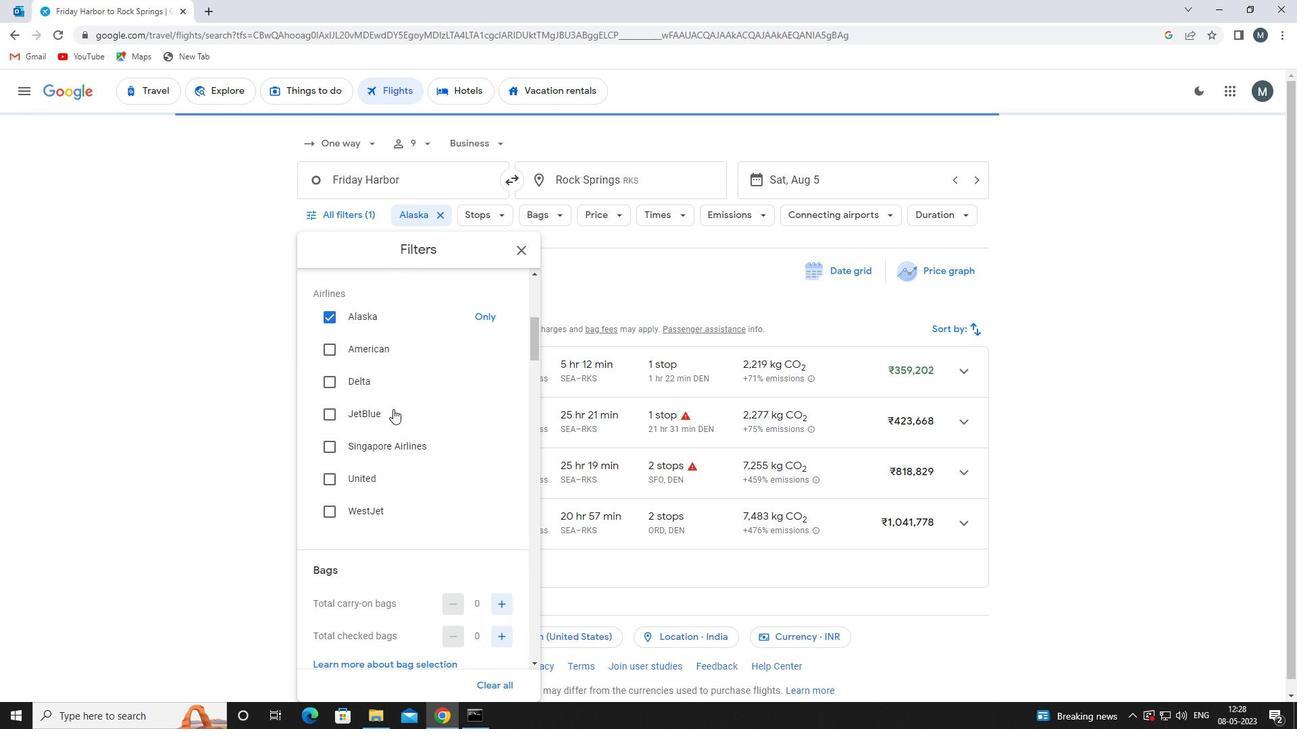 
Action: Mouse scrolled (391, 409) with delta (0, 0)
Screenshot: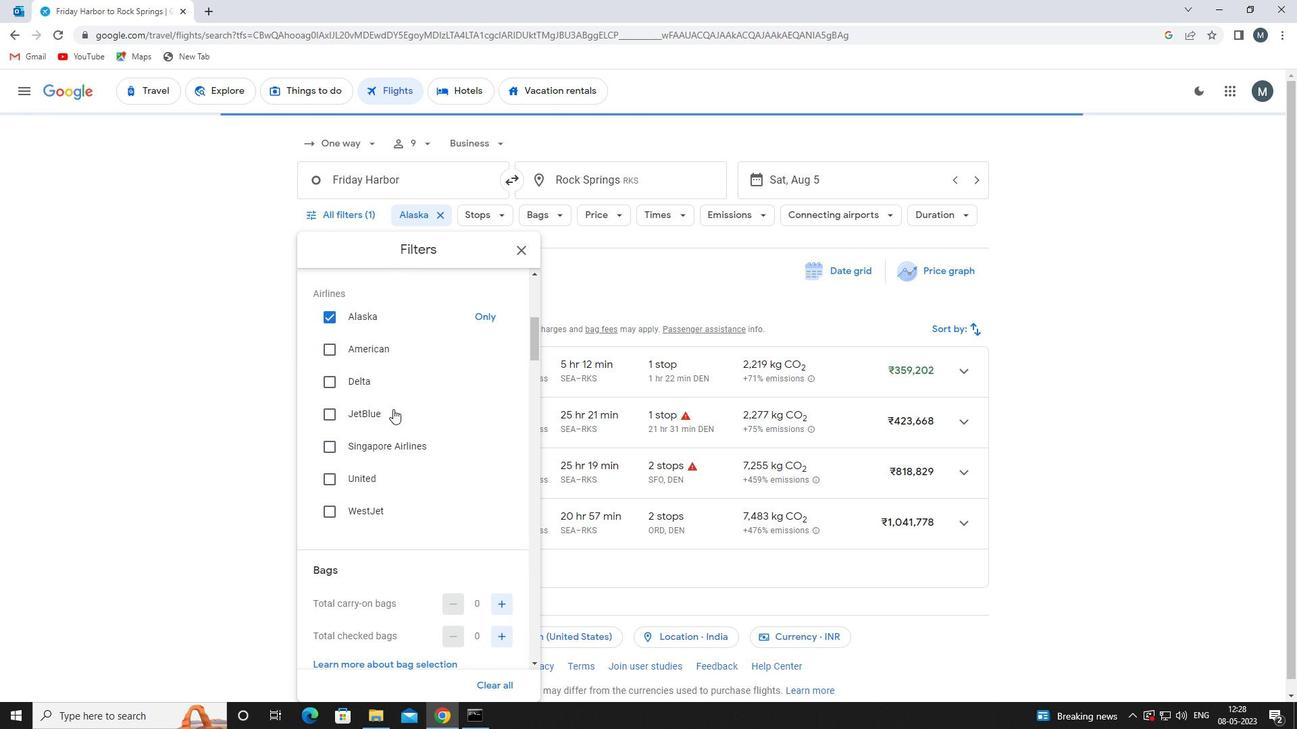 
Action: Mouse moved to (497, 389)
Screenshot: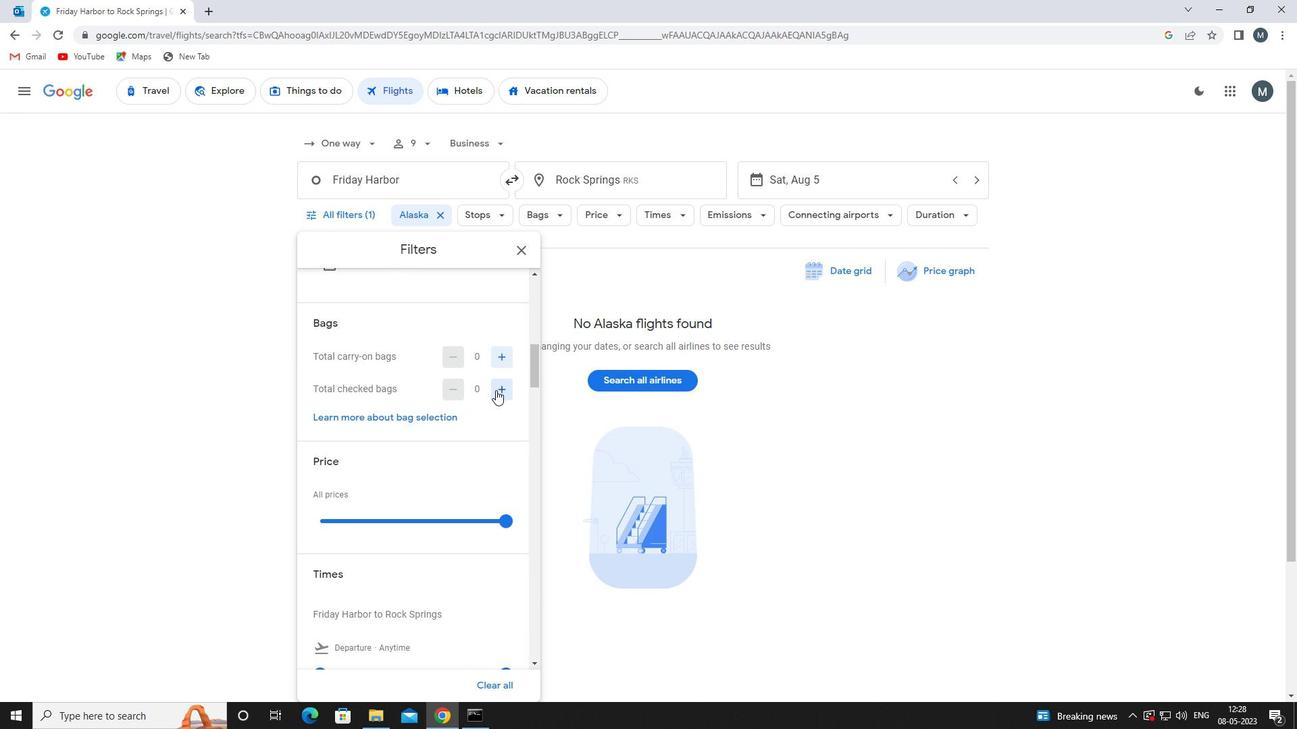 
Action: Mouse pressed left at (497, 389)
Screenshot: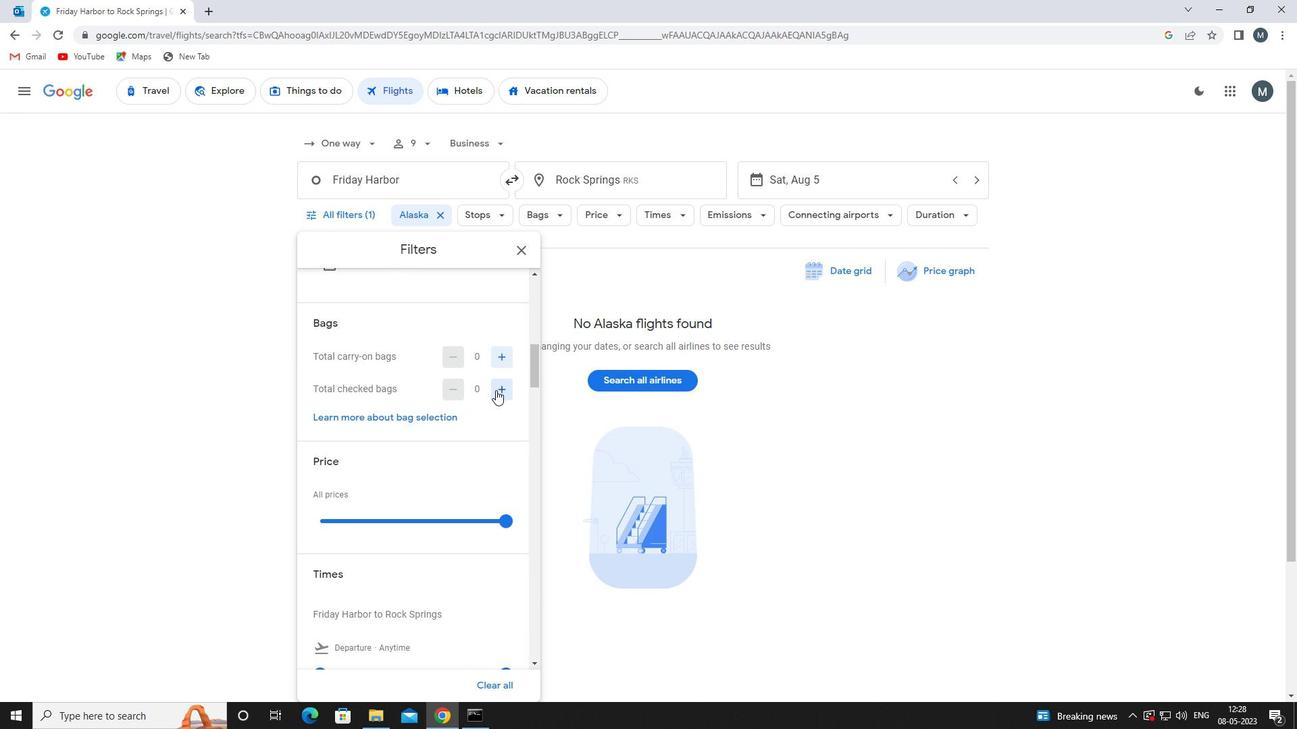 
Action: Mouse moved to (497, 389)
Screenshot: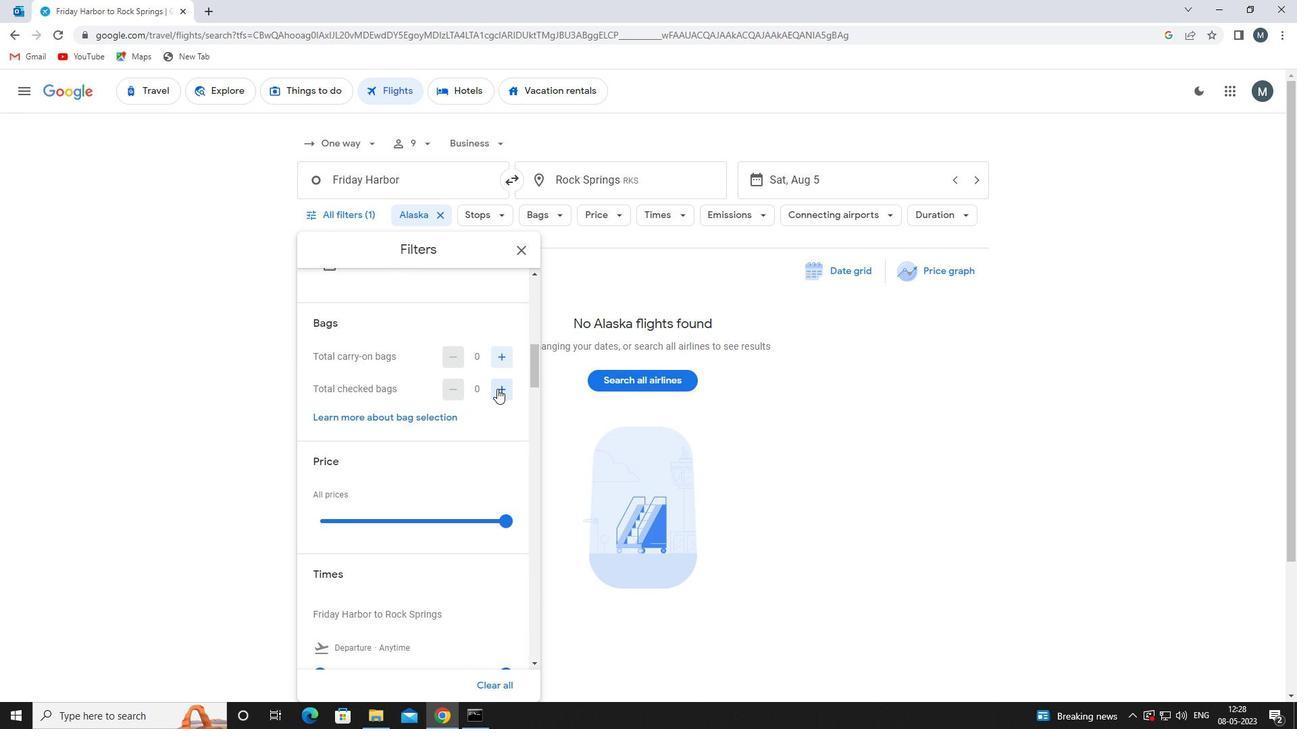 
Action: Mouse pressed left at (497, 389)
Screenshot: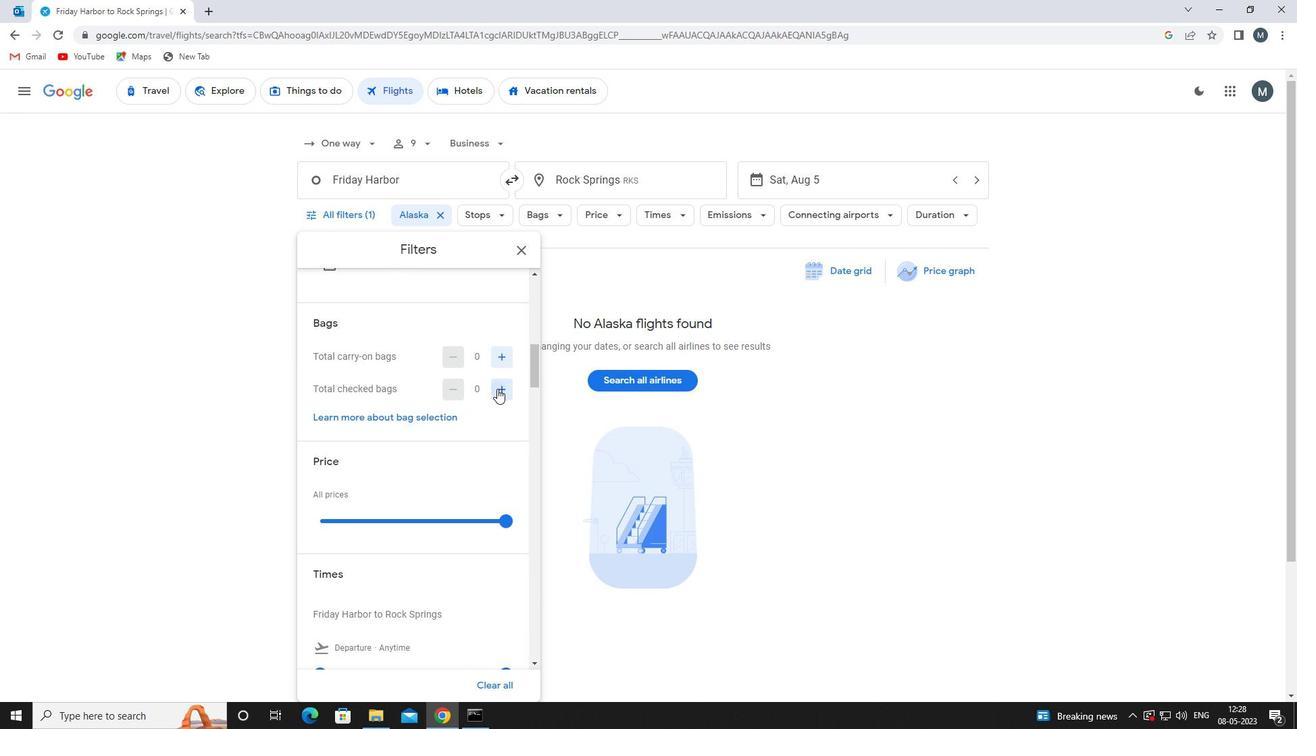 
Action: Mouse pressed left at (497, 389)
Screenshot: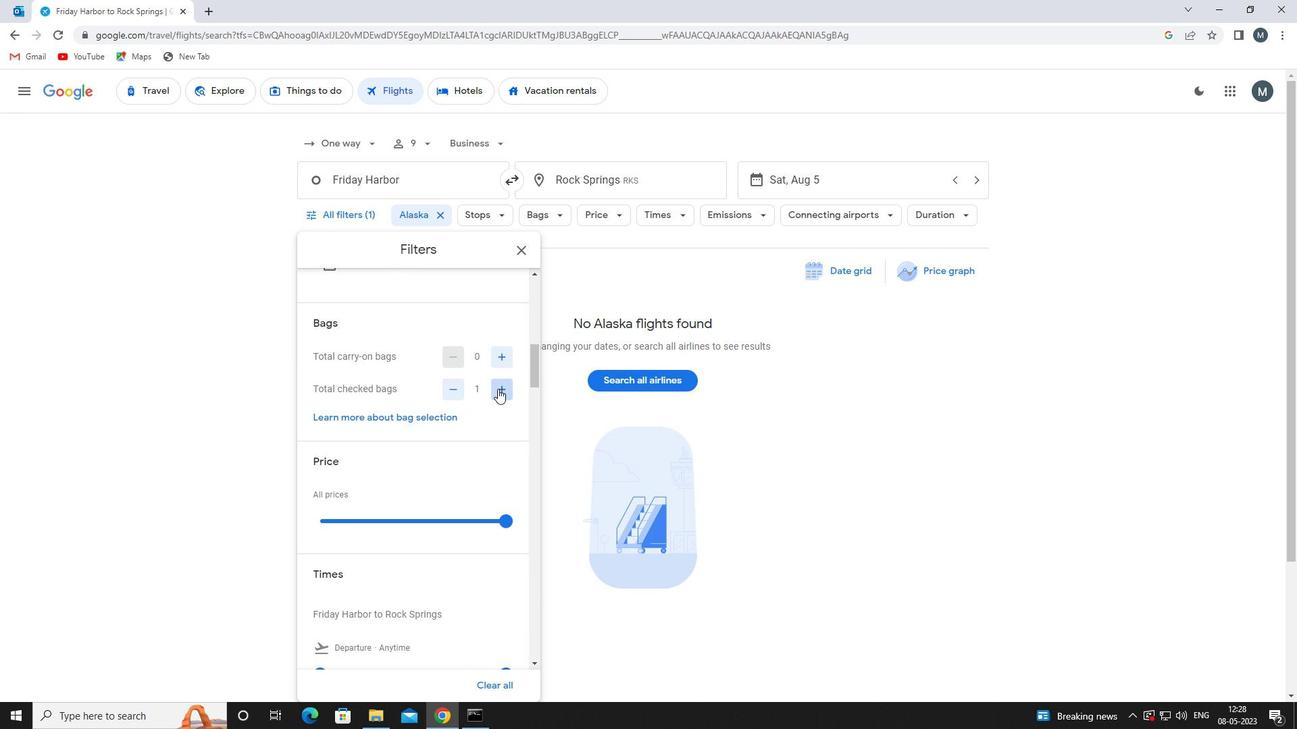 
Action: Mouse pressed left at (497, 389)
Screenshot: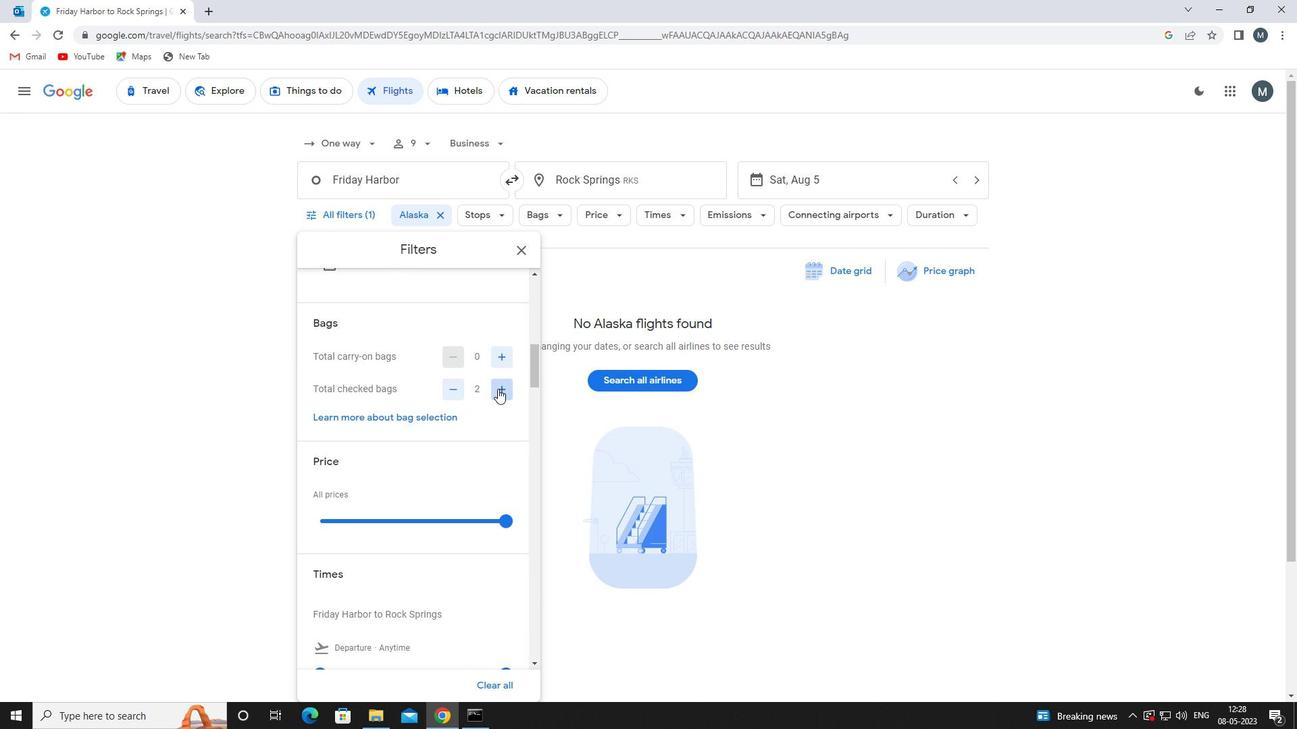 
Action: Mouse pressed left at (497, 389)
Screenshot: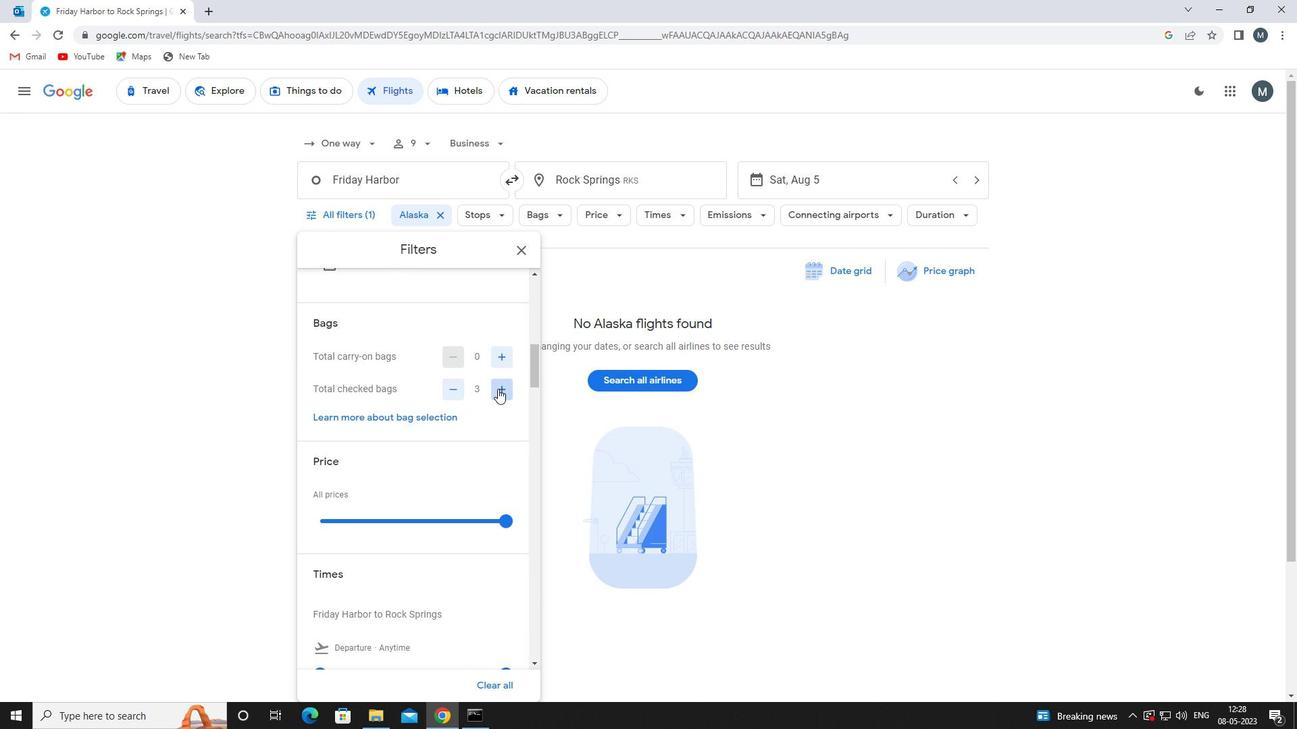 
Action: Mouse pressed left at (497, 389)
Screenshot: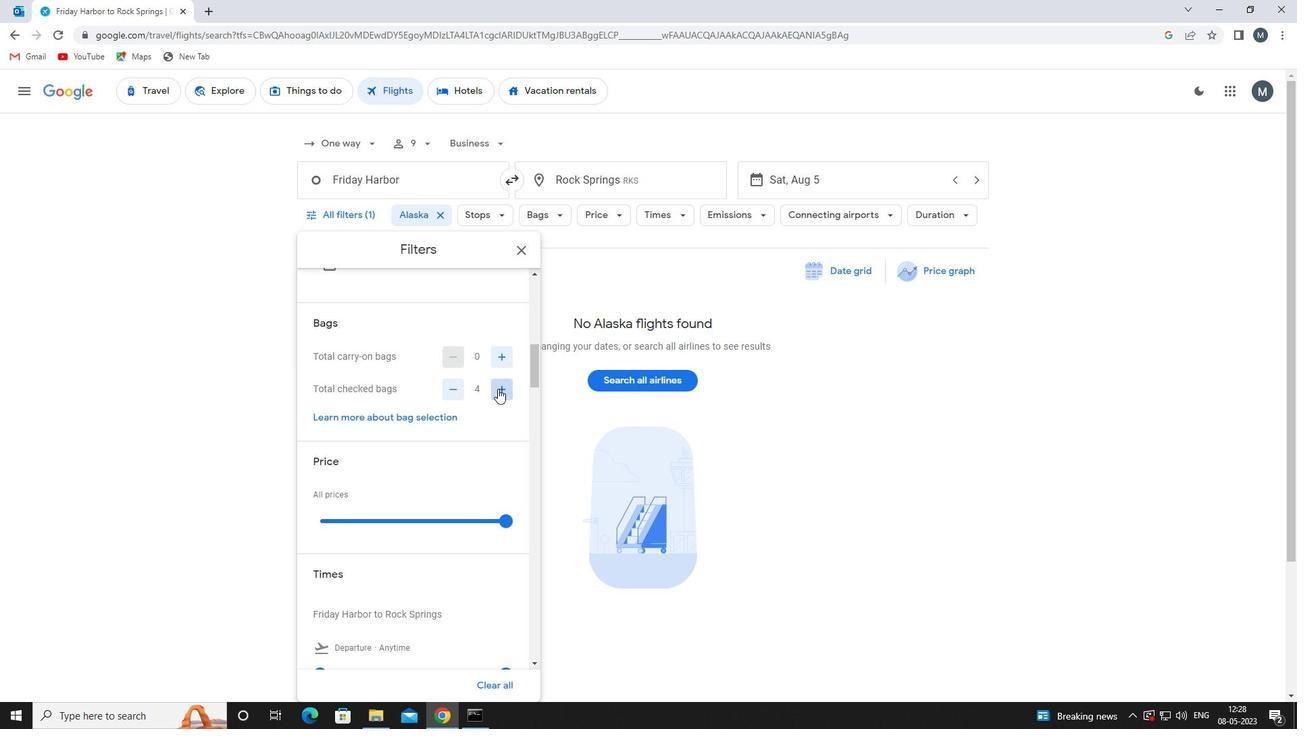 
Action: Mouse pressed left at (497, 389)
Screenshot: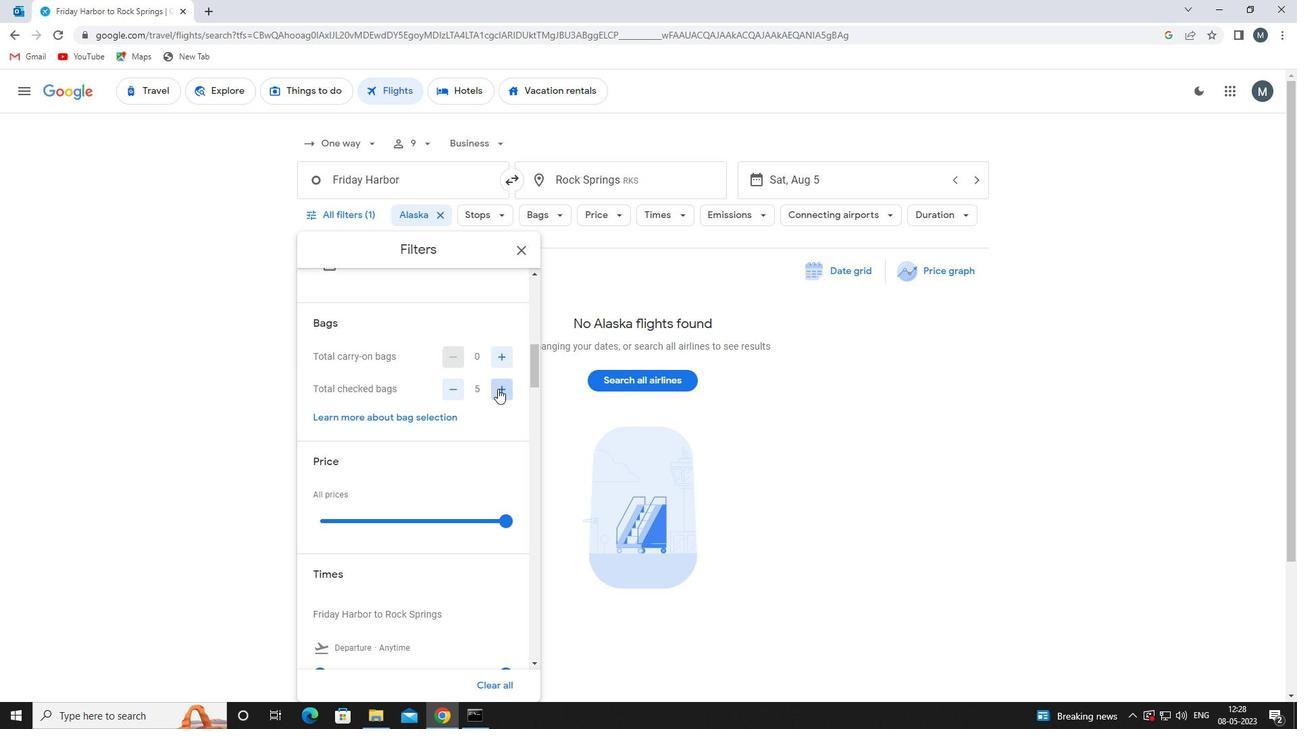 
Action: Mouse pressed left at (497, 389)
Screenshot: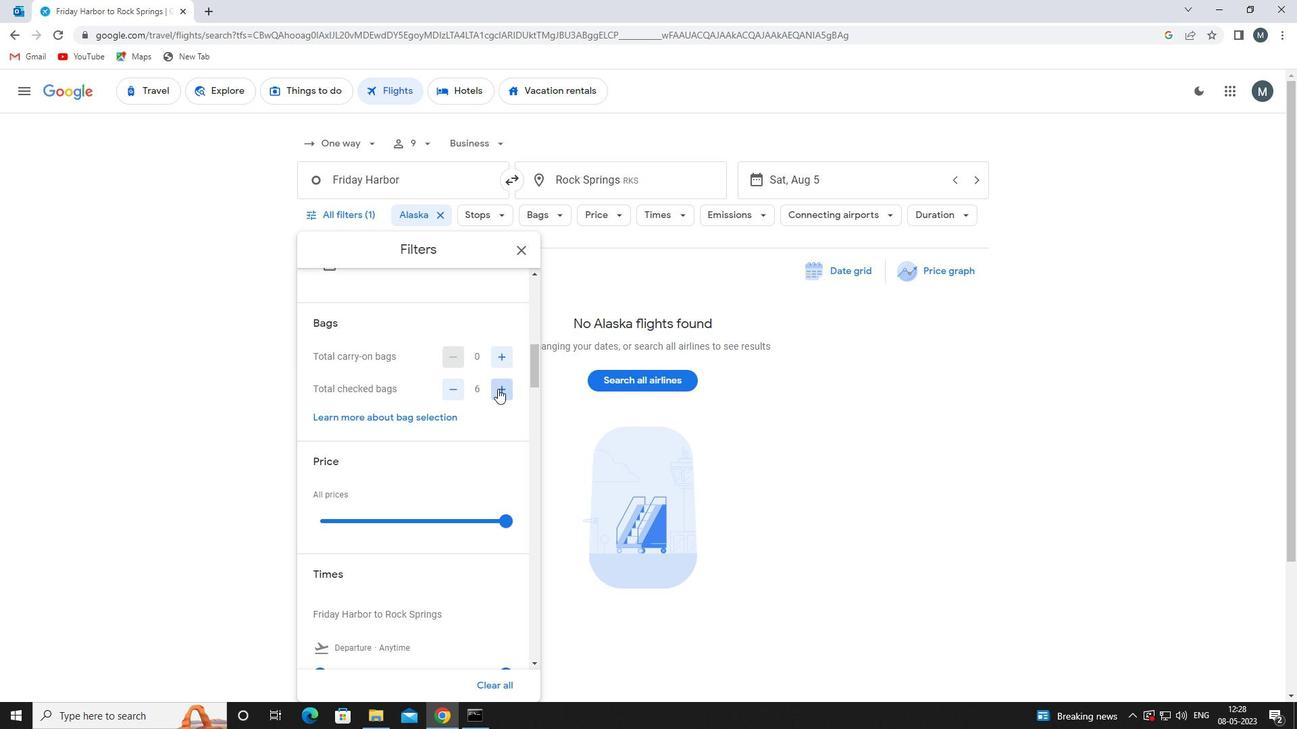 
Action: Mouse moved to (497, 389)
Screenshot: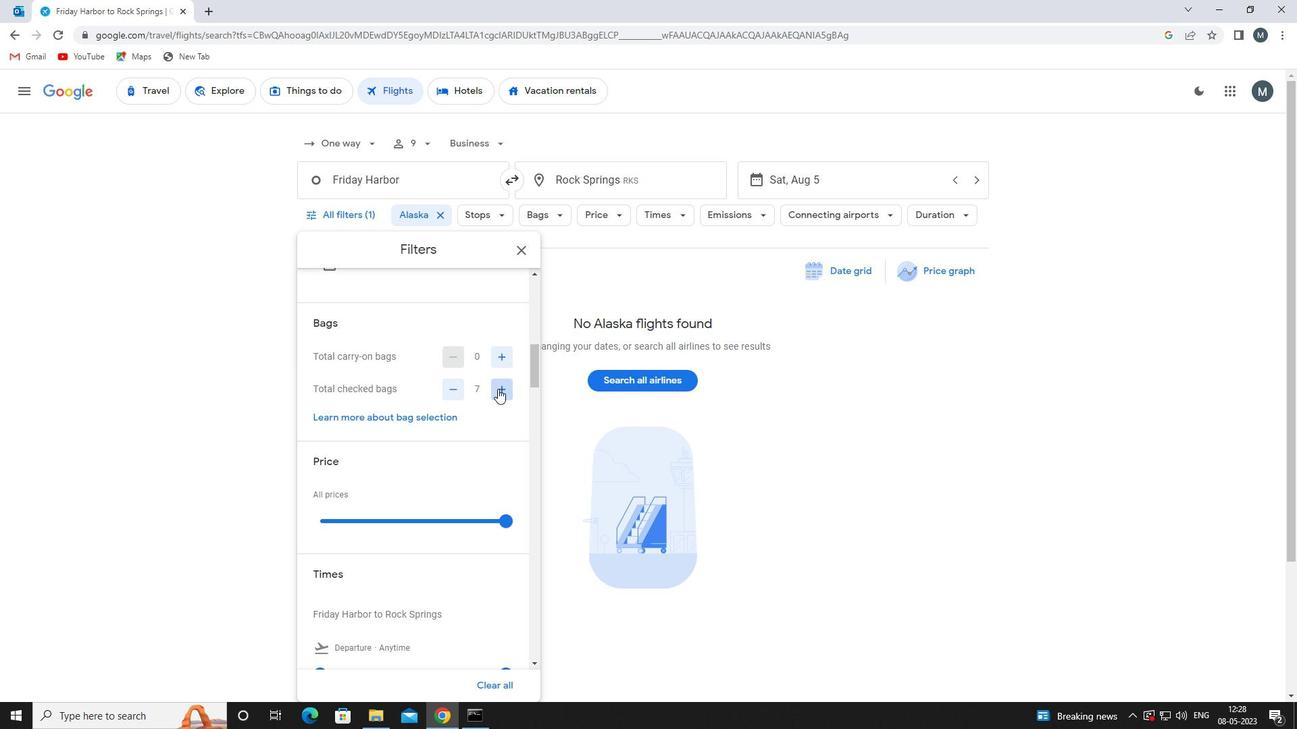 
Action: Mouse pressed left at (497, 389)
Screenshot: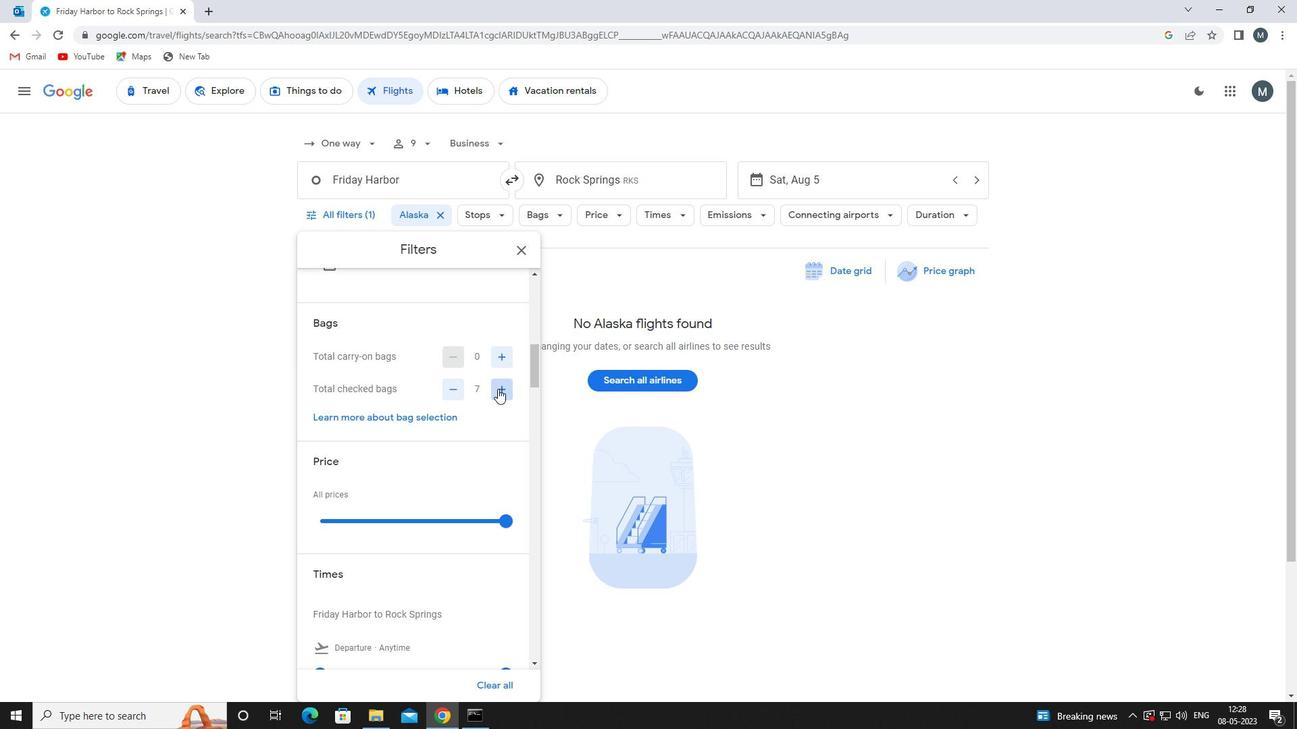 
Action: Mouse moved to (354, 407)
Screenshot: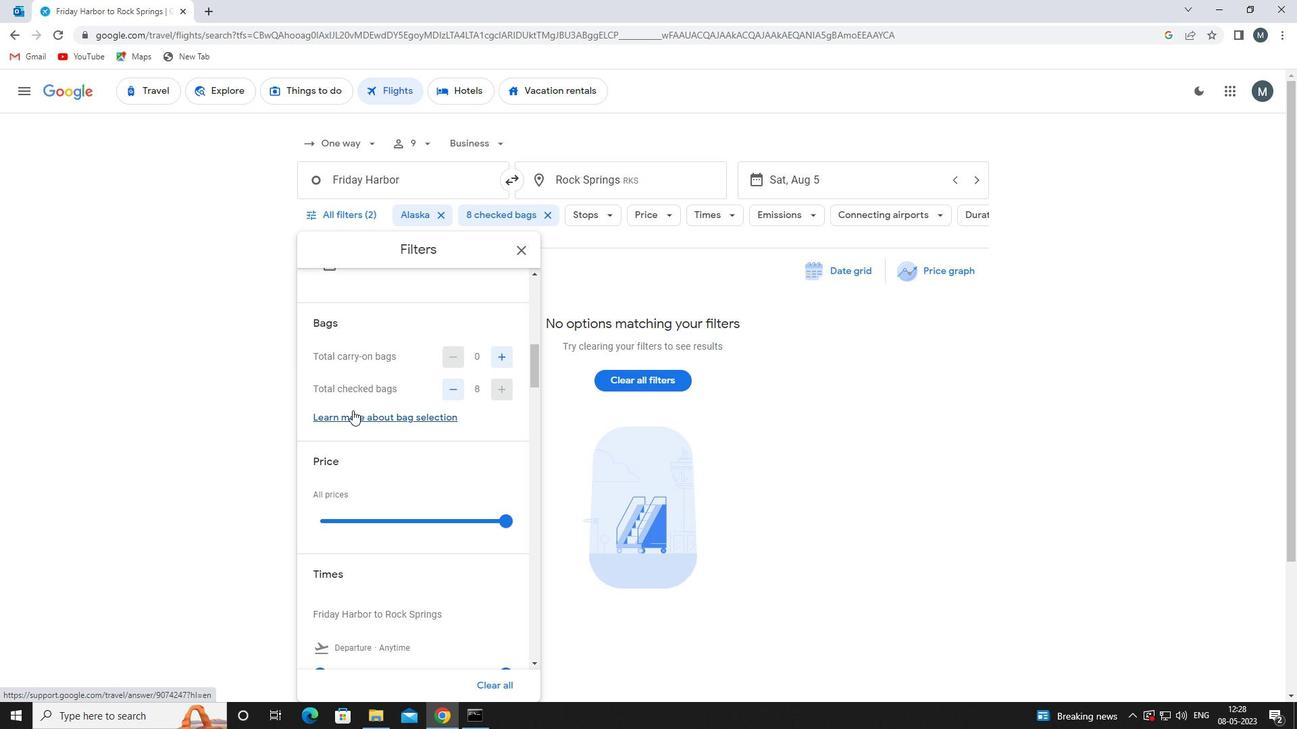 
Action: Mouse scrolled (354, 406) with delta (0, 0)
Screenshot: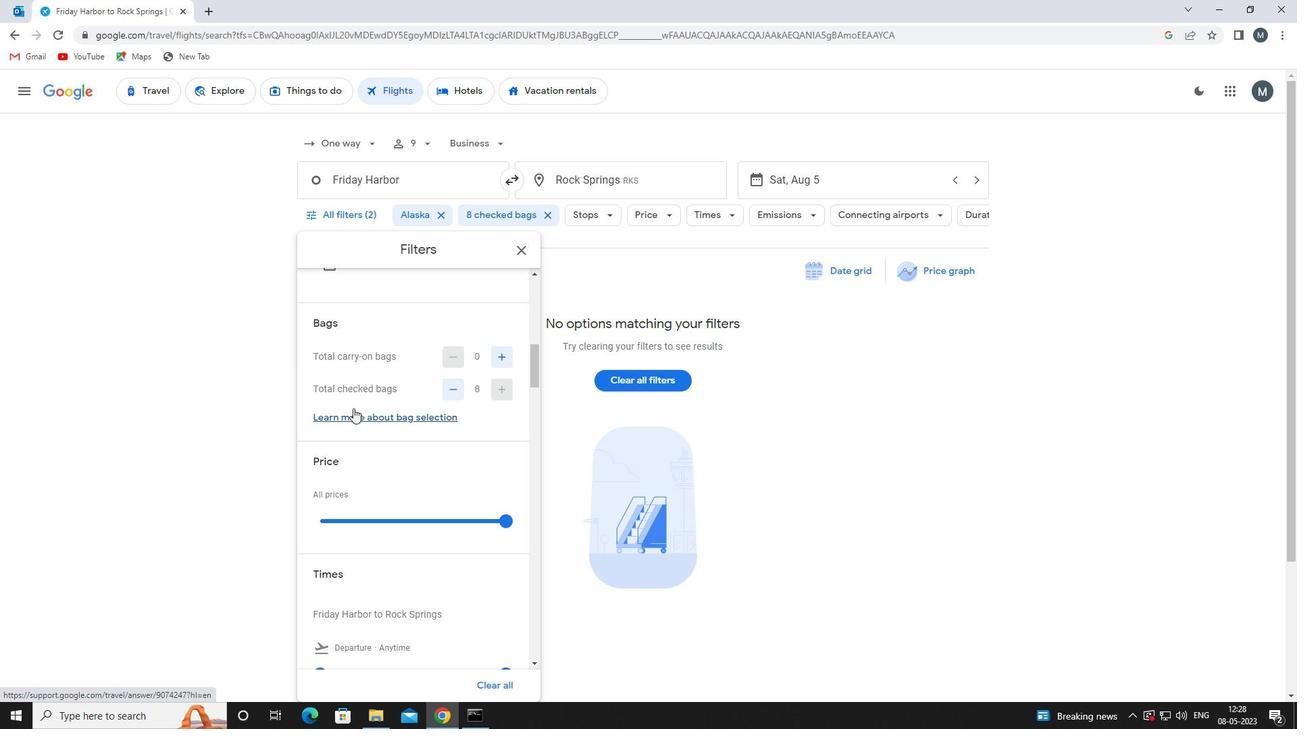 
Action: Mouse moved to (354, 406)
Screenshot: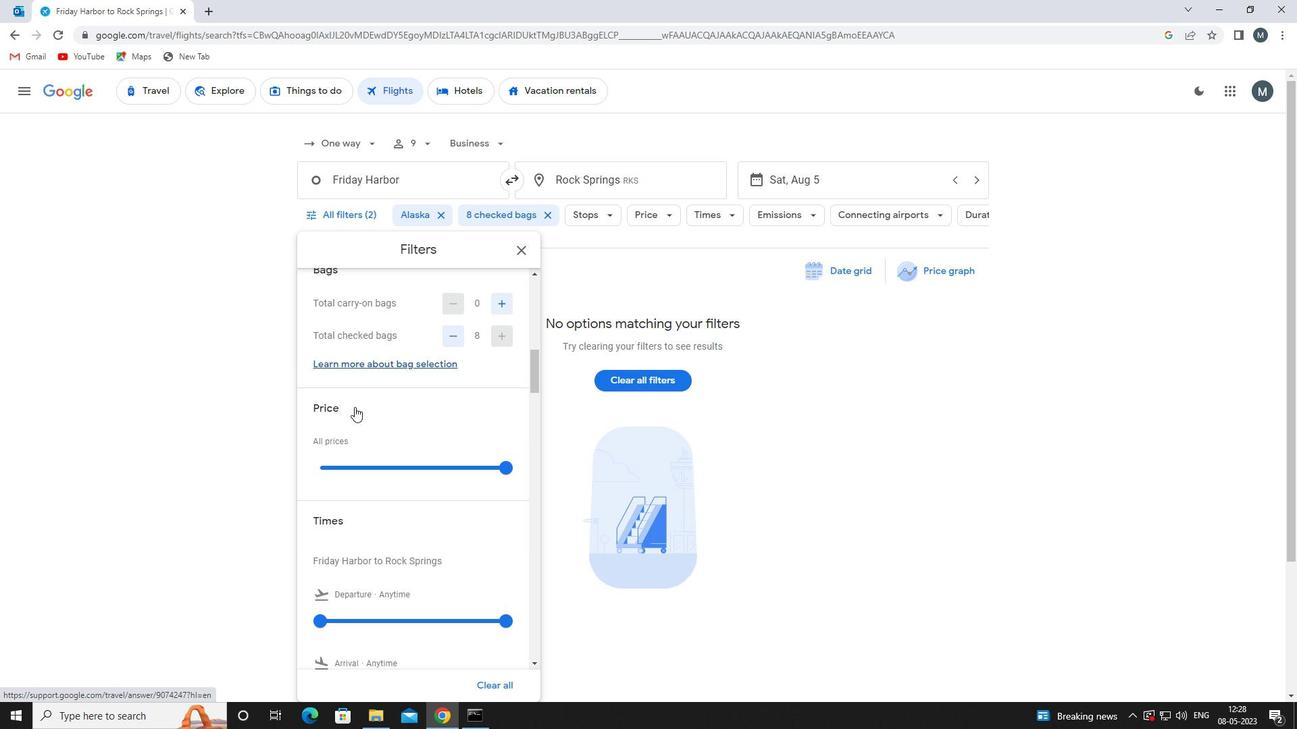 
Action: Mouse scrolled (354, 406) with delta (0, 0)
Screenshot: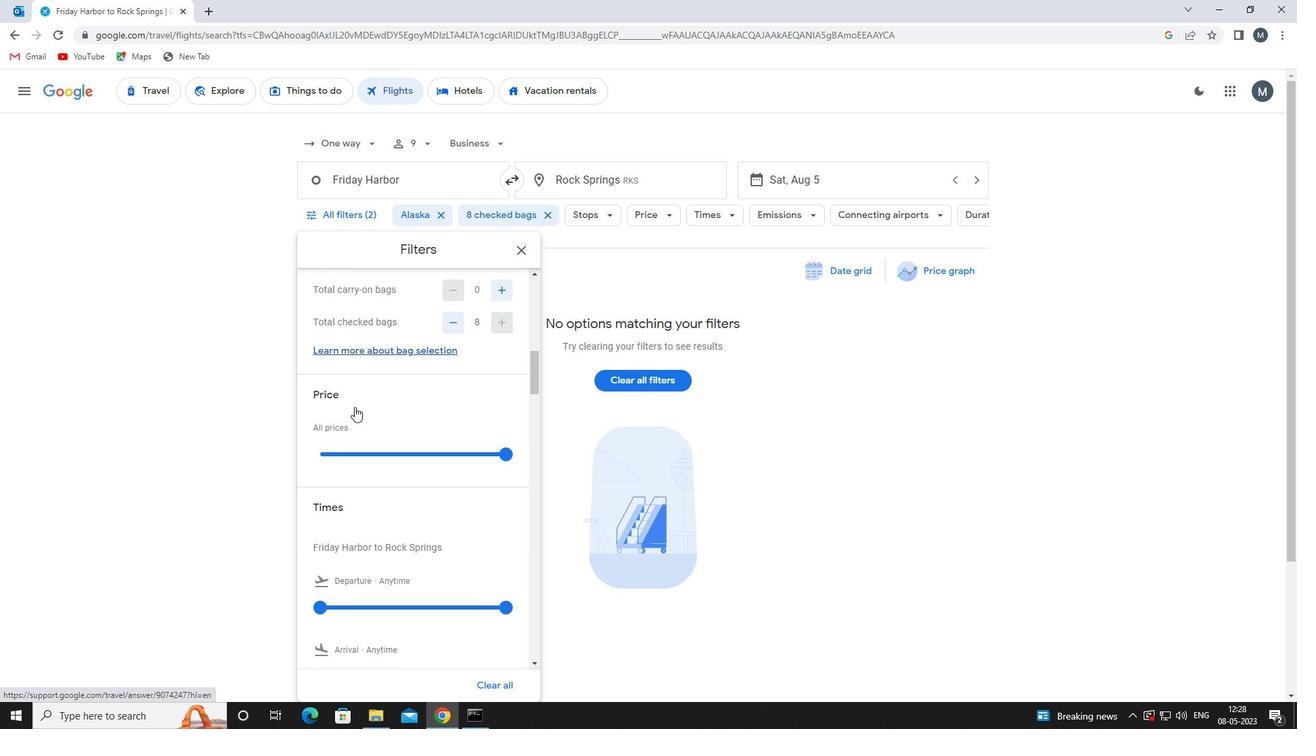 
Action: Mouse moved to (359, 383)
Screenshot: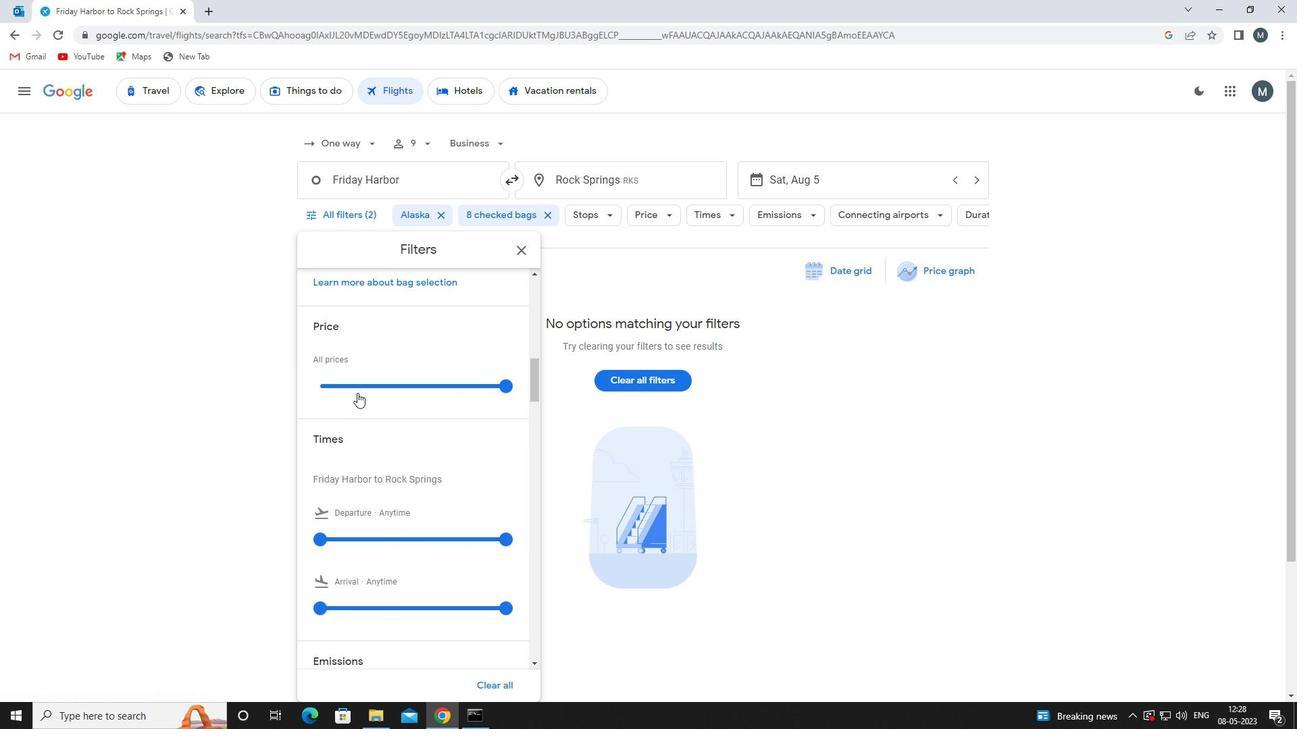 
Action: Mouse pressed left at (359, 383)
Screenshot: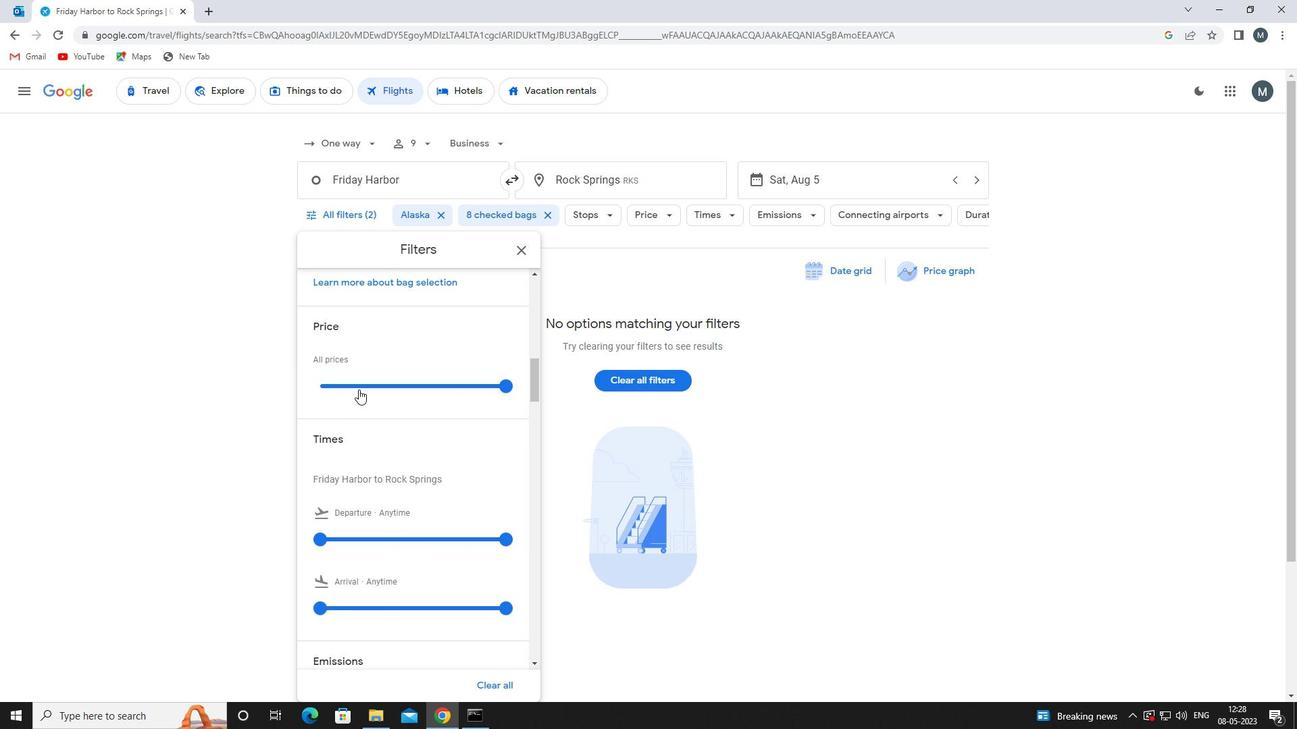 
Action: Mouse pressed left at (359, 383)
Screenshot: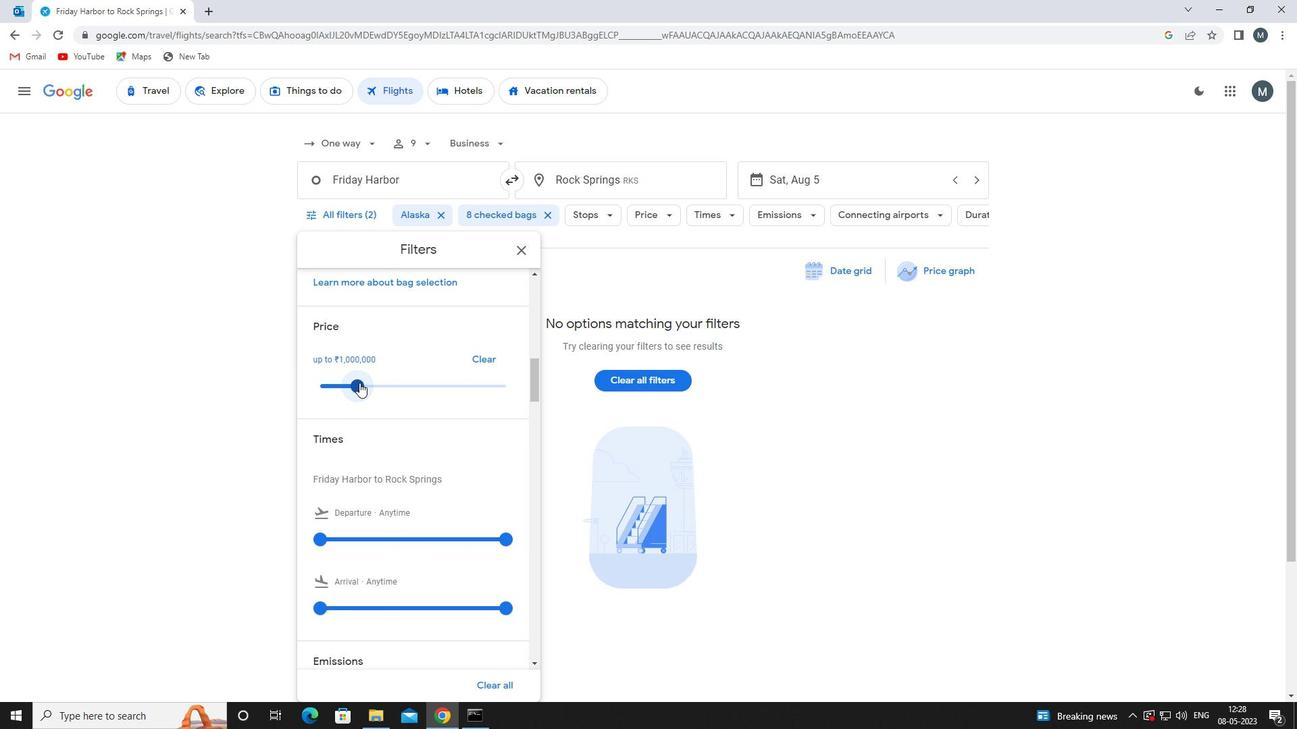 
Action: Mouse moved to (399, 387)
Screenshot: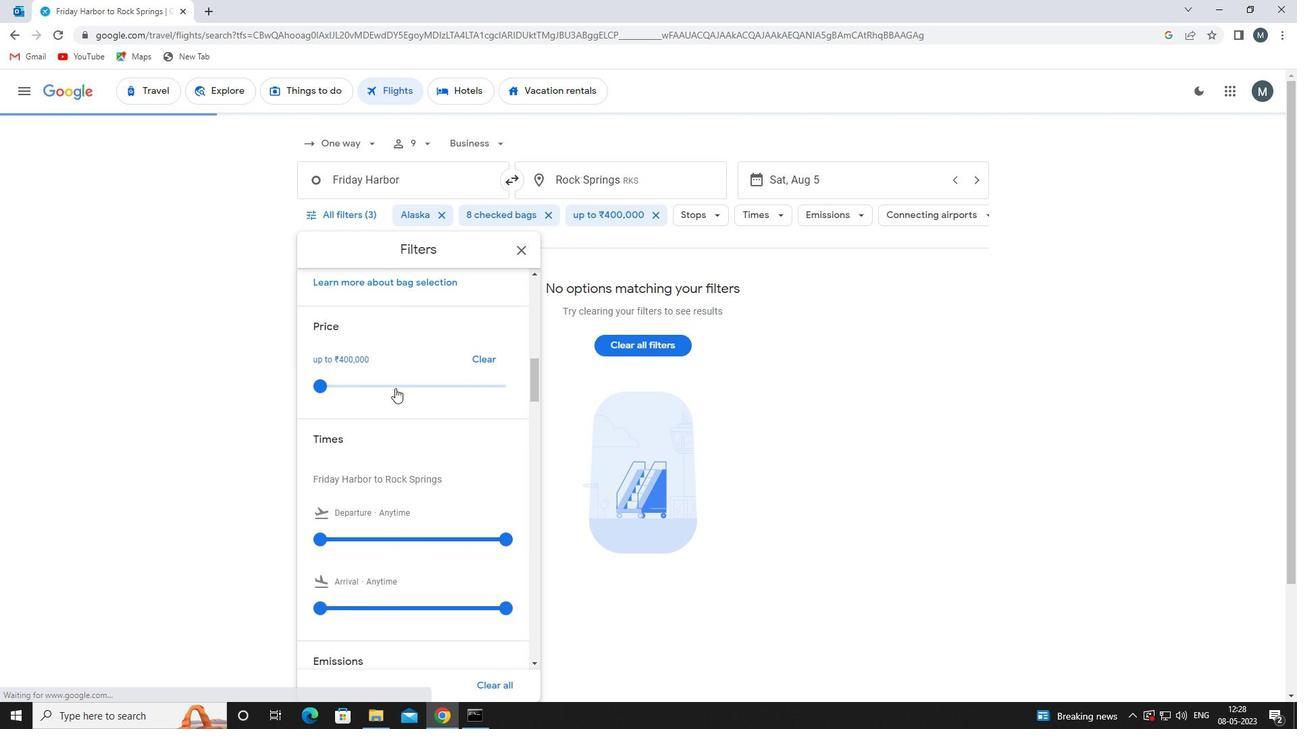 
Action: Mouse scrolled (399, 386) with delta (0, 0)
Screenshot: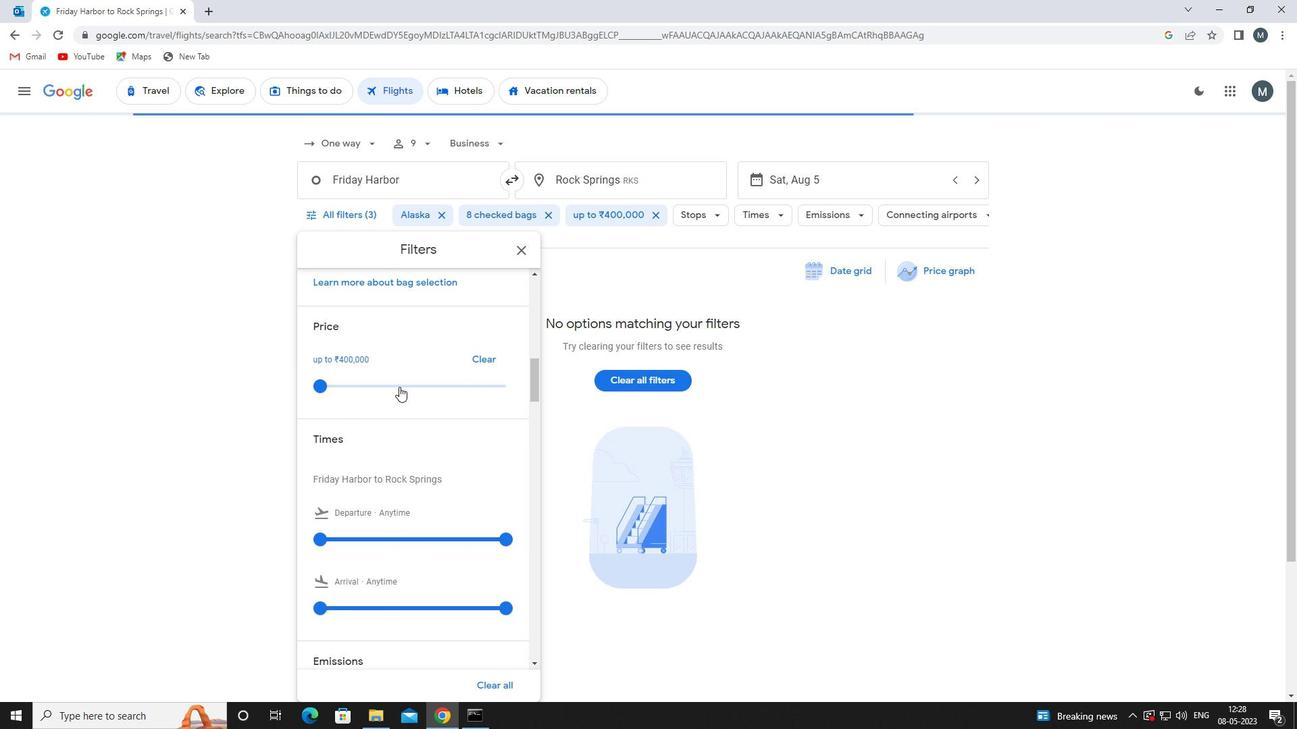 
Action: Mouse moved to (397, 386)
Screenshot: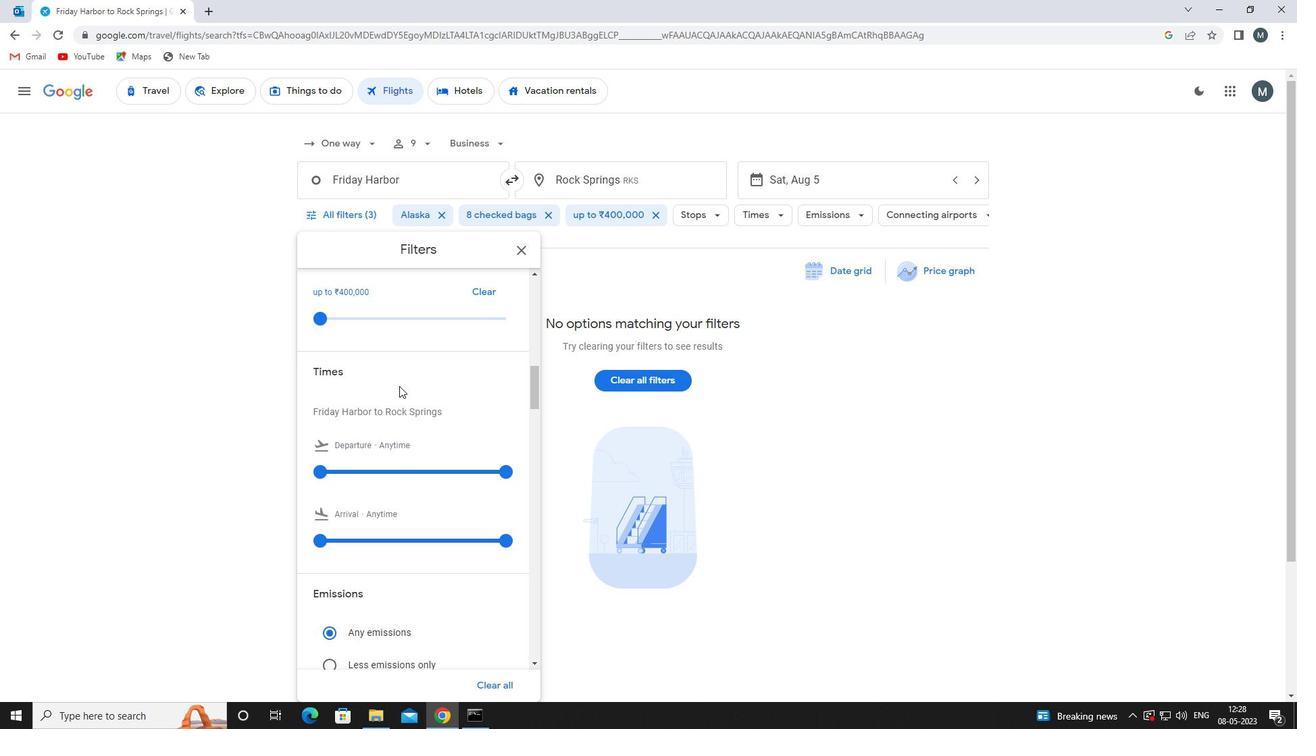 
Action: Mouse scrolled (397, 385) with delta (0, 0)
Screenshot: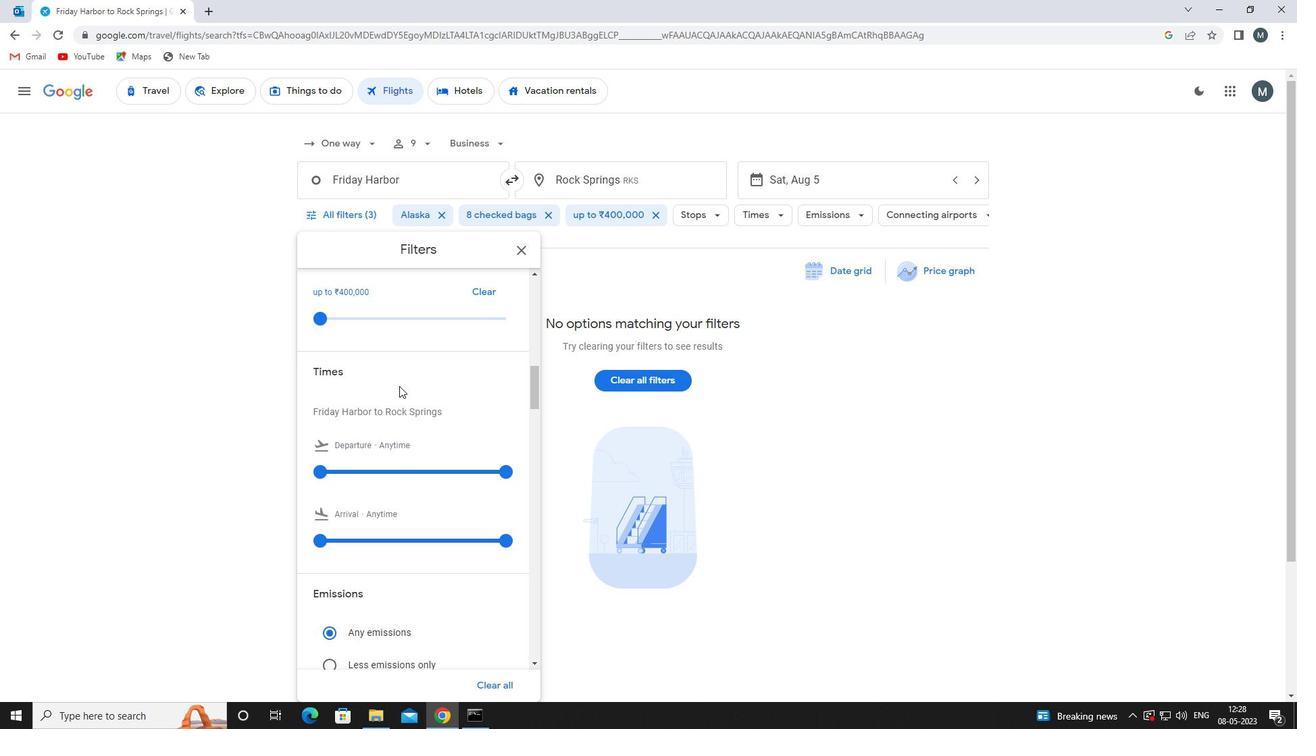 
Action: Mouse moved to (319, 401)
Screenshot: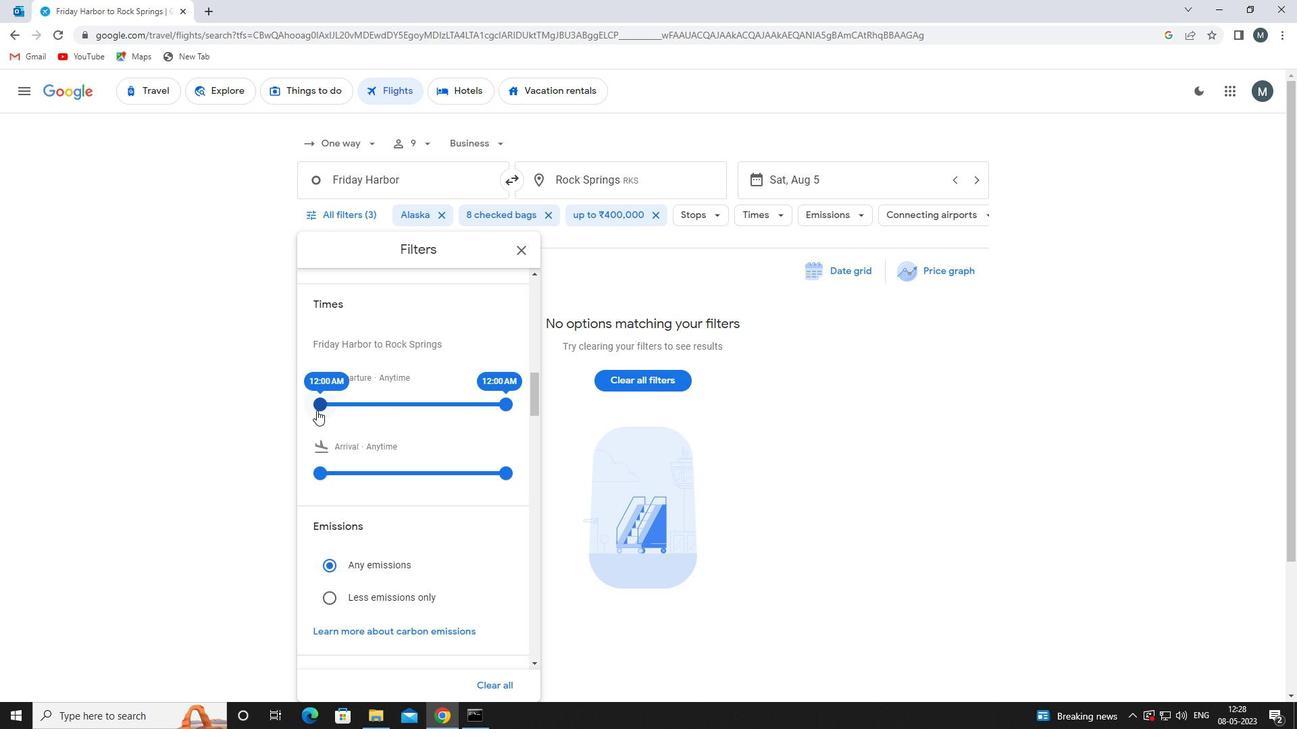 
Action: Mouse pressed left at (319, 401)
Screenshot: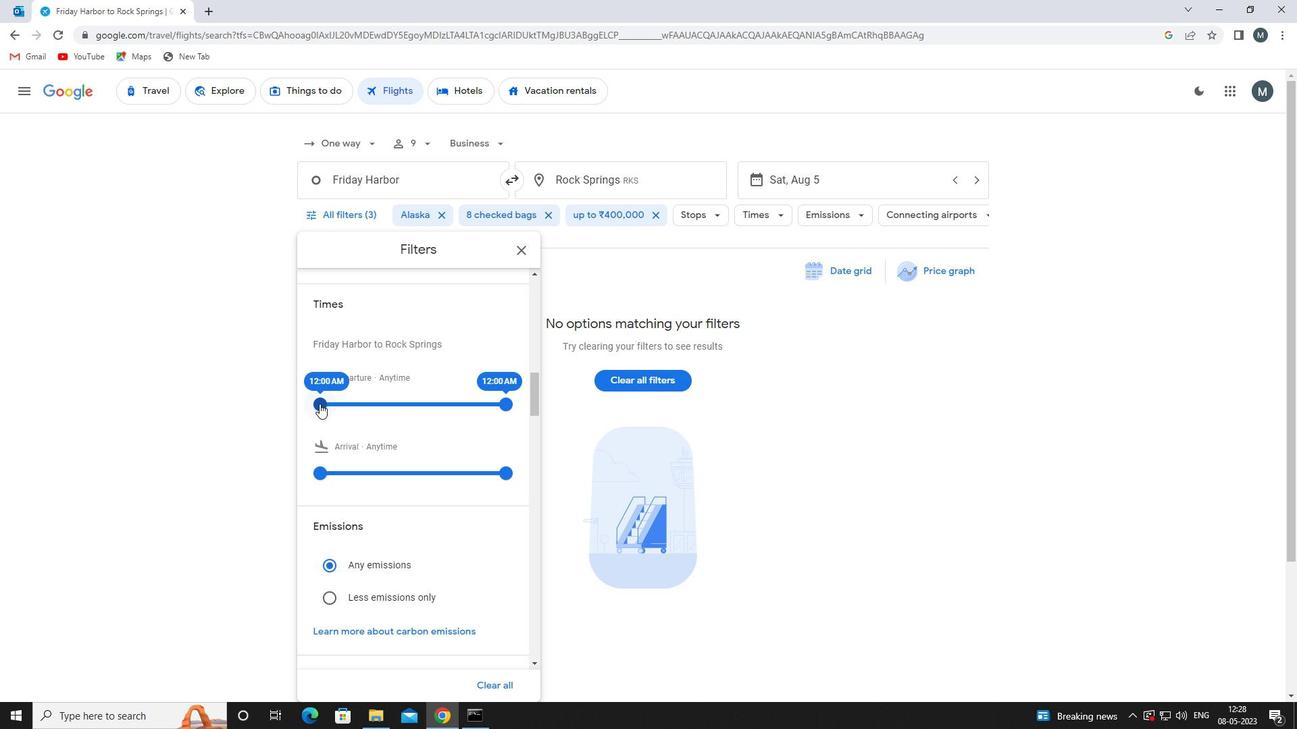 
Action: Mouse moved to (457, 412)
Screenshot: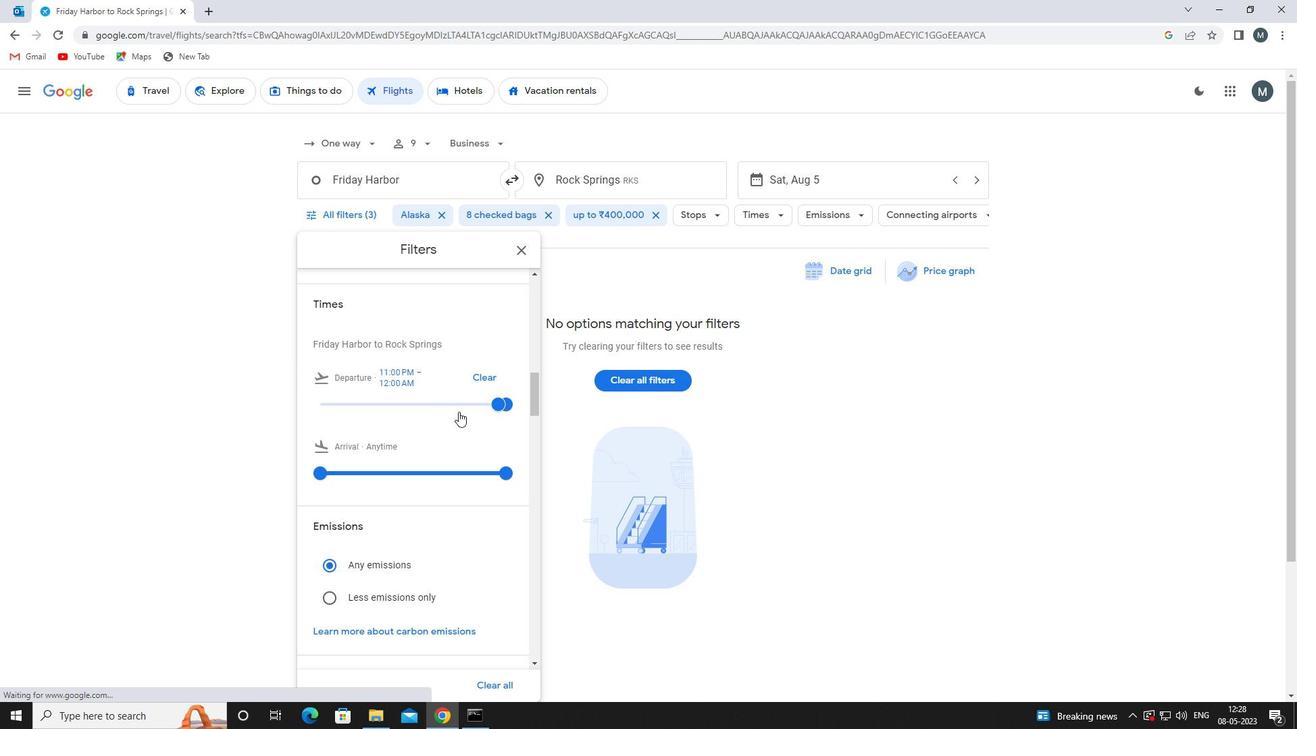 
Action: Mouse scrolled (457, 411) with delta (0, 0)
Screenshot: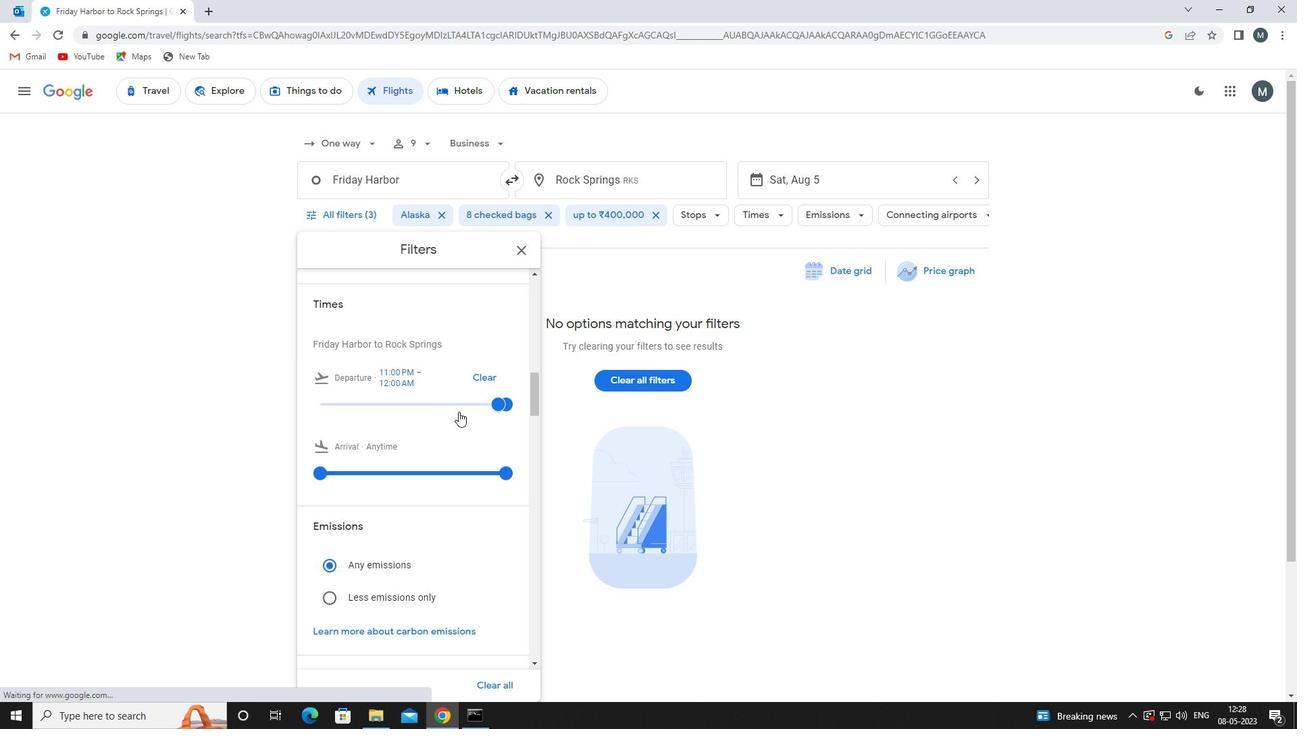 
Action: Mouse moved to (516, 247)
Screenshot: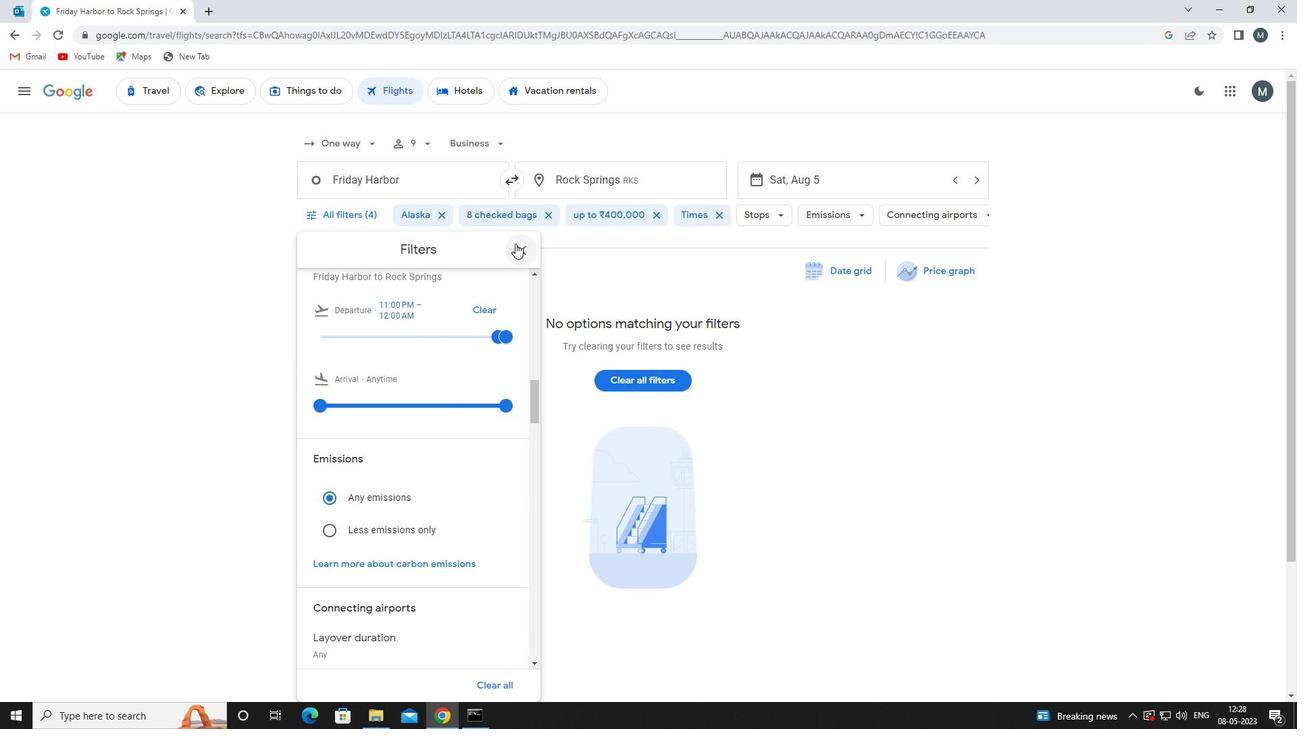 
Action: Mouse pressed left at (516, 247)
Screenshot: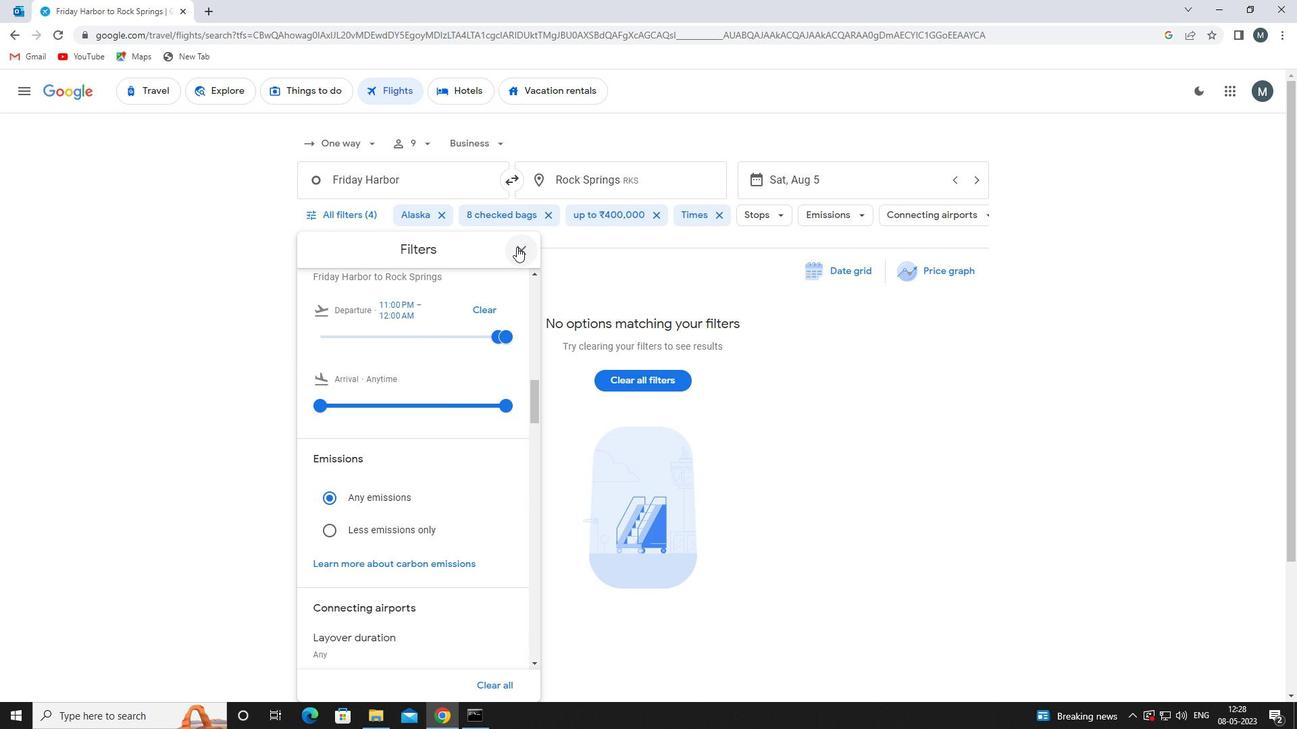 
Action: Mouse moved to (518, 247)
Screenshot: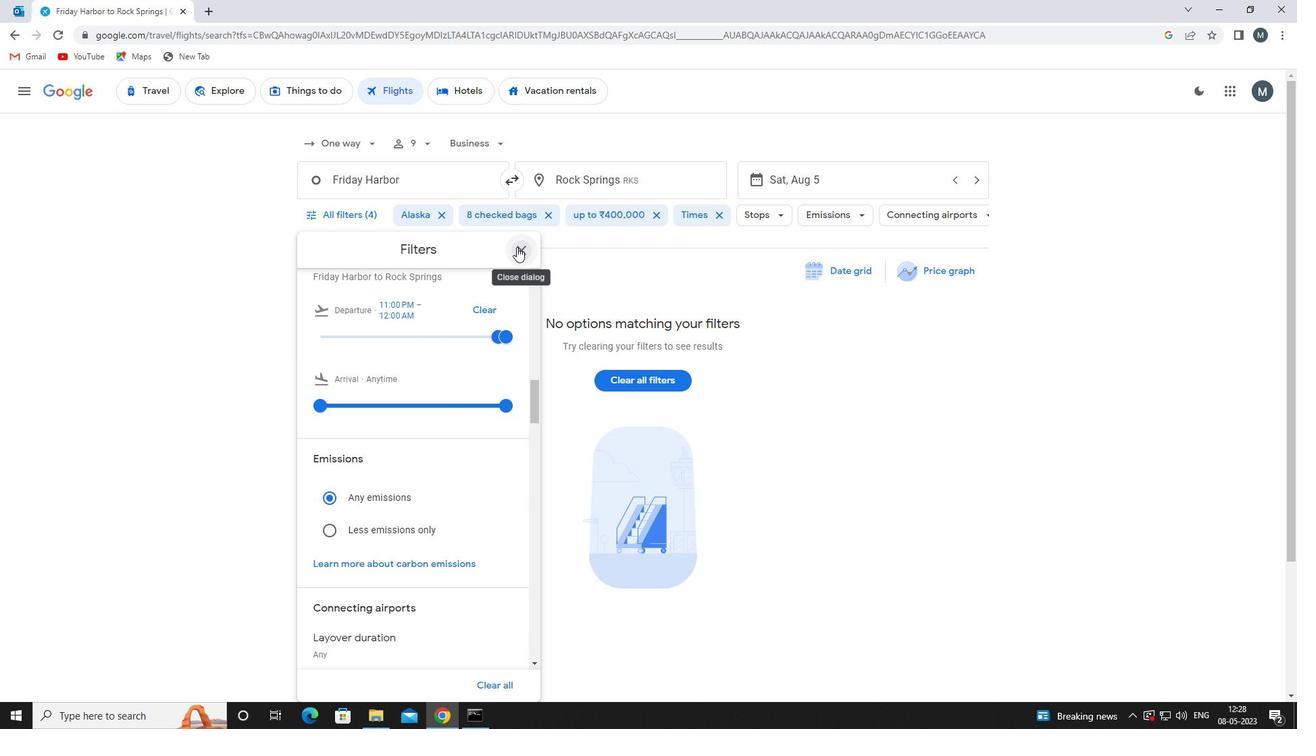 
